 Task: Buy 4 Masticating Juicers from Juicers section under best seller category for shipping address: Chloe Collins, 4554 Long Street, Gainesville, Florida 32653, Cell Number 3522153680. Pay from credit card ending with 7965, CVV 549
Action: Mouse moved to (88, 77)
Screenshot: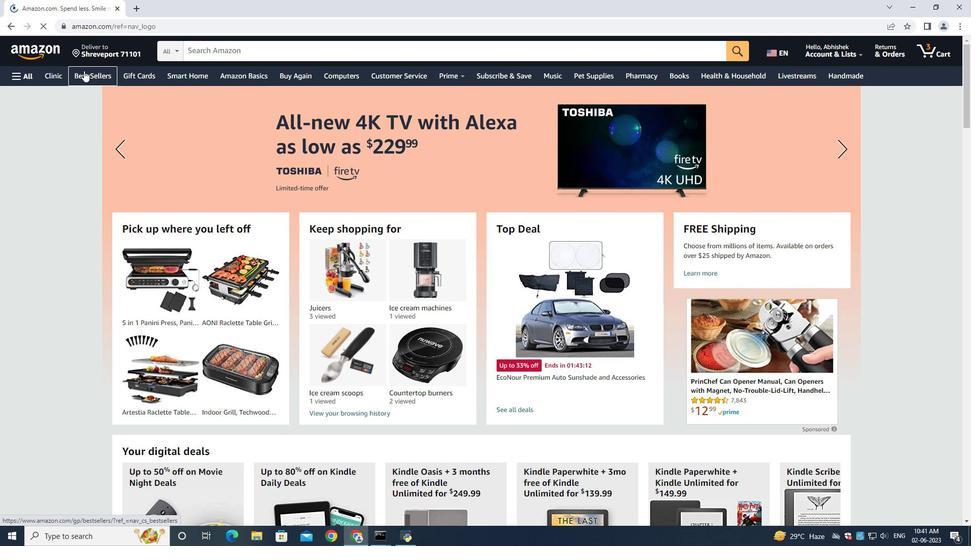 
Action: Mouse pressed left at (88, 77)
Screenshot: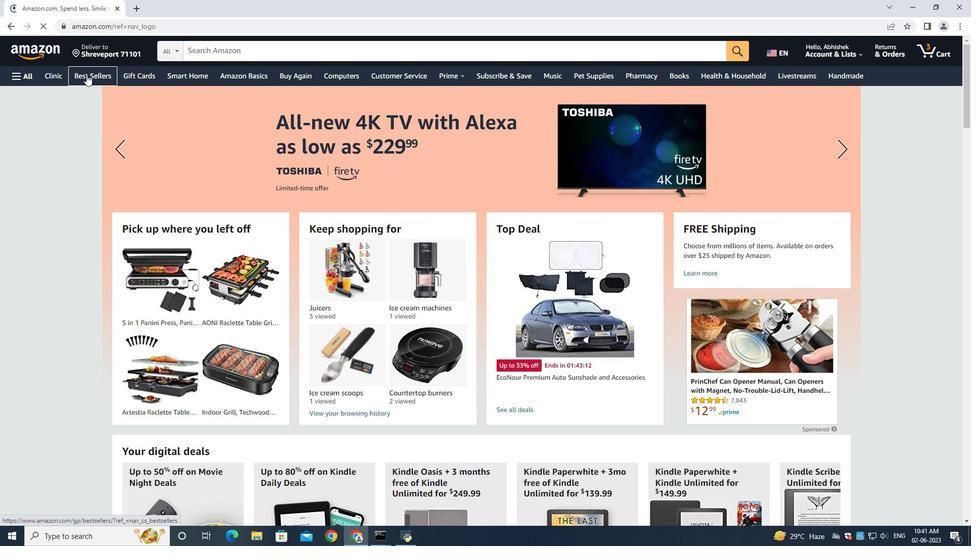 
Action: Mouse moved to (947, 209)
Screenshot: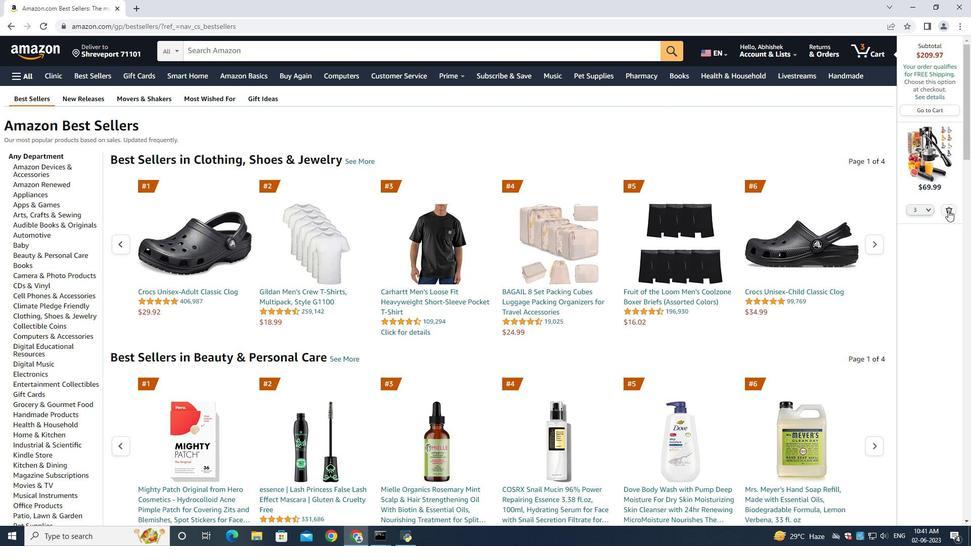 
Action: Mouse pressed left at (947, 209)
Screenshot: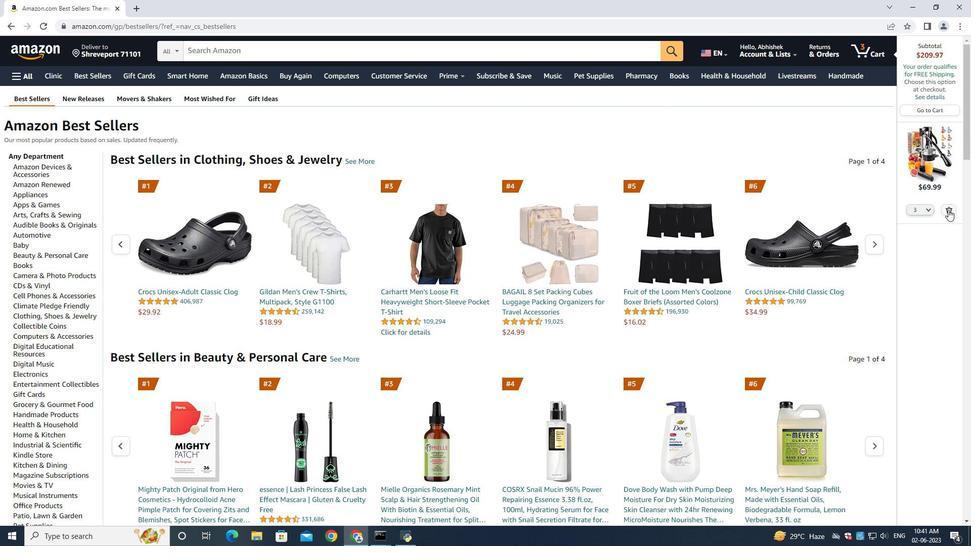 
Action: Mouse moved to (252, 51)
Screenshot: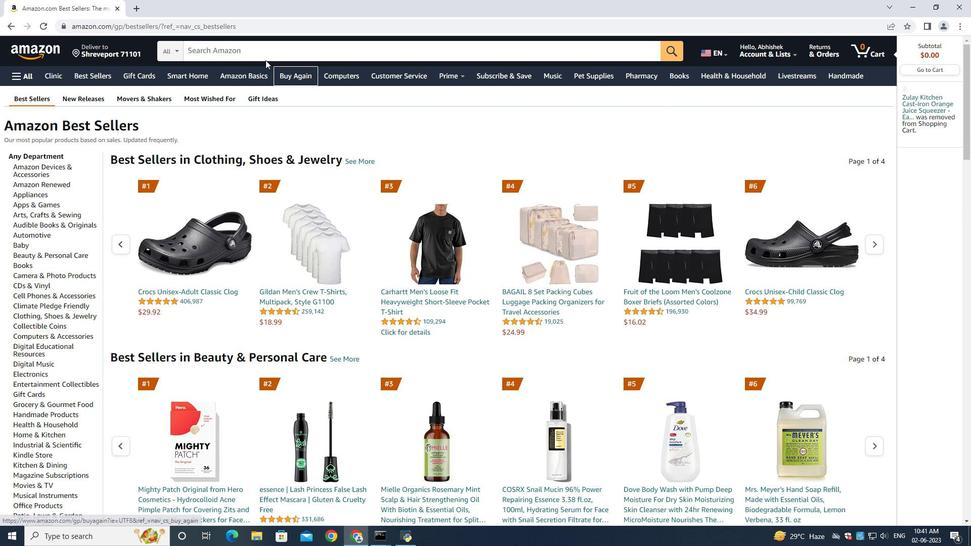 
Action: Mouse pressed left at (252, 51)
Screenshot: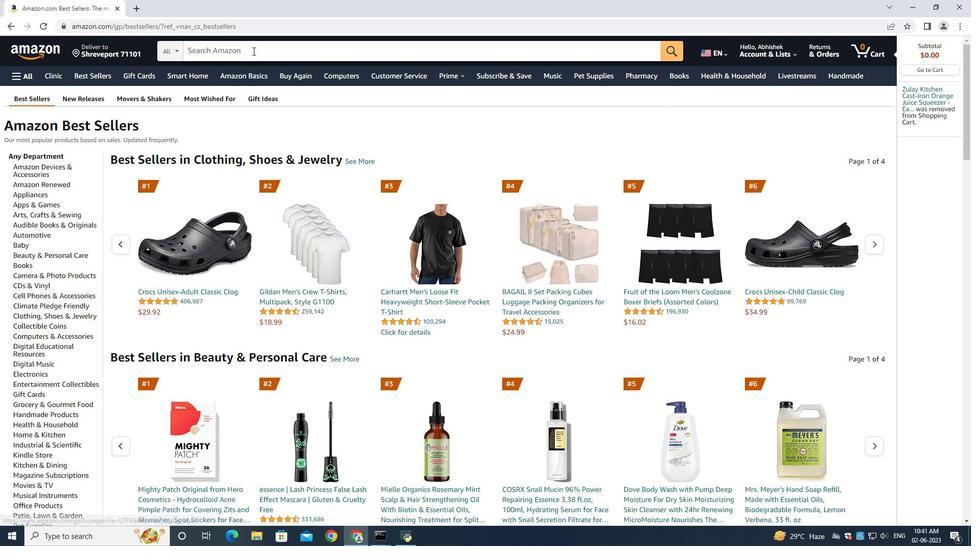 
Action: Mouse moved to (252, 51)
Screenshot: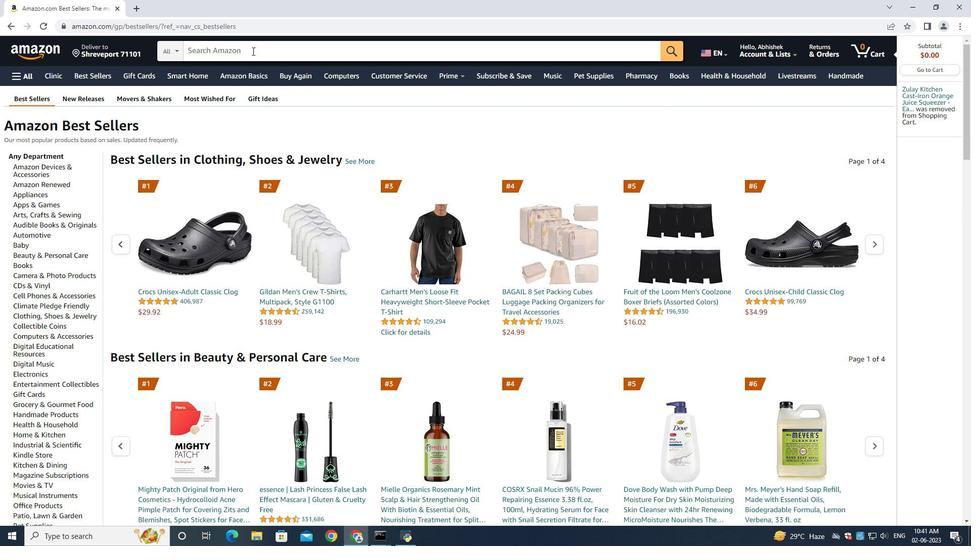 
Action: Key pressed <Key.shift>Masticating<Key.space><Key.shift><Key.shift><Key.shift><Key.shift><Key.shift><Key.shift><Key.shift><Key.shift><Key.shift><Key.shift><Key.shift><Key.shift><Key.shift><Key.shift><Key.shift><Key.shift><Key.shift><Key.shift><Key.shift><Key.shift><Key.shift><Key.shift><Key.shift><Key.shift><Key.shift>Juicers<Key.enter>
Screenshot: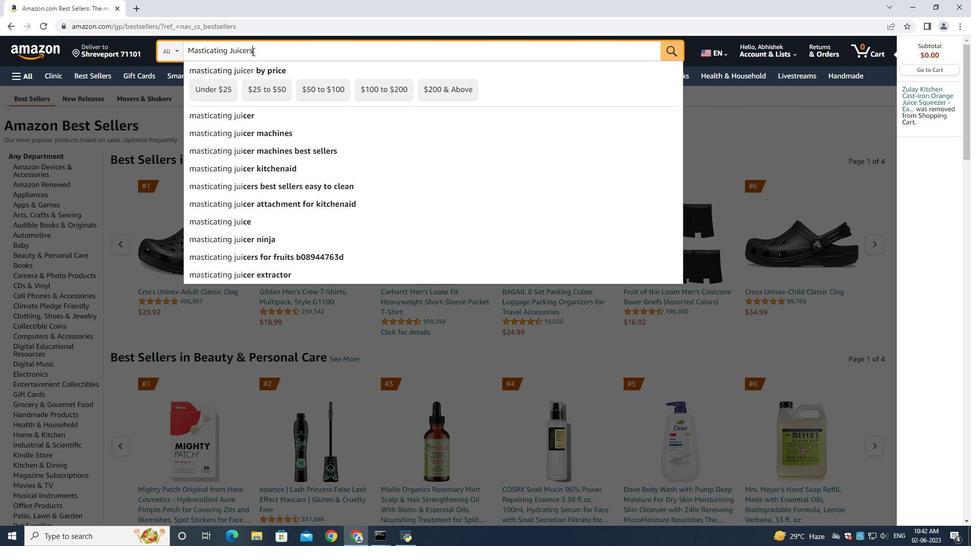 
Action: Mouse moved to (39, 180)
Screenshot: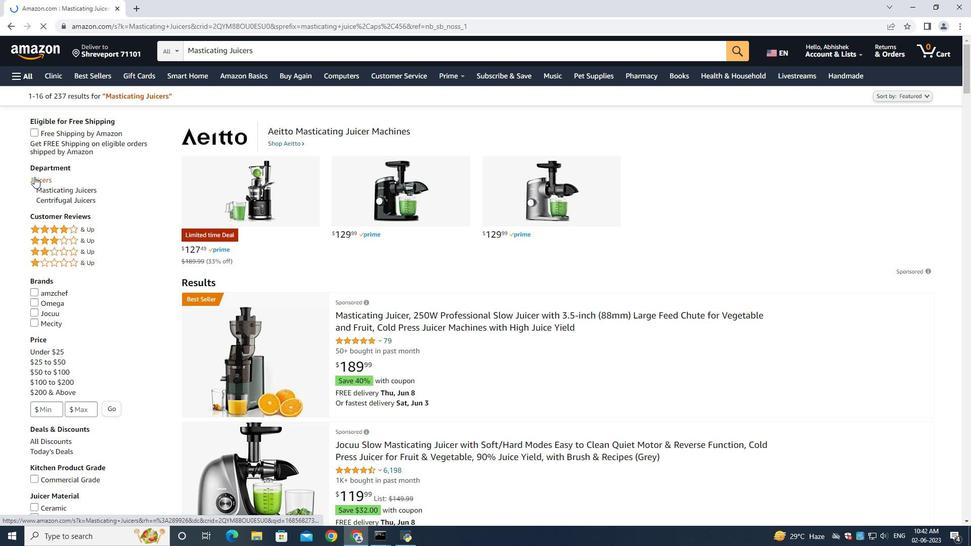 
Action: Mouse pressed left at (39, 180)
Screenshot: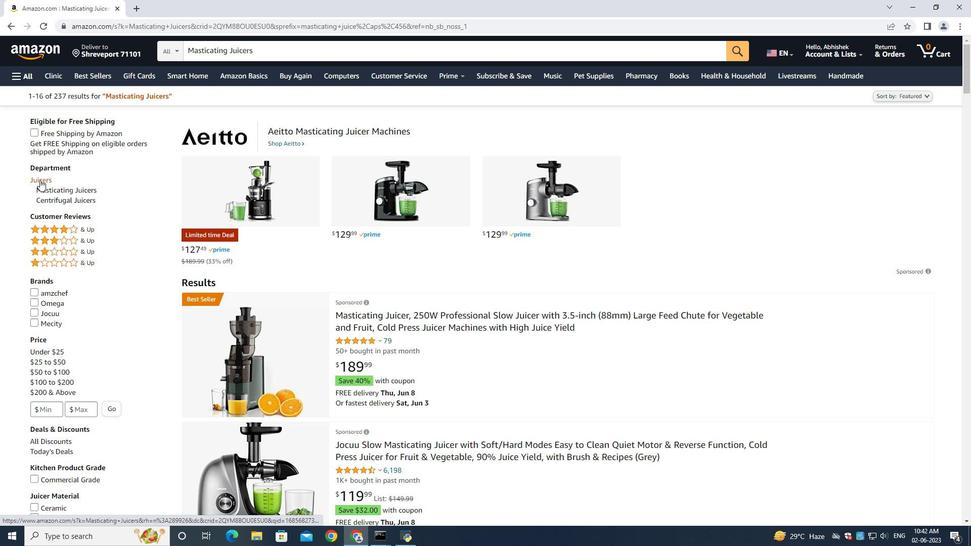 
Action: Mouse moved to (505, 283)
Screenshot: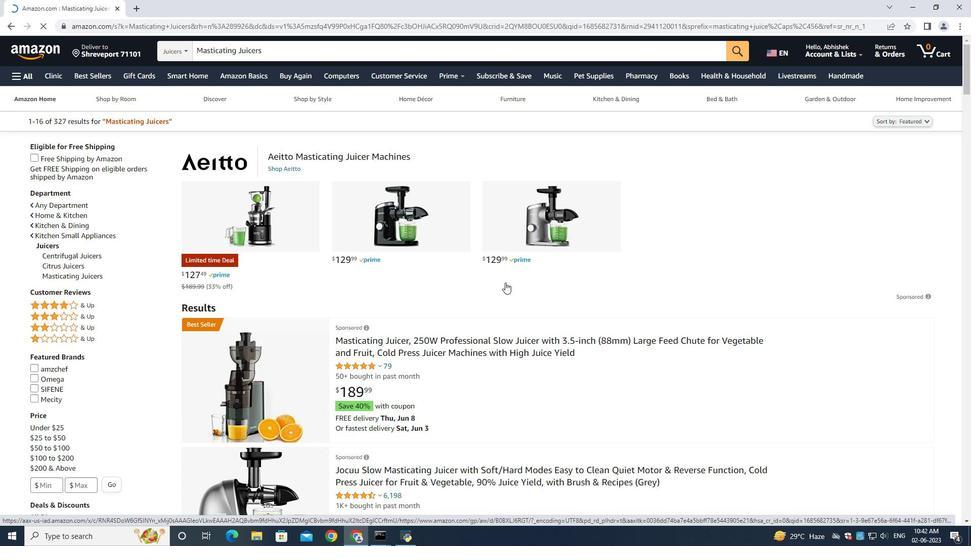 
Action: Mouse scrolled (505, 282) with delta (0, 0)
Screenshot: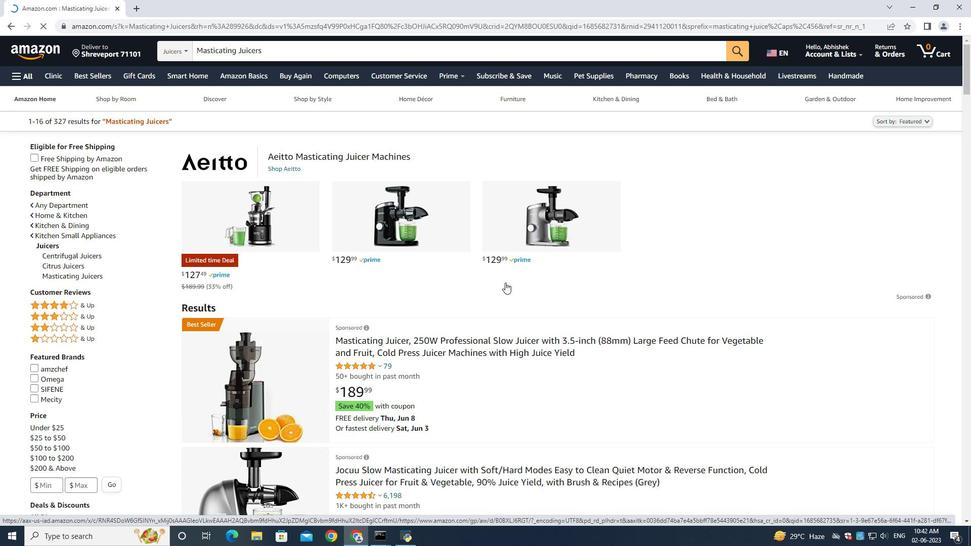 
Action: Mouse scrolled (505, 283) with delta (0, 0)
Screenshot: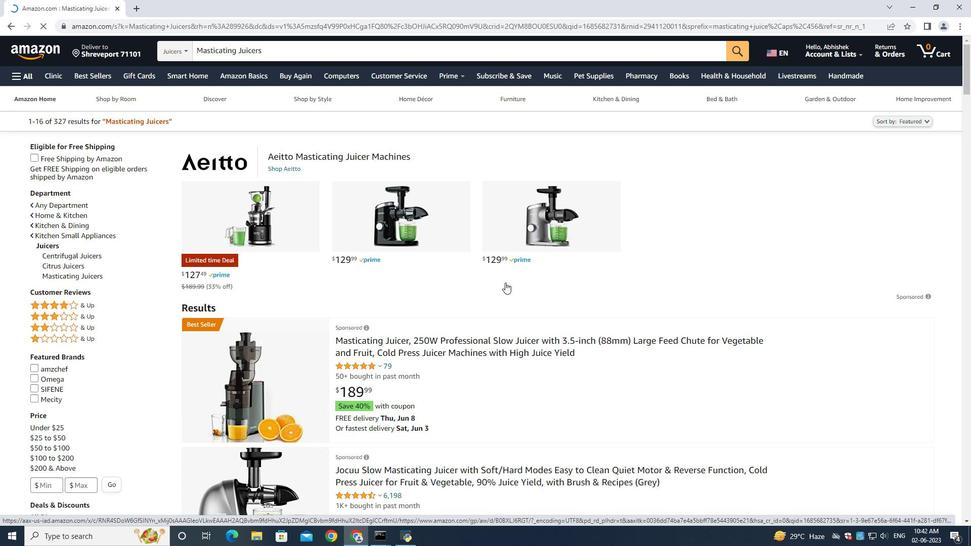 
Action: Mouse moved to (495, 239)
Screenshot: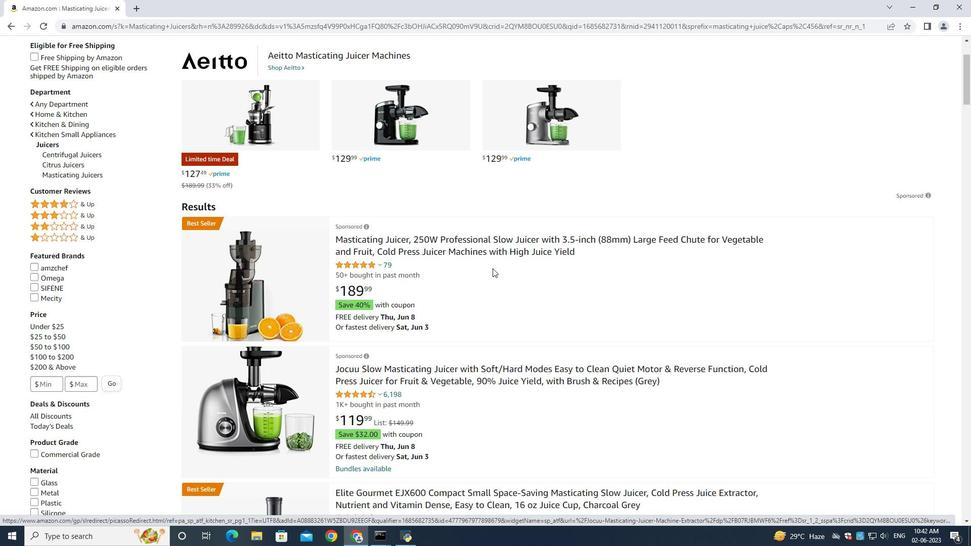
Action: Mouse pressed left at (495, 239)
Screenshot: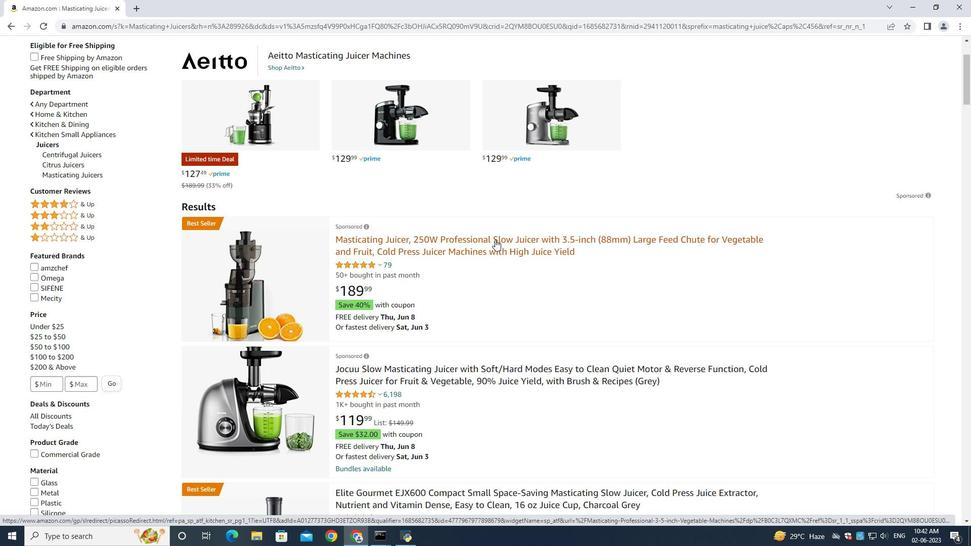 
Action: Mouse moved to (748, 337)
Screenshot: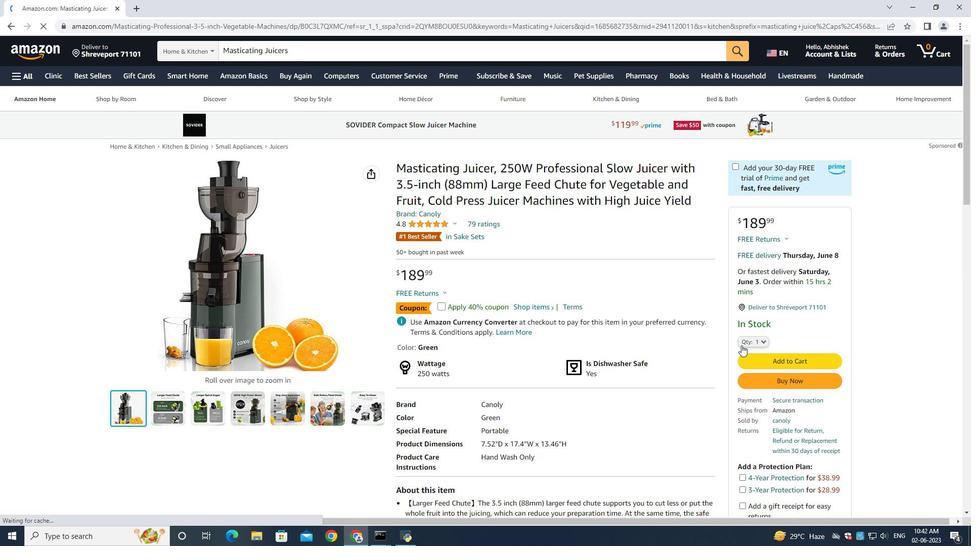 
Action: Mouse pressed left at (748, 337)
Screenshot: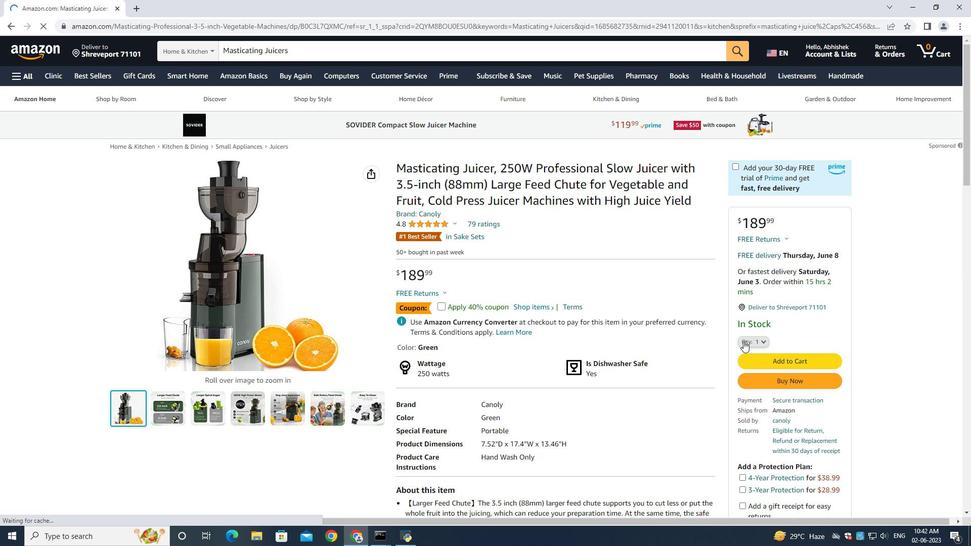 
Action: Mouse moved to (752, 94)
Screenshot: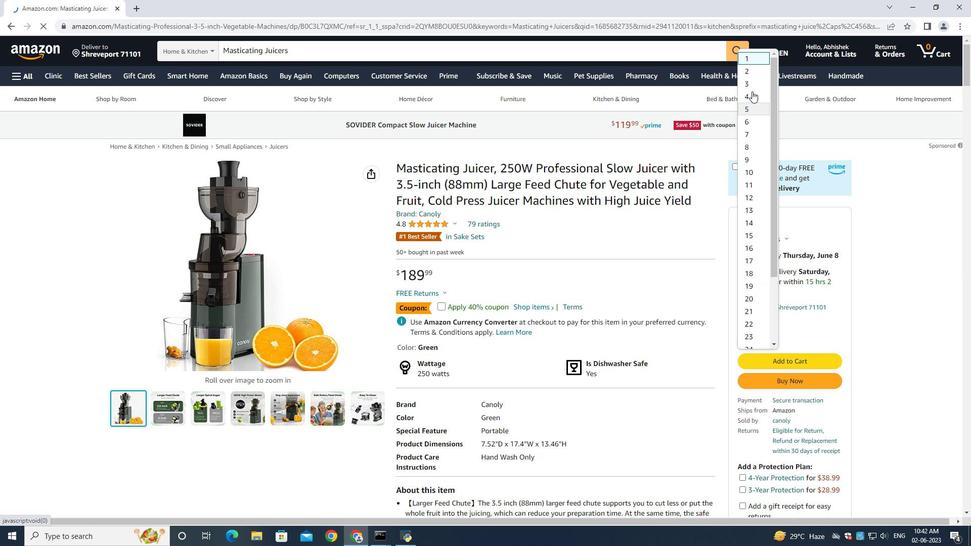 
Action: Mouse pressed left at (752, 94)
Screenshot: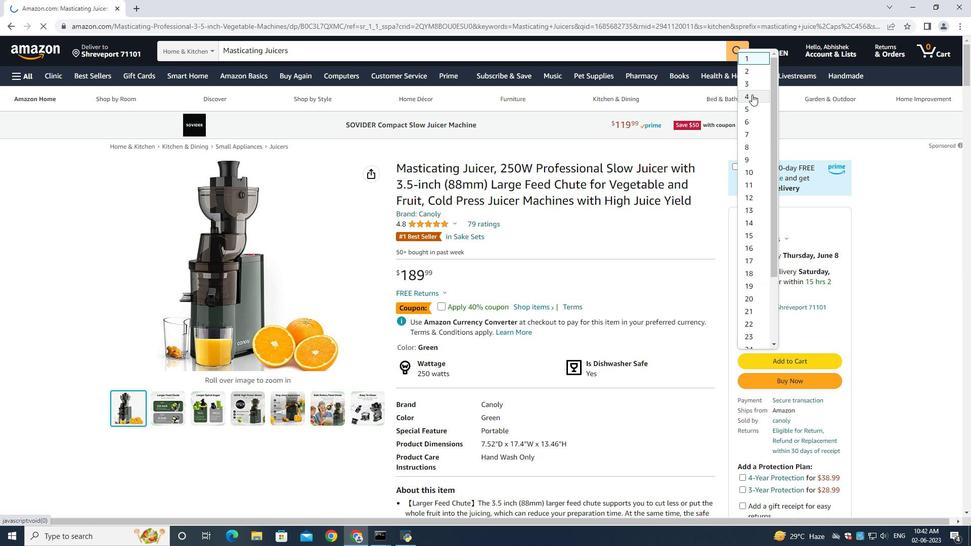 
Action: Mouse moved to (783, 380)
Screenshot: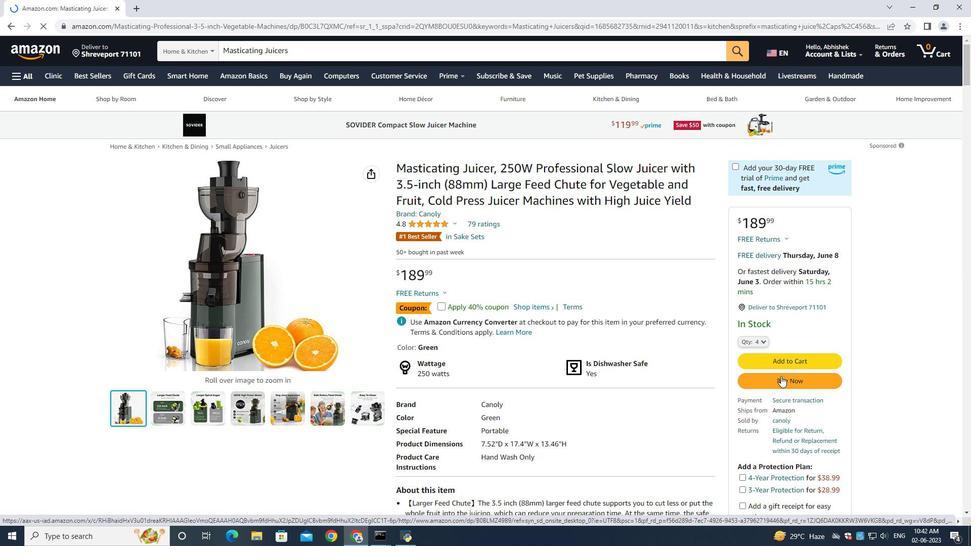 
Action: Mouse pressed left at (783, 380)
Screenshot: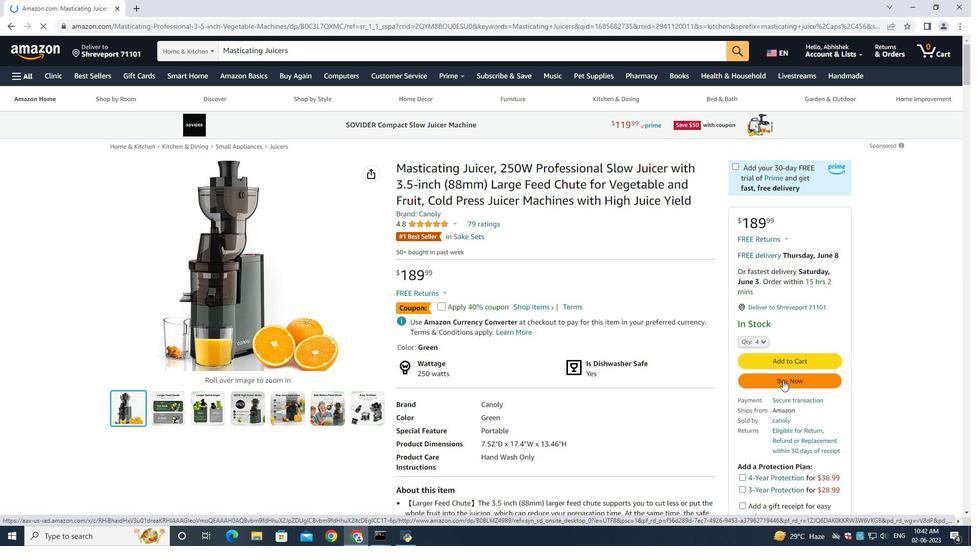 
Action: Mouse moved to (409, 267)
Screenshot: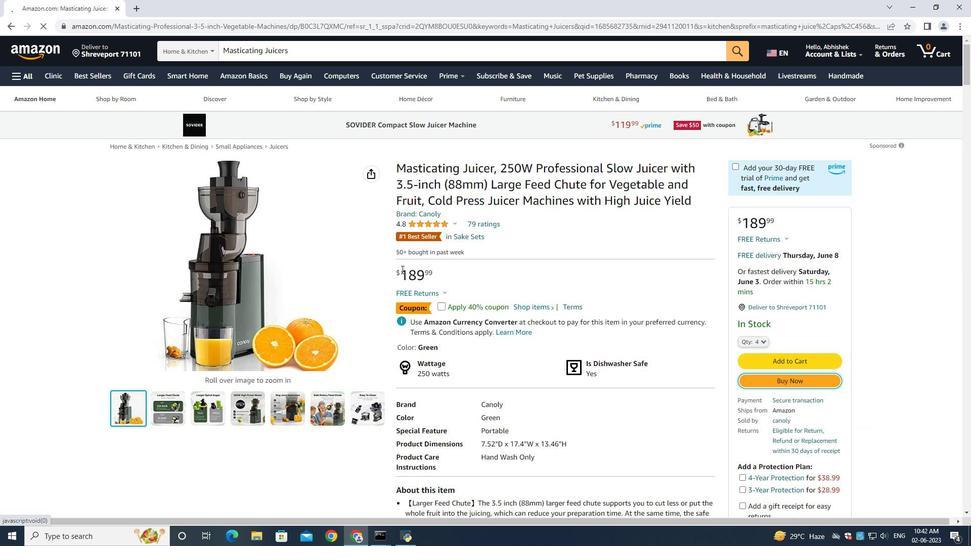 
Action: Mouse scrolled (409, 266) with delta (0, 0)
Screenshot: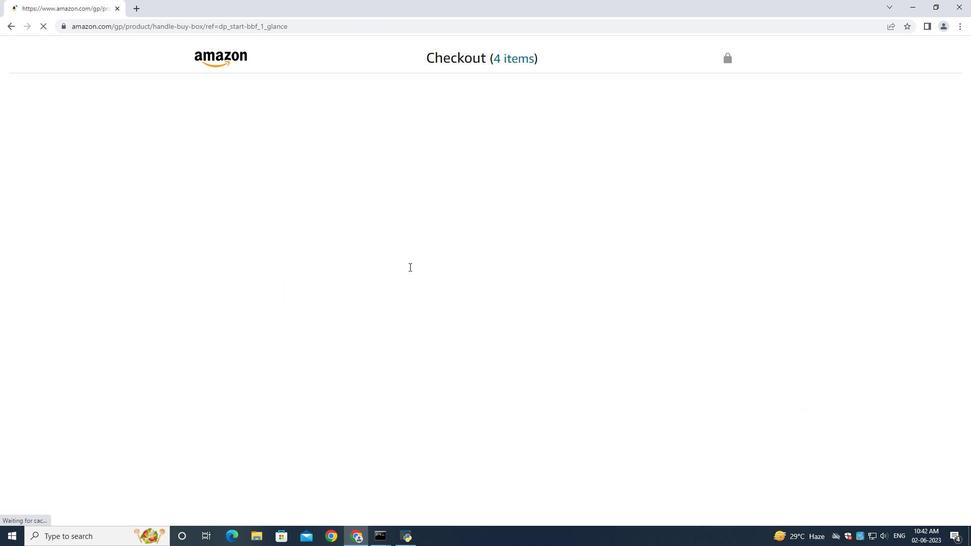 
Action: Mouse scrolled (409, 266) with delta (0, 0)
Screenshot: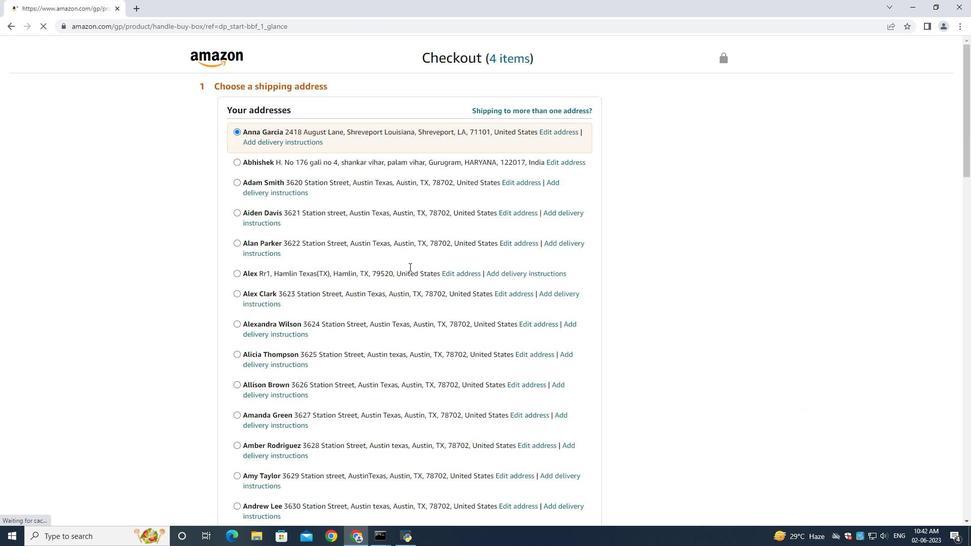 
Action: Mouse scrolled (409, 266) with delta (0, 0)
Screenshot: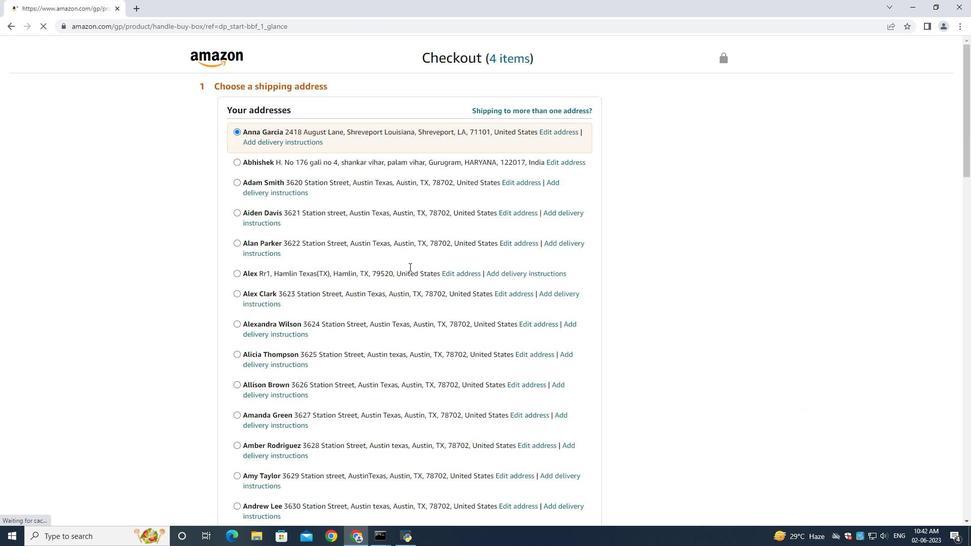 
Action: Mouse scrolled (409, 266) with delta (0, 0)
Screenshot: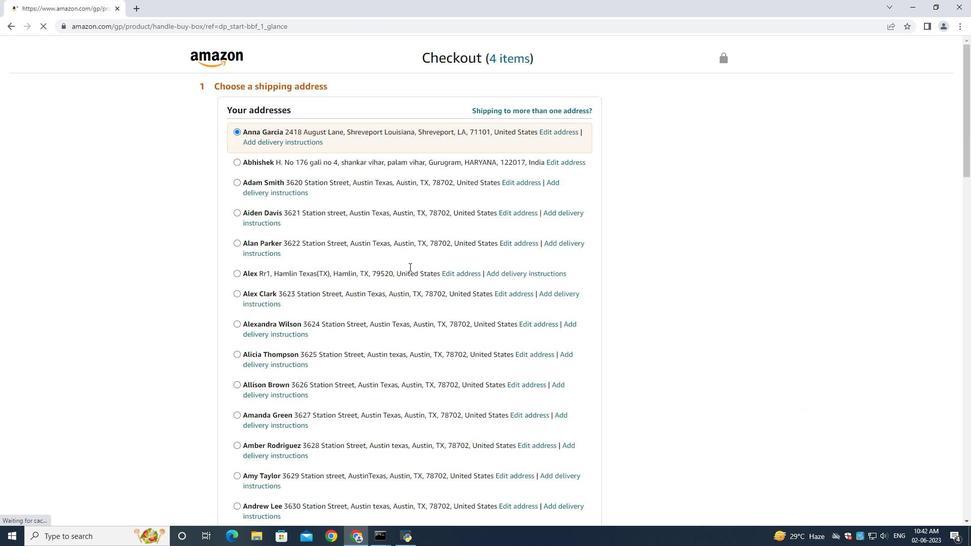 
Action: Mouse scrolled (409, 266) with delta (0, 0)
Screenshot: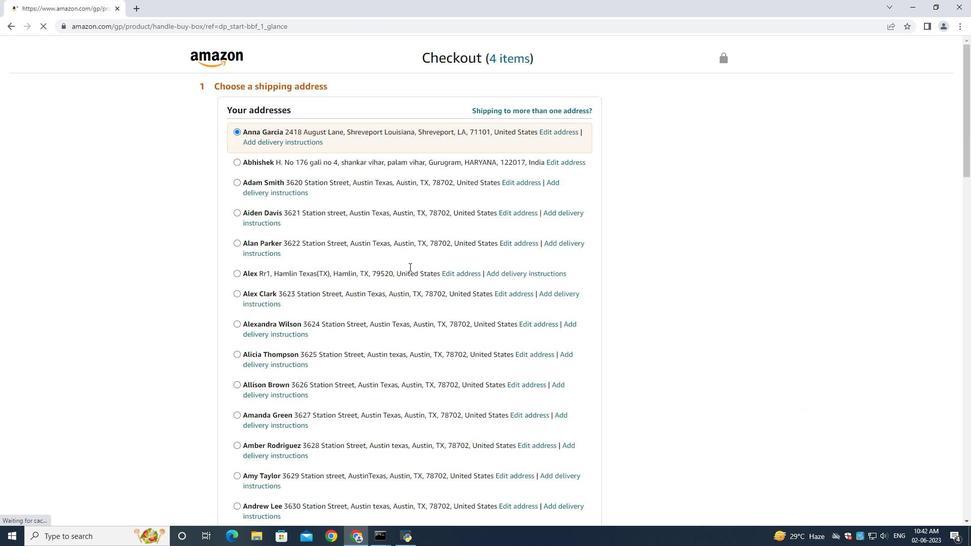 
Action: Mouse scrolled (409, 266) with delta (0, 0)
Screenshot: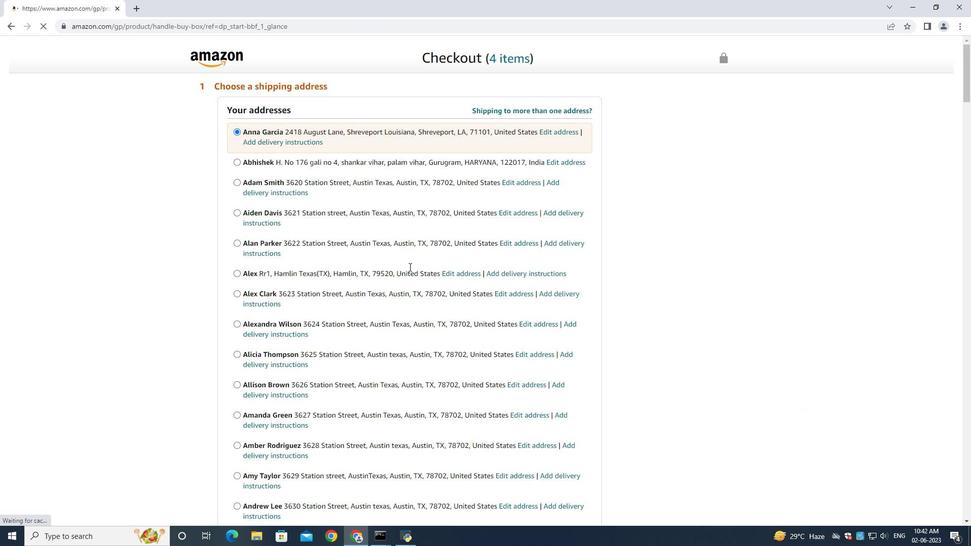 
Action: Mouse moved to (404, 258)
Screenshot: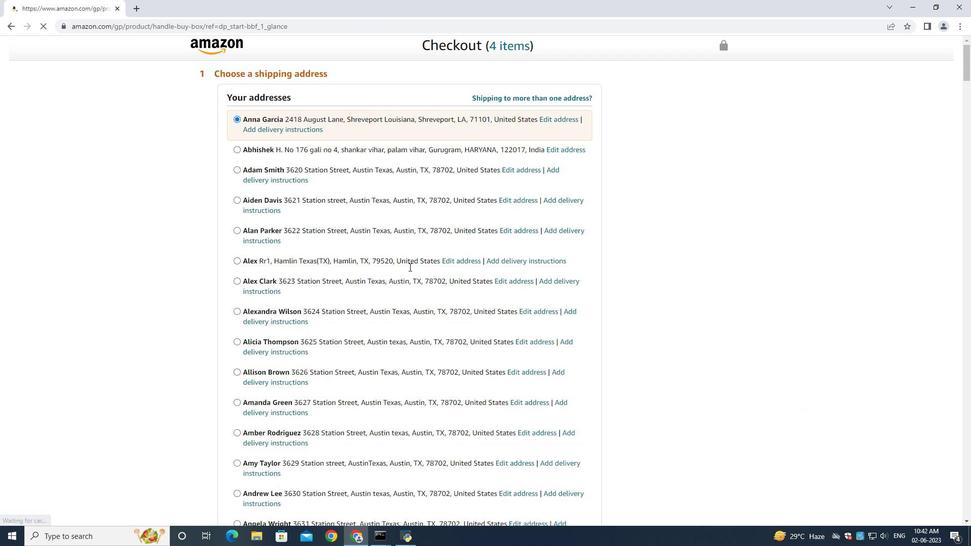 
Action: Mouse scrolled (404, 257) with delta (0, 0)
Screenshot: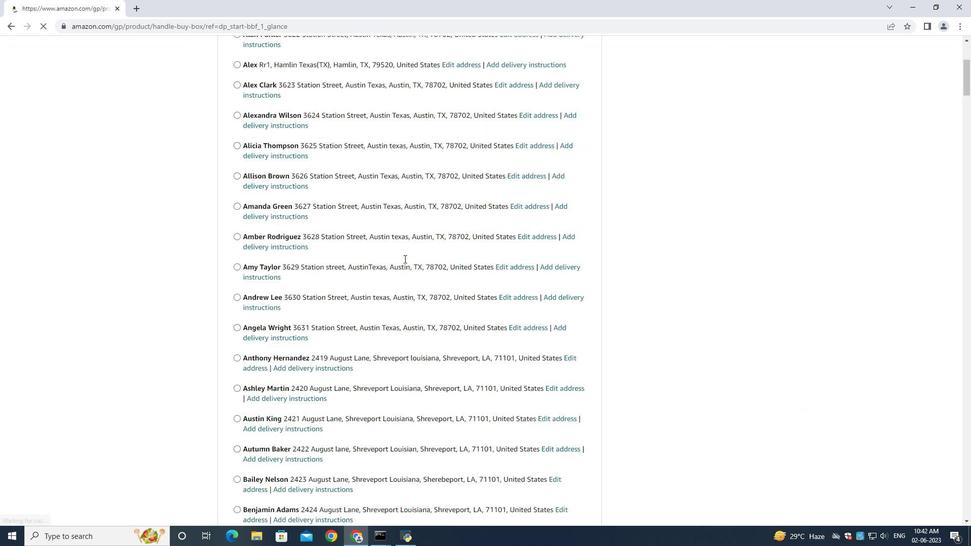 
Action: Mouse scrolled (404, 257) with delta (0, 0)
Screenshot: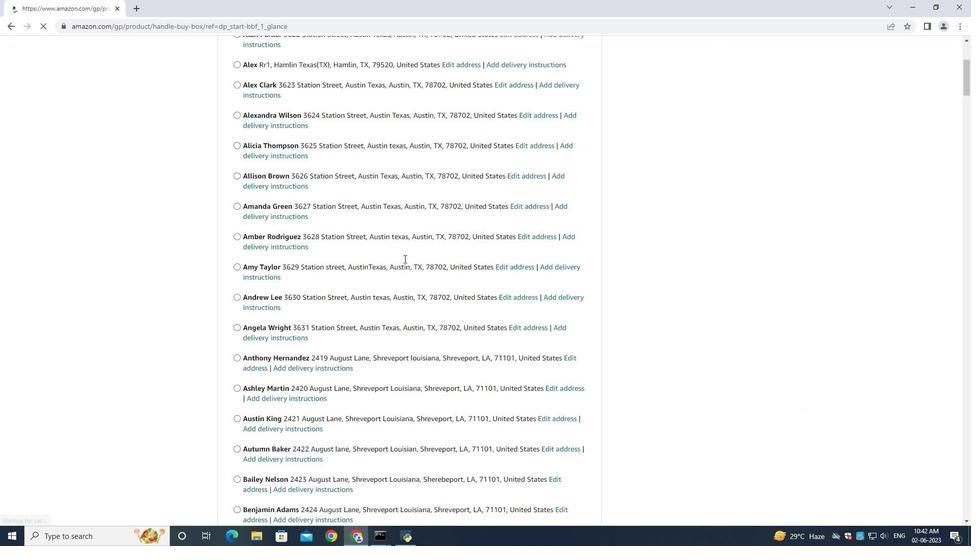 
Action: Mouse scrolled (404, 257) with delta (0, 0)
Screenshot: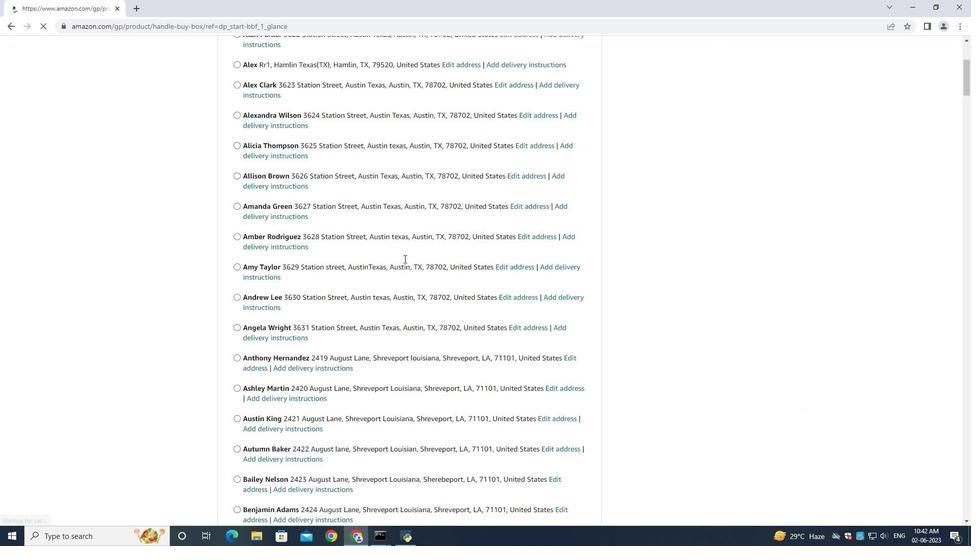 
Action: Mouse scrolled (404, 257) with delta (0, 0)
Screenshot: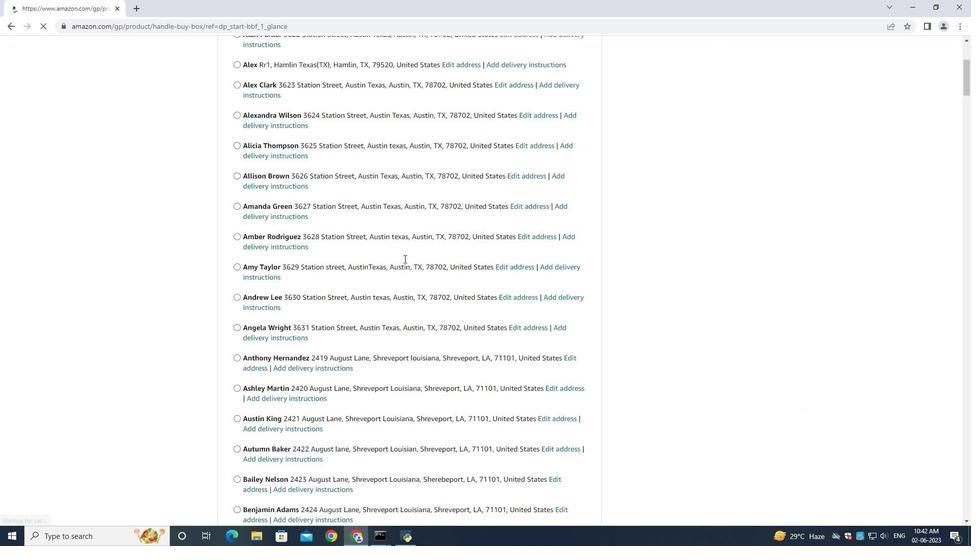 
Action: Mouse scrolled (404, 257) with delta (0, -1)
Screenshot: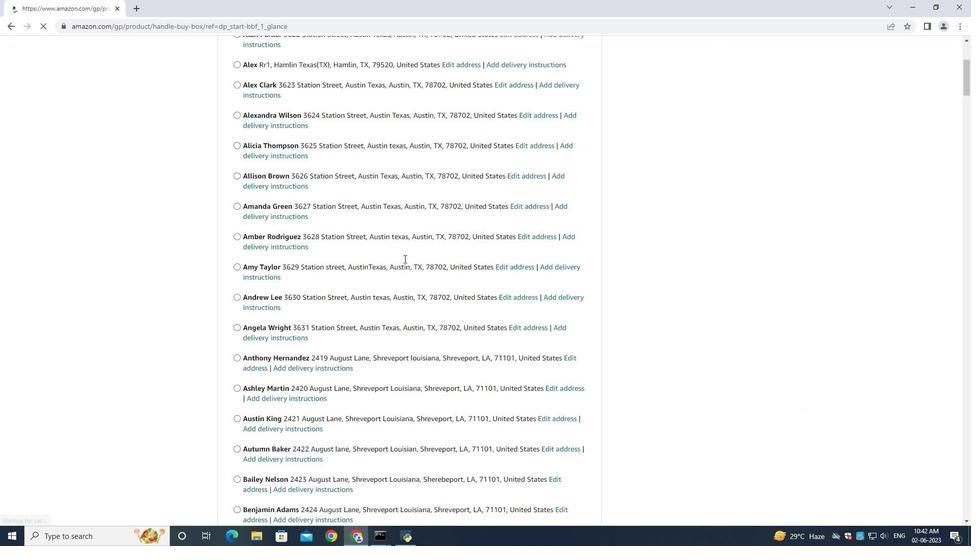 
Action: Mouse scrolled (404, 257) with delta (0, 0)
Screenshot: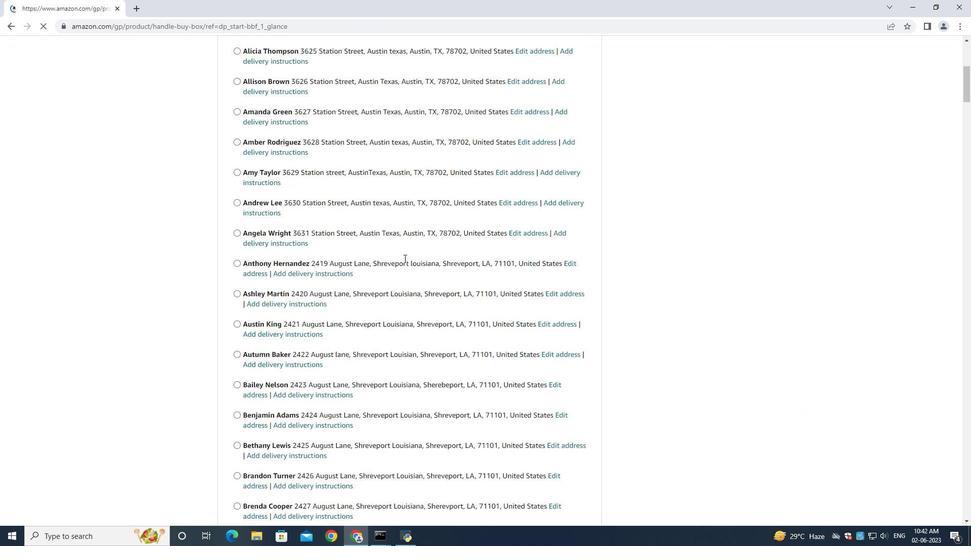 
Action: Mouse moved to (399, 257)
Screenshot: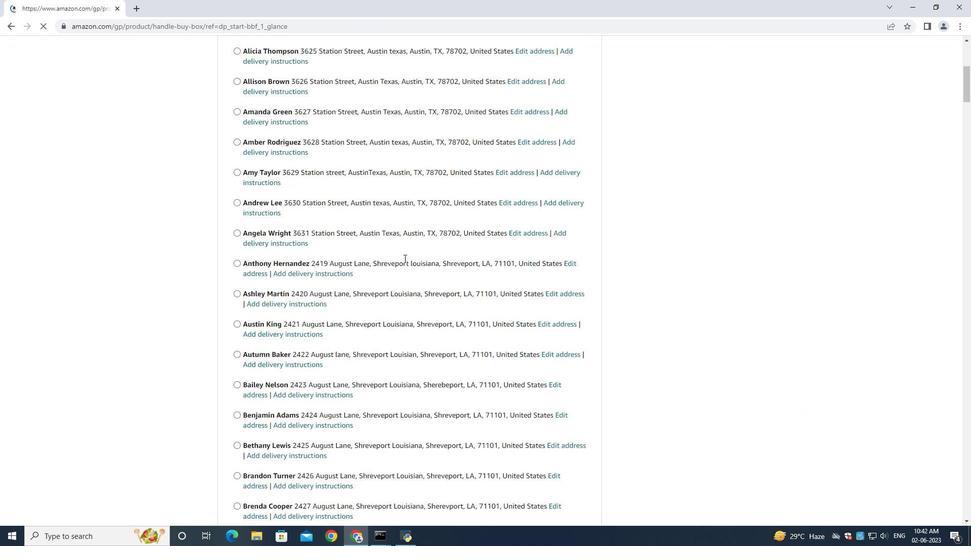 
Action: Mouse scrolled (400, 257) with delta (0, 0)
Screenshot: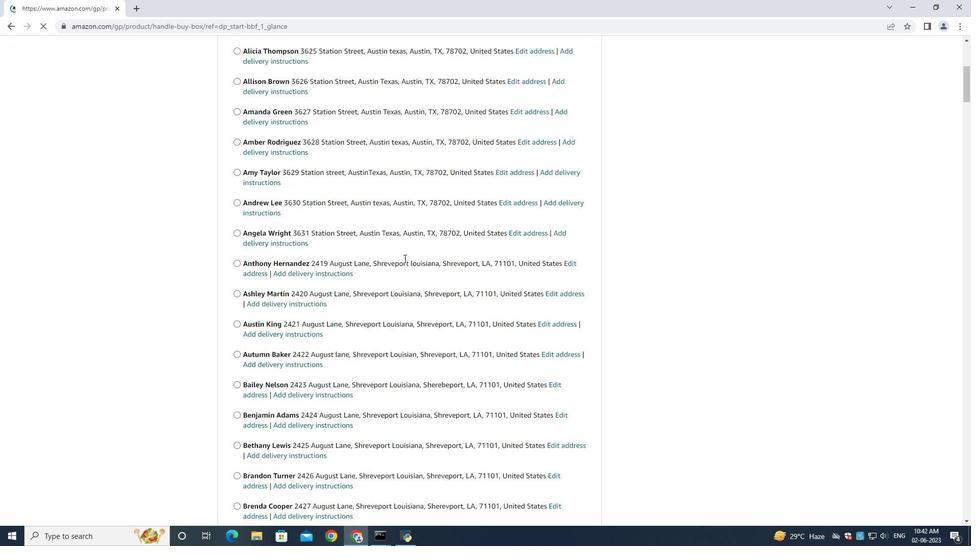 
Action: Mouse moved to (397, 256)
Screenshot: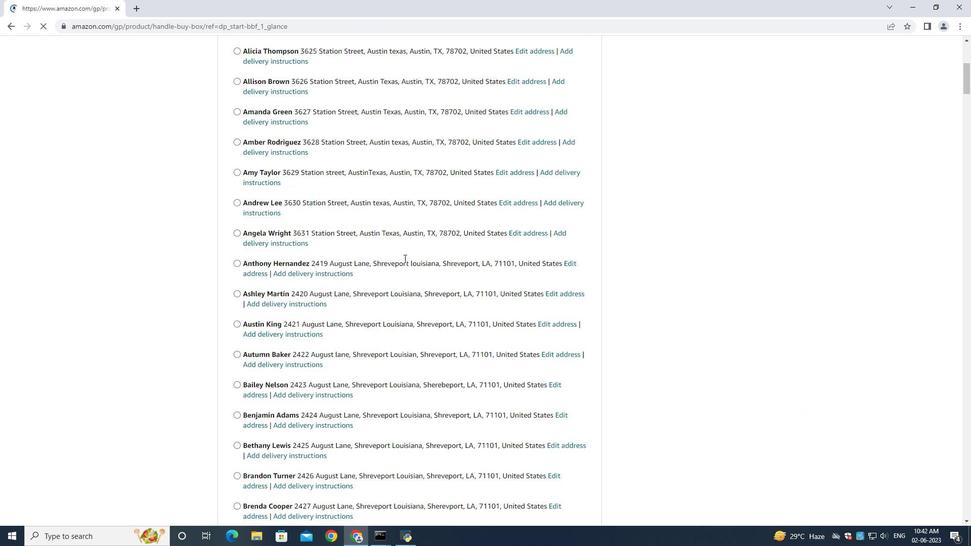 
Action: Mouse scrolled (397, 256) with delta (0, 0)
Screenshot: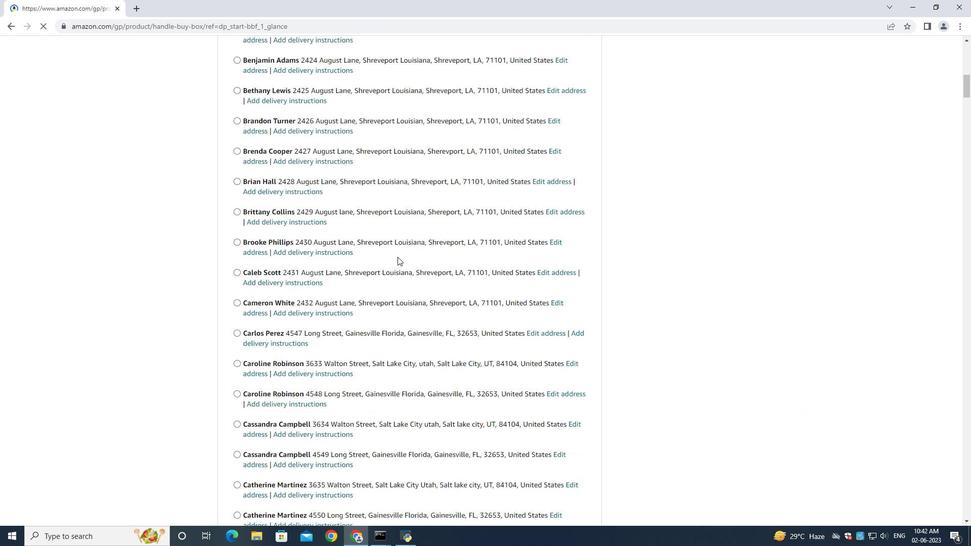 
Action: Mouse scrolled (397, 256) with delta (0, 0)
Screenshot: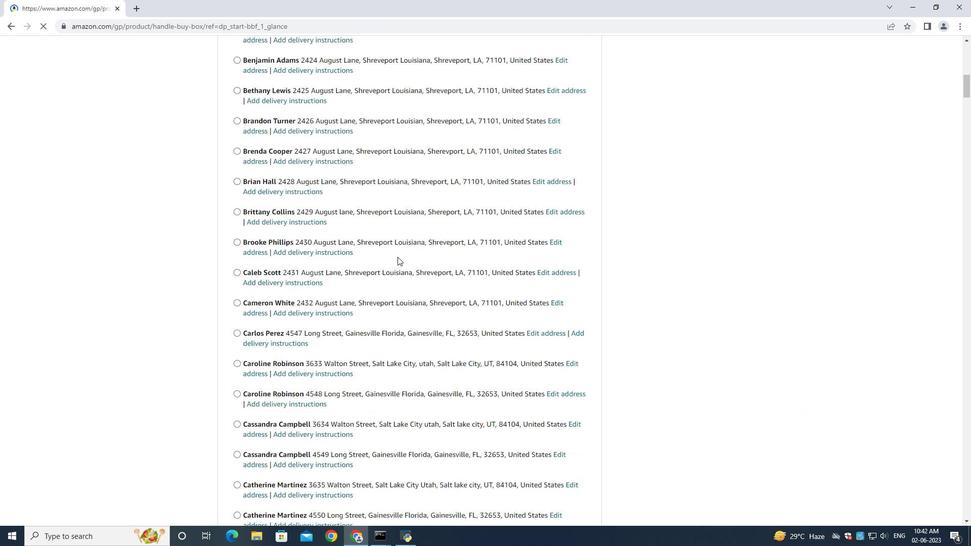 
Action: Mouse scrolled (397, 256) with delta (0, 0)
Screenshot: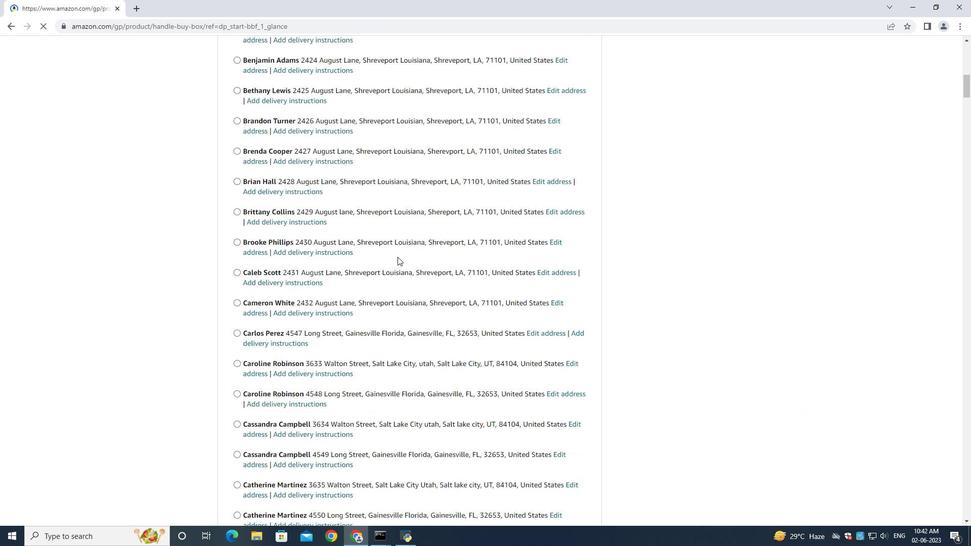 
Action: Mouse scrolled (397, 256) with delta (0, 0)
Screenshot: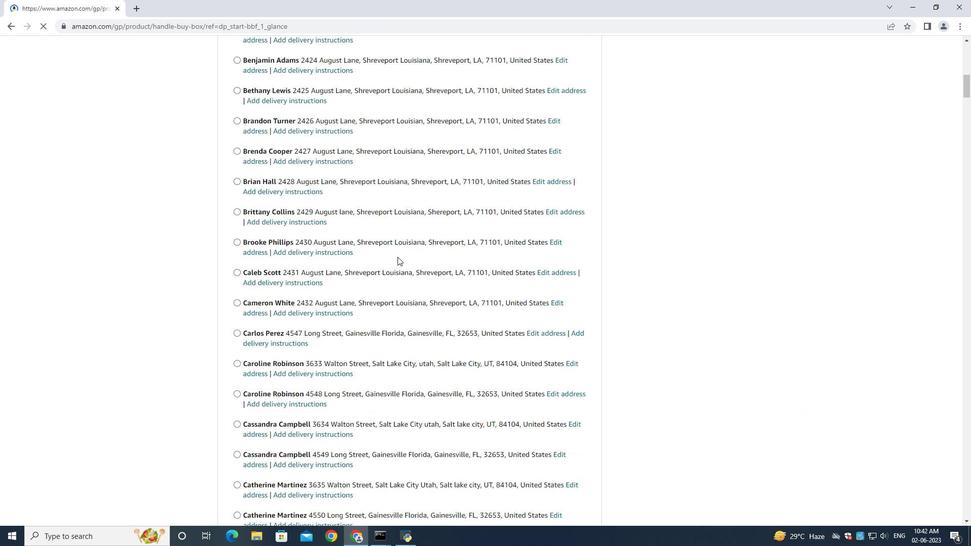 
Action: Mouse scrolled (397, 255) with delta (0, -1)
Screenshot: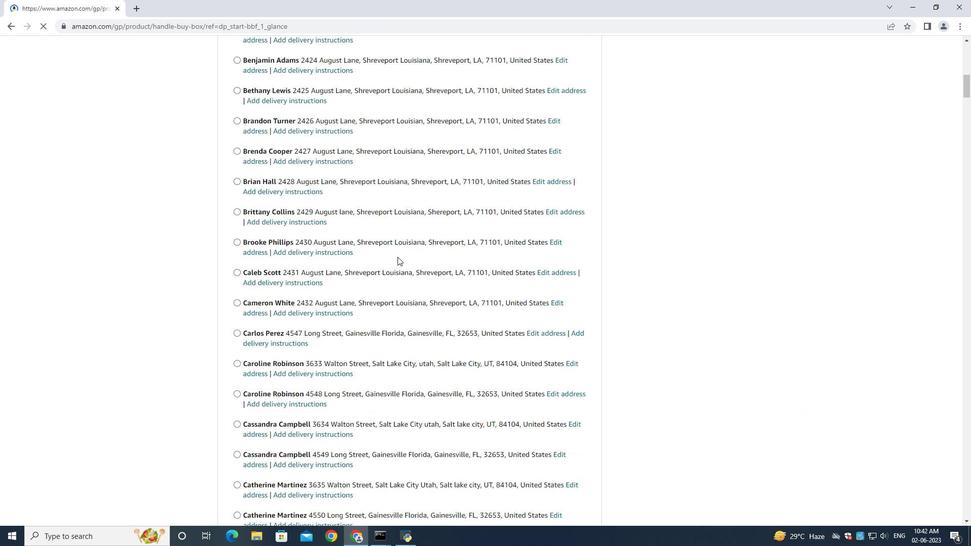 
Action: Mouse scrolled (397, 256) with delta (0, 0)
Screenshot: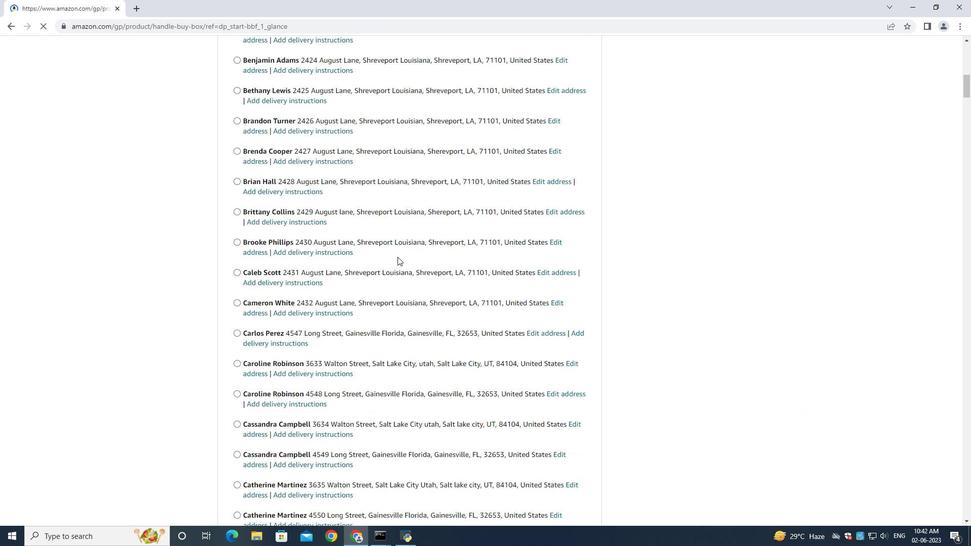 
Action: Mouse scrolled (397, 256) with delta (0, 0)
Screenshot: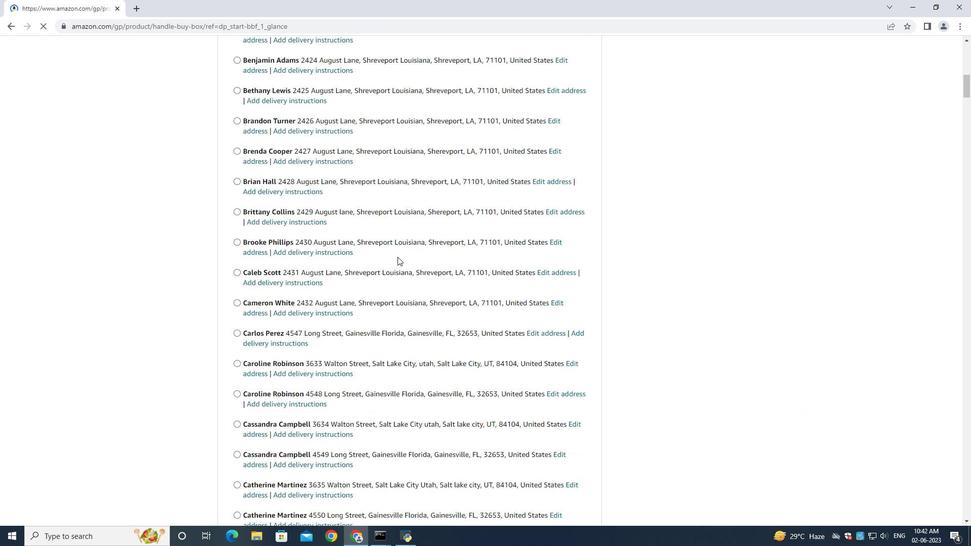 
Action: Mouse moved to (399, 248)
Screenshot: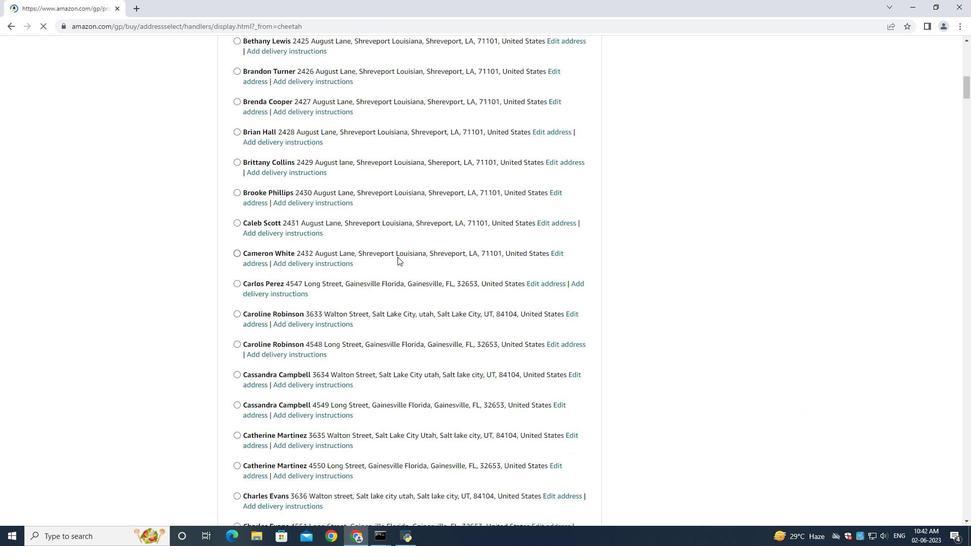
Action: Mouse scrolled (399, 248) with delta (0, 0)
Screenshot: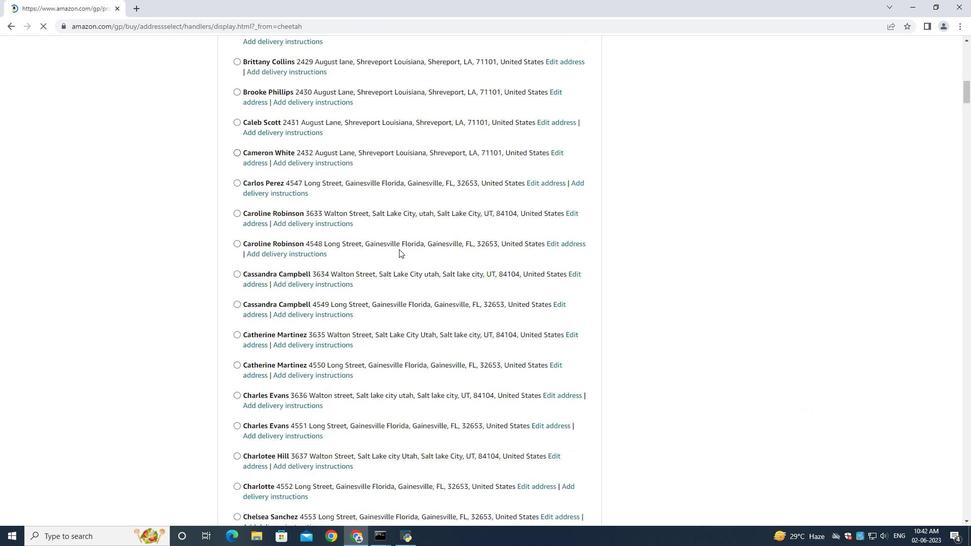 
Action: Mouse scrolled (399, 248) with delta (0, 0)
Screenshot: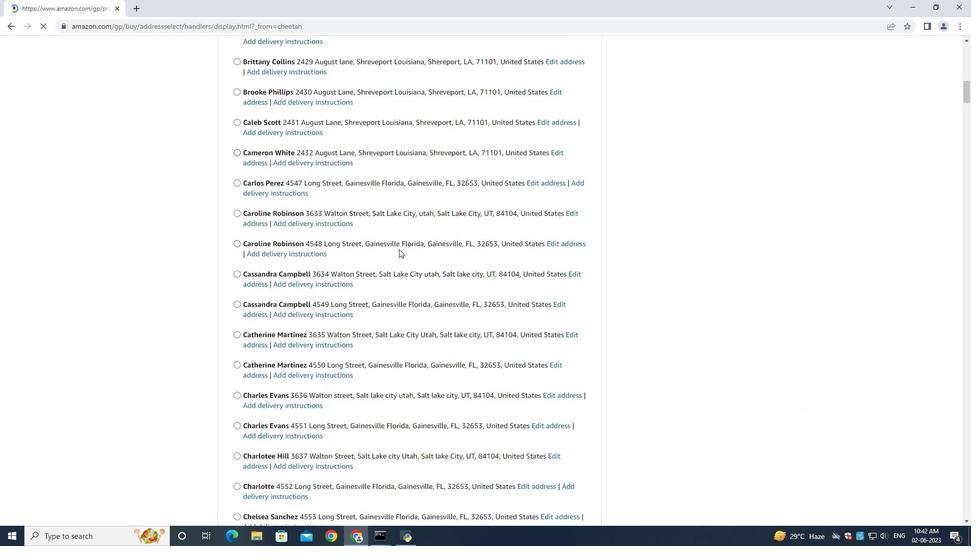 
Action: Mouse scrolled (399, 248) with delta (0, 0)
Screenshot: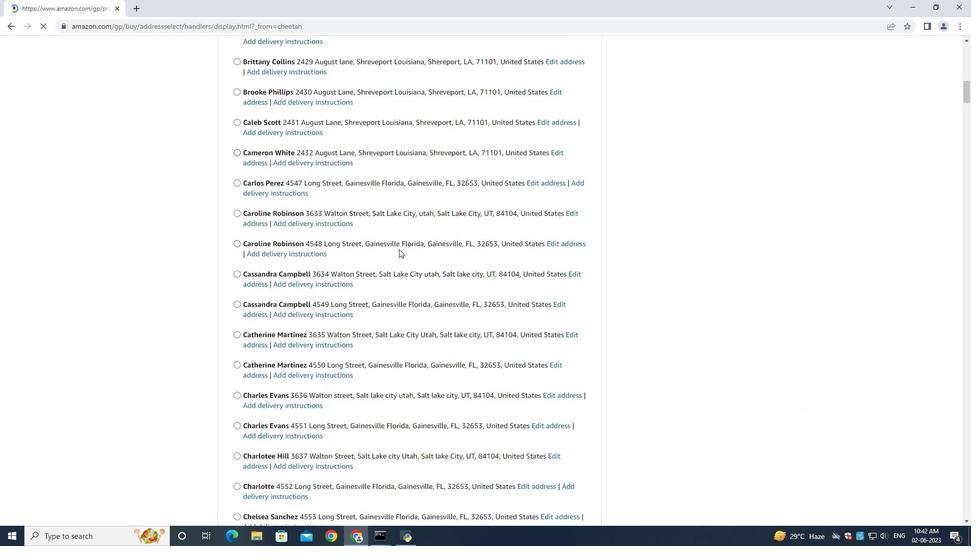 
Action: Mouse scrolled (399, 248) with delta (0, 0)
Screenshot: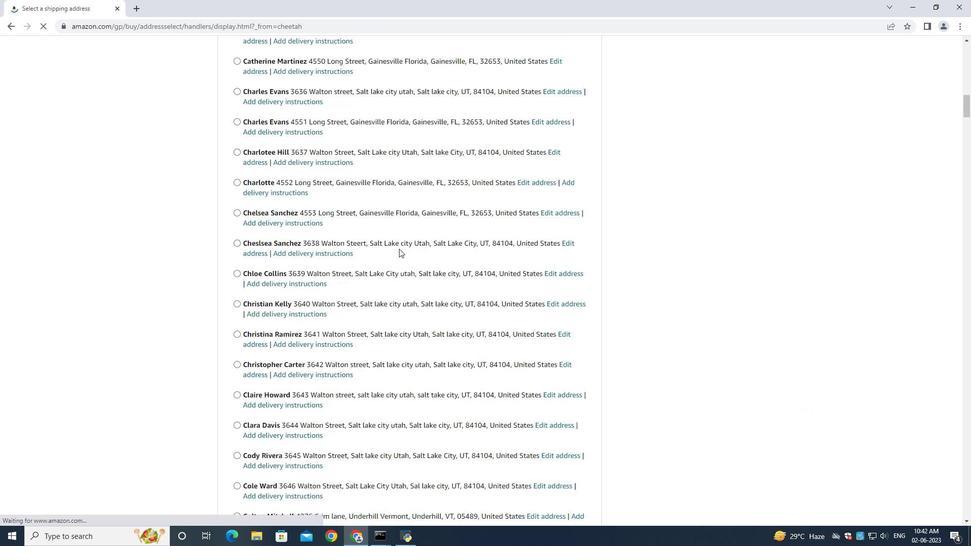 
Action: Mouse scrolled (399, 248) with delta (0, 0)
Screenshot: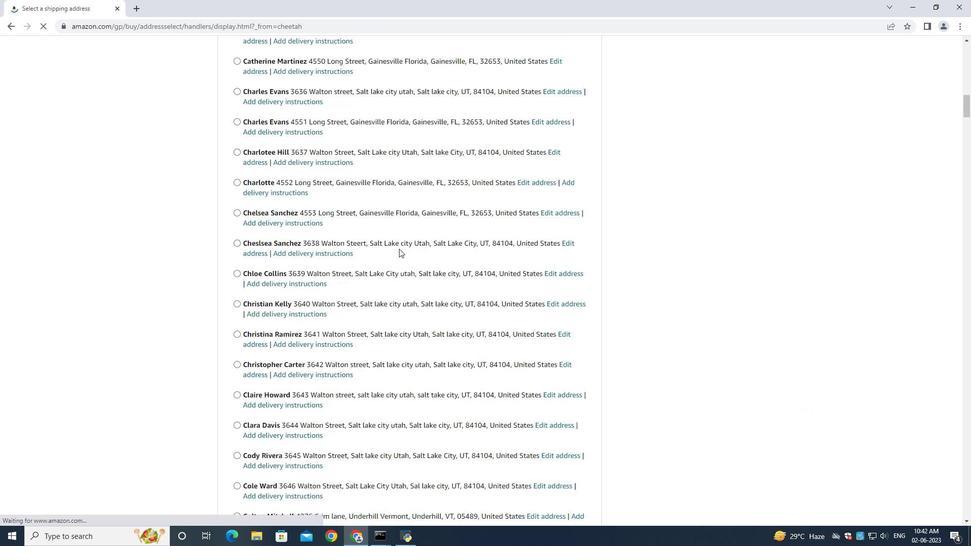
Action: Mouse scrolled (399, 248) with delta (0, 0)
Screenshot: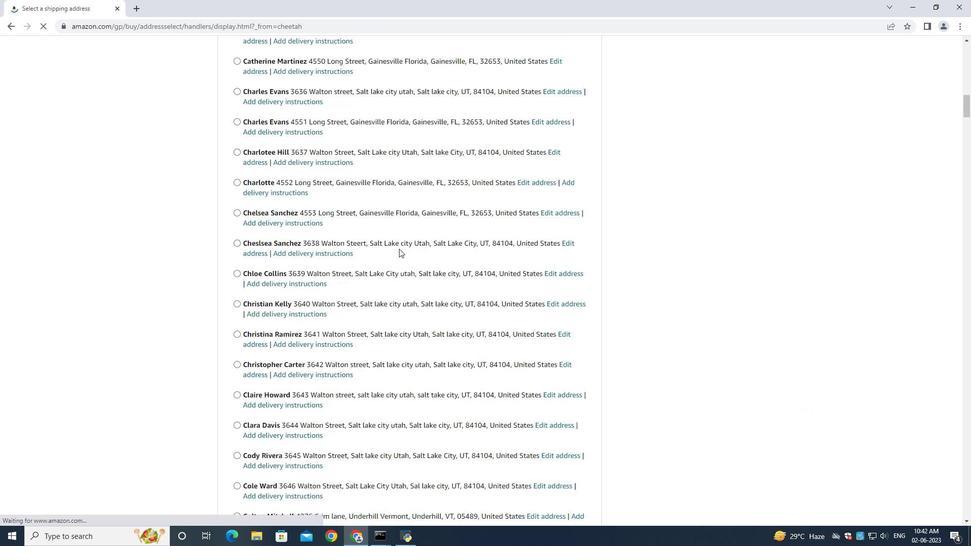 
Action: Mouse scrolled (399, 248) with delta (0, 0)
Screenshot: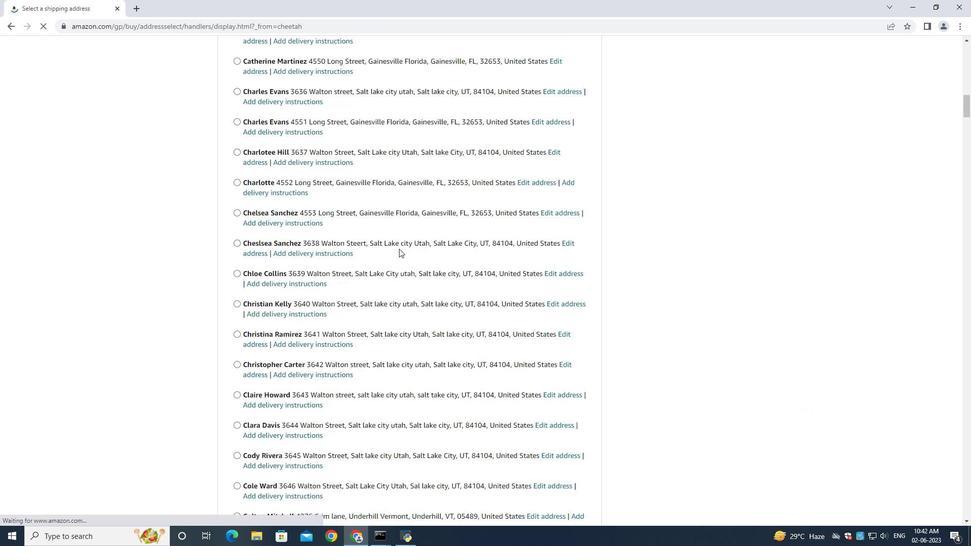 
Action: Mouse scrolled (399, 248) with delta (0, 0)
Screenshot: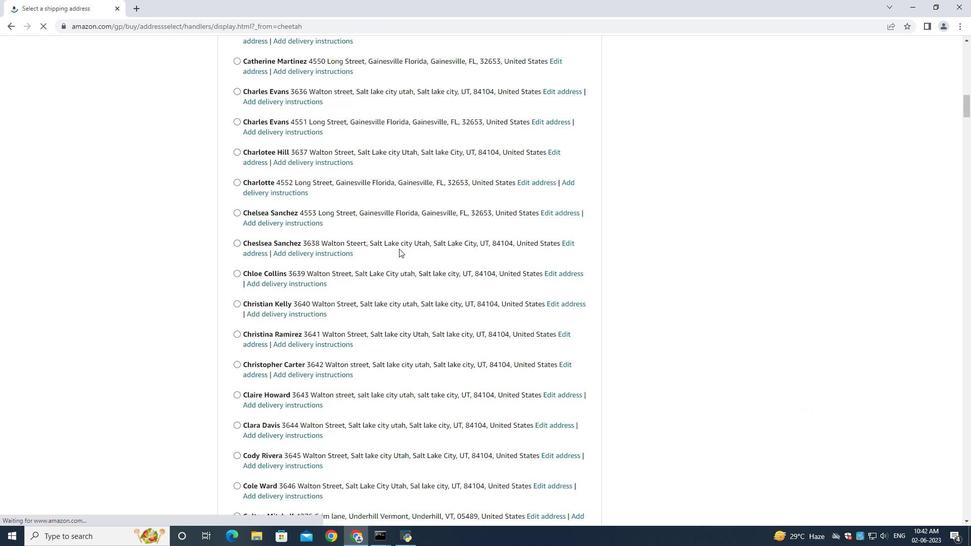 
Action: Mouse moved to (400, 246)
Screenshot: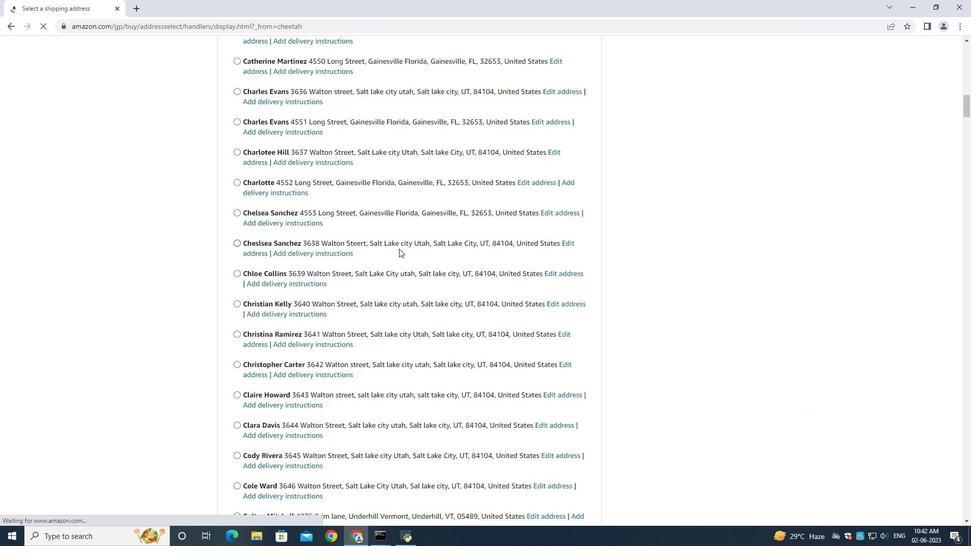 
Action: Mouse scrolled (400, 245) with delta (0, 0)
Screenshot: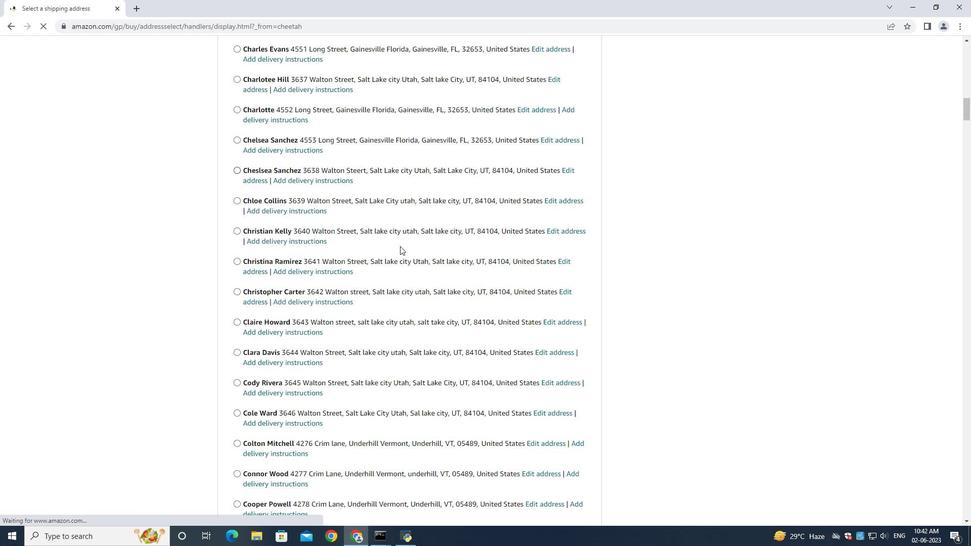 
Action: Mouse scrolled (400, 245) with delta (0, 0)
Screenshot: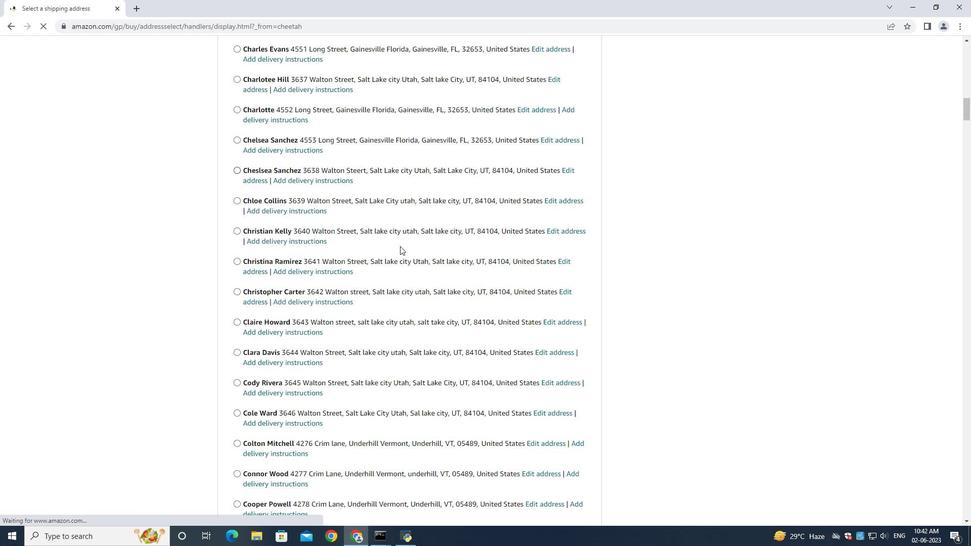 
Action: Mouse scrolled (400, 245) with delta (0, 0)
Screenshot: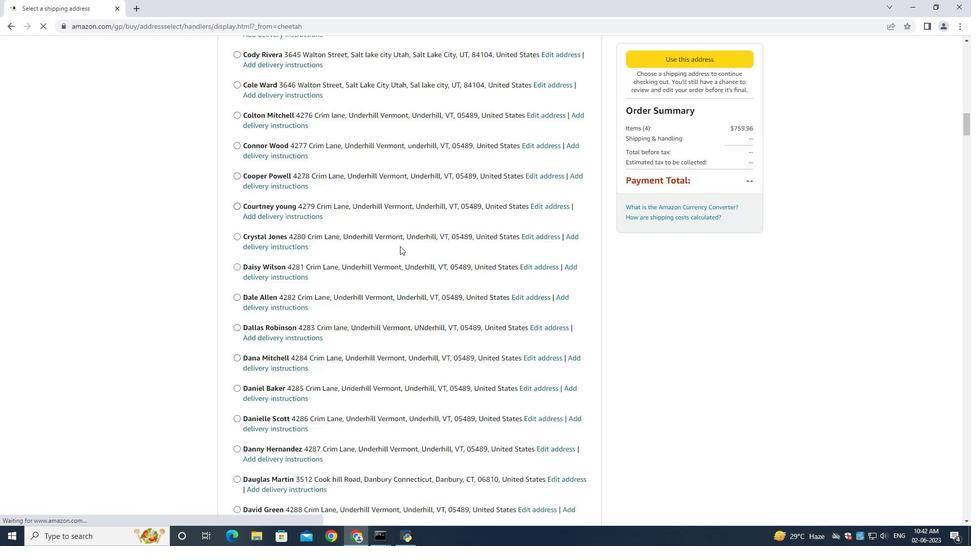 
Action: Mouse scrolled (400, 245) with delta (0, 0)
Screenshot: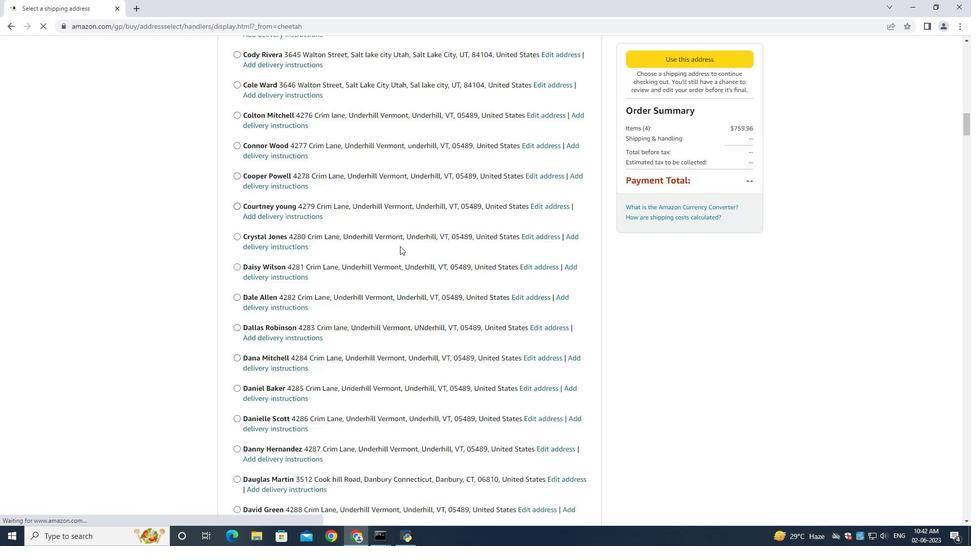 
Action: Mouse scrolled (400, 245) with delta (0, 0)
Screenshot: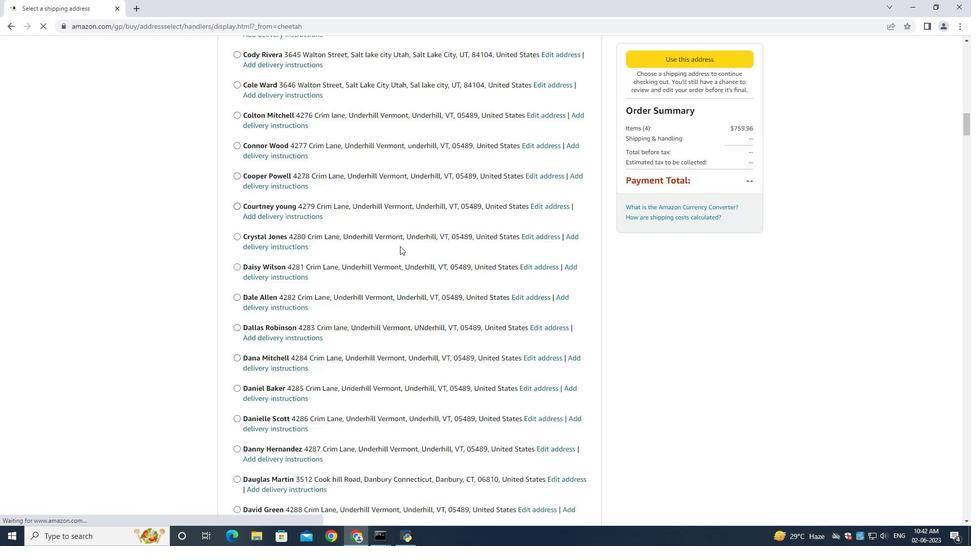 
Action: Mouse scrolled (400, 245) with delta (0, -1)
Screenshot: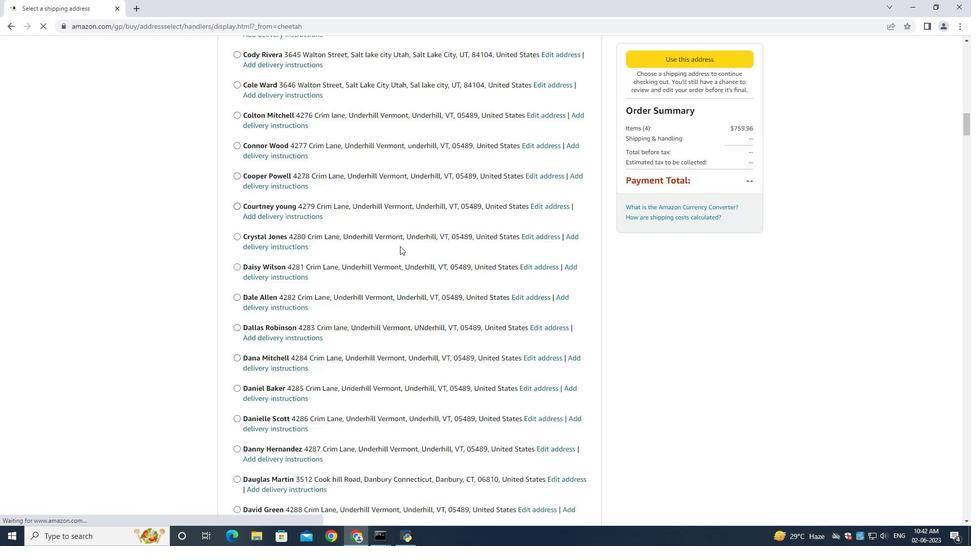 
Action: Mouse scrolled (400, 245) with delta (0, 0)
Screenshot: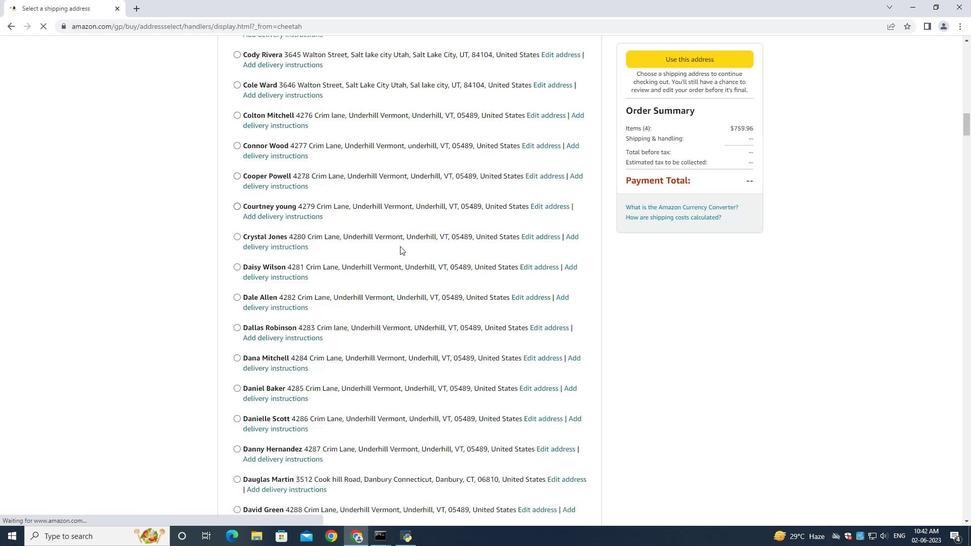 
Action: Mouse moved to (400, 246)
Screenshot: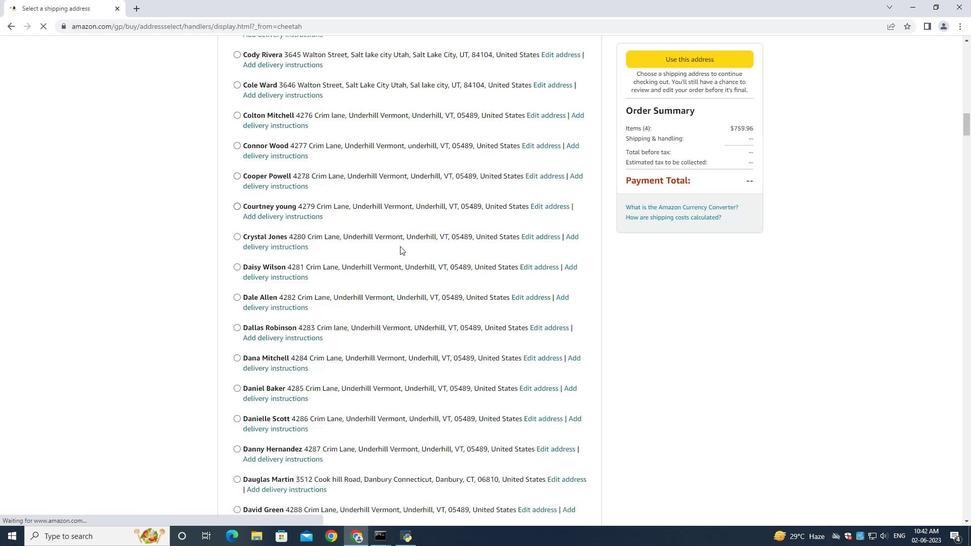 
Action: Mouse scrolled (400, 245) with delta (0, 0)
Screenshot: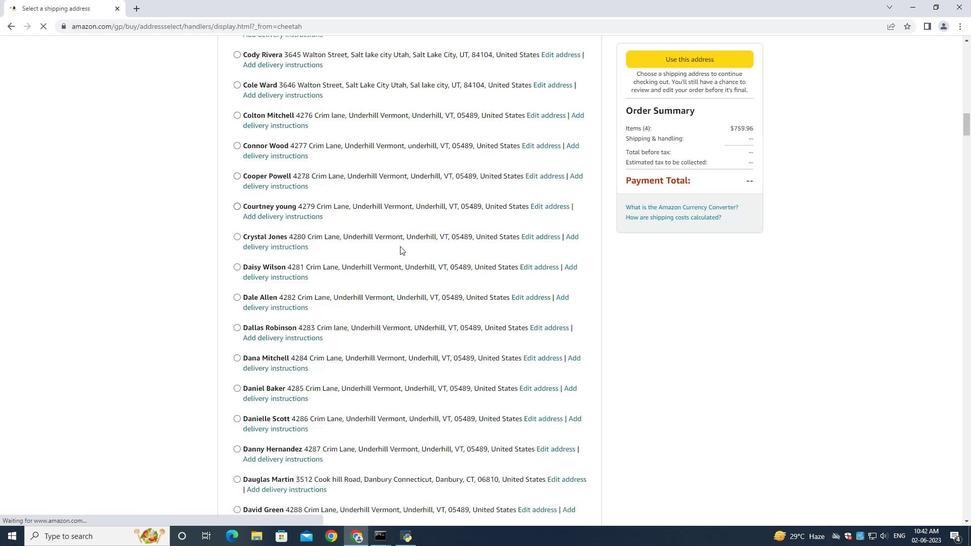 
Action: Mouse scrolled (400, 245) with delta (0, 0)
Screenshot: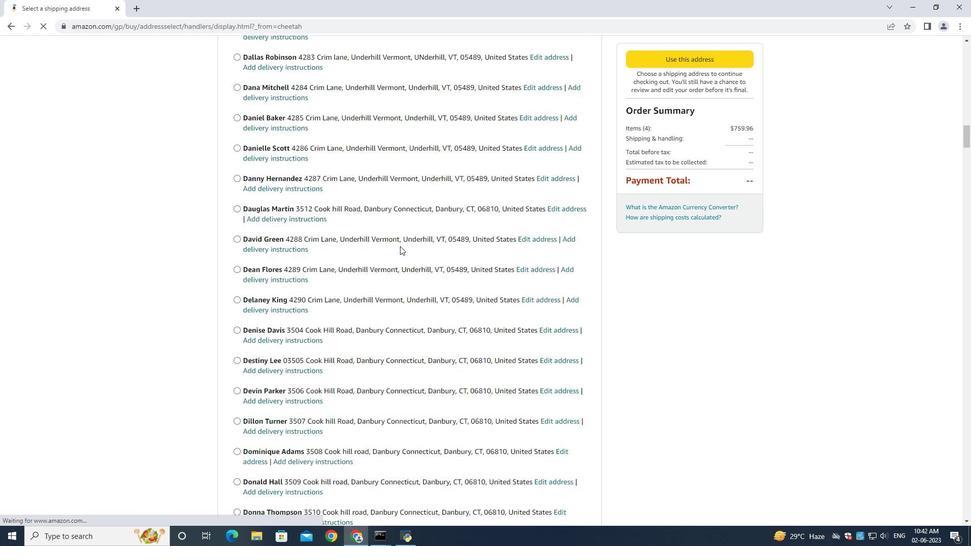 
Action: Mouse scrolled (400, 245) with delta (0, 0)
Screenshot: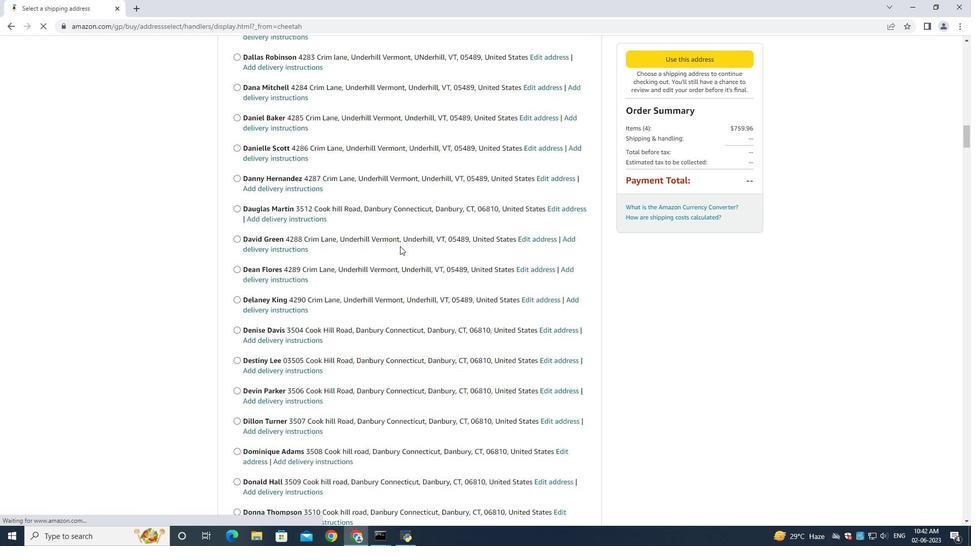 
Action: Mouse scrolled (400, 245) with delta (0, -1)
Screenshot: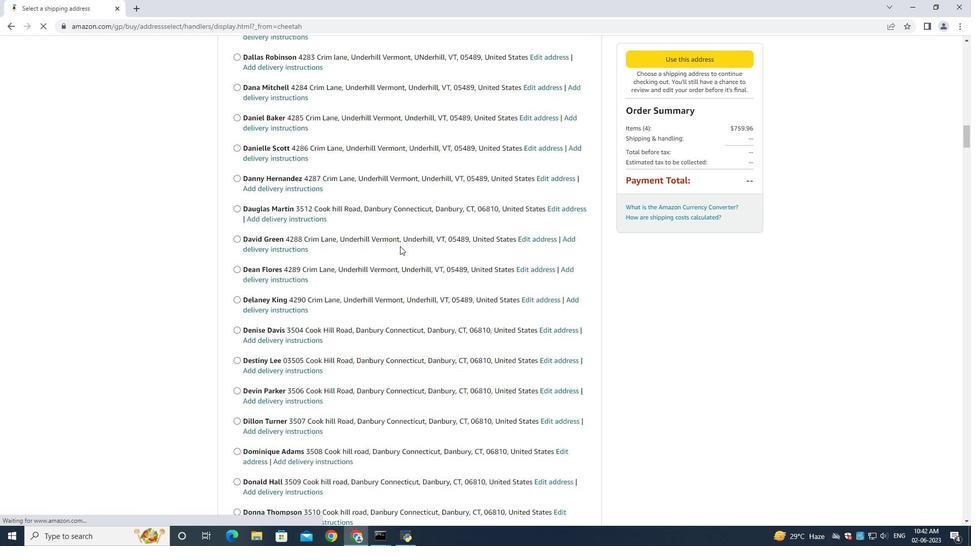 
Action: Mouse scrolled (400, 245) with delta (0, 0)
Screenshot: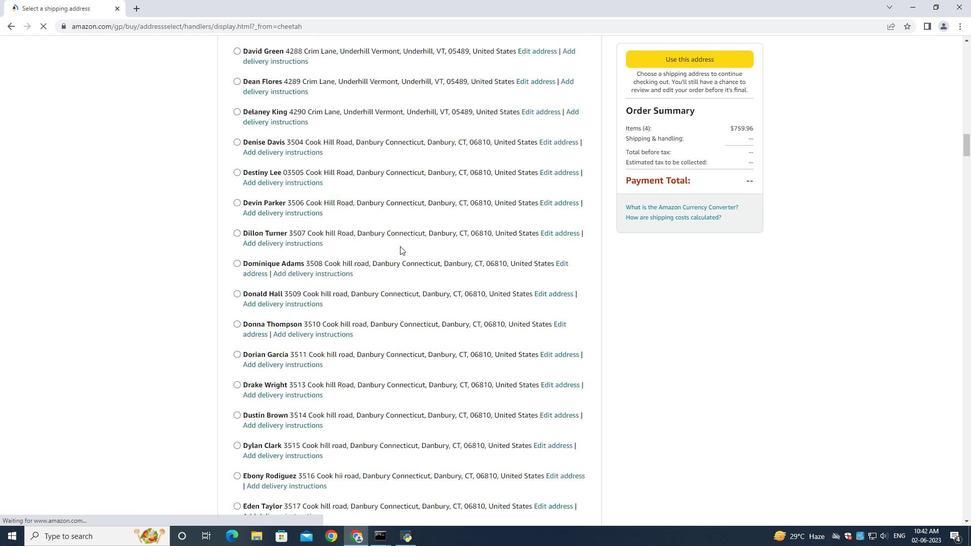 
Action: Mouse scrolled (400, 245) with delta (0, 0)
Screenshot: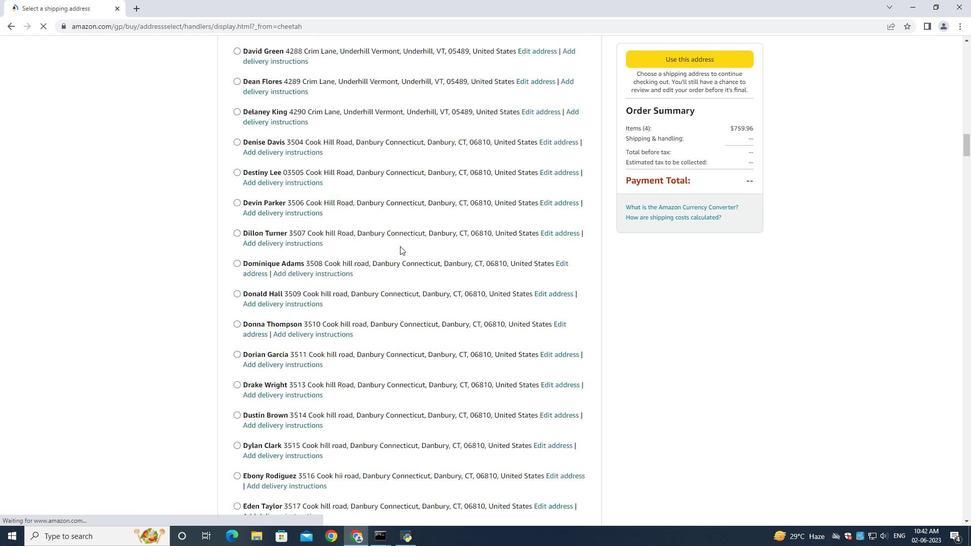 
Action: Mouse scrolled (400, 245) with delta (0, 0)
Screenshot: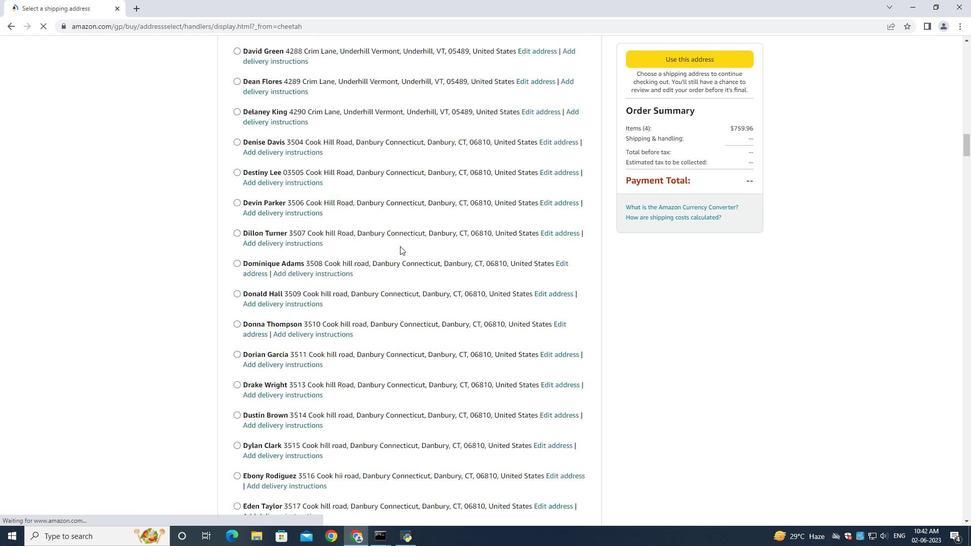
Action: Mouse scrolled (400, 245) with delta (0, 0)
Screenshot: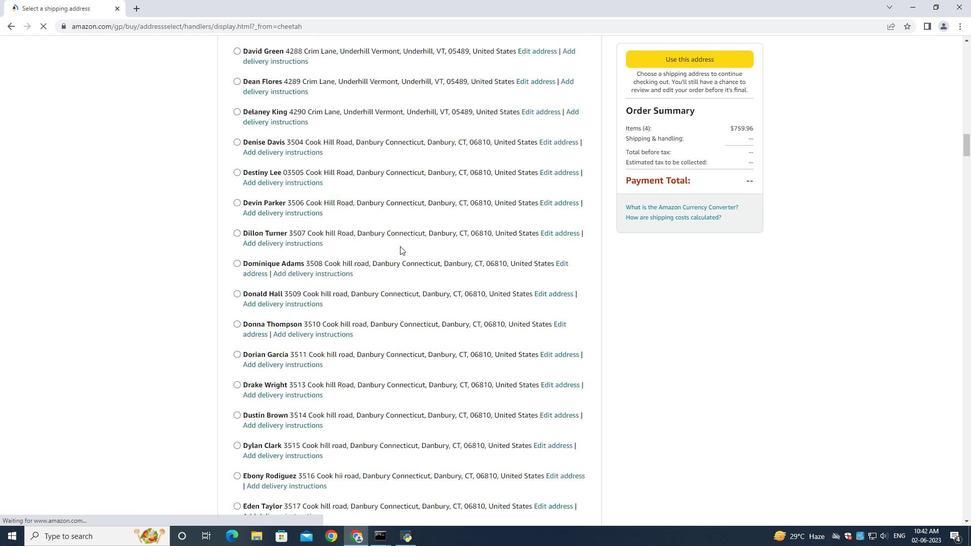 
Action: Mouse scrolled (400, 245) with delta (0, 0)
Screenshot: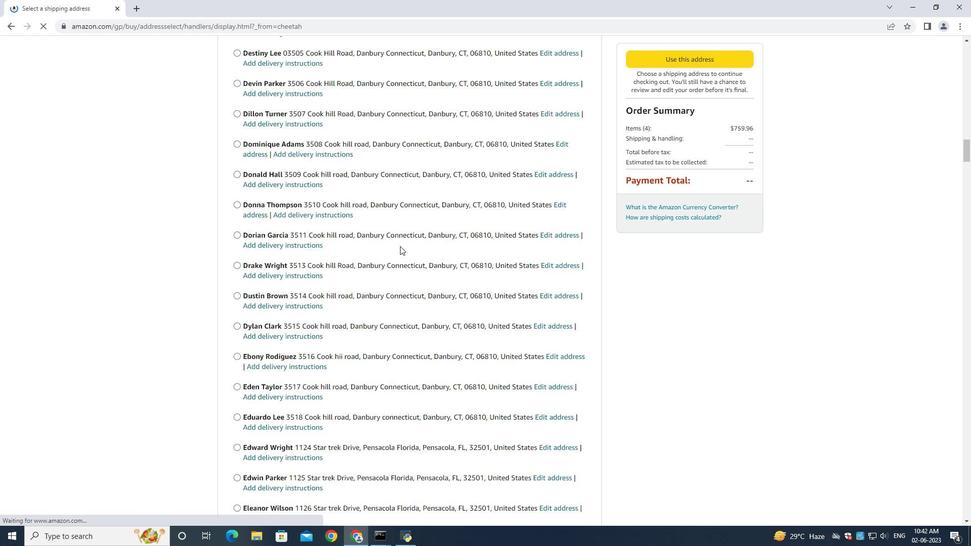
Action: Mouse scrolled (400, 245) with delta (0, 0)
Screenshot: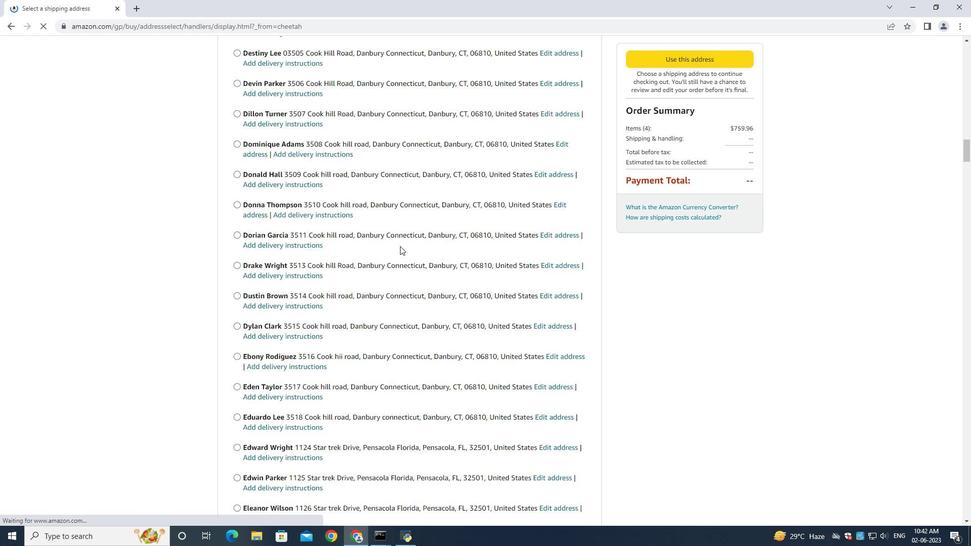 
Action: Mouse scrolled (400, 245) with delta (0, 0)
Screenshot: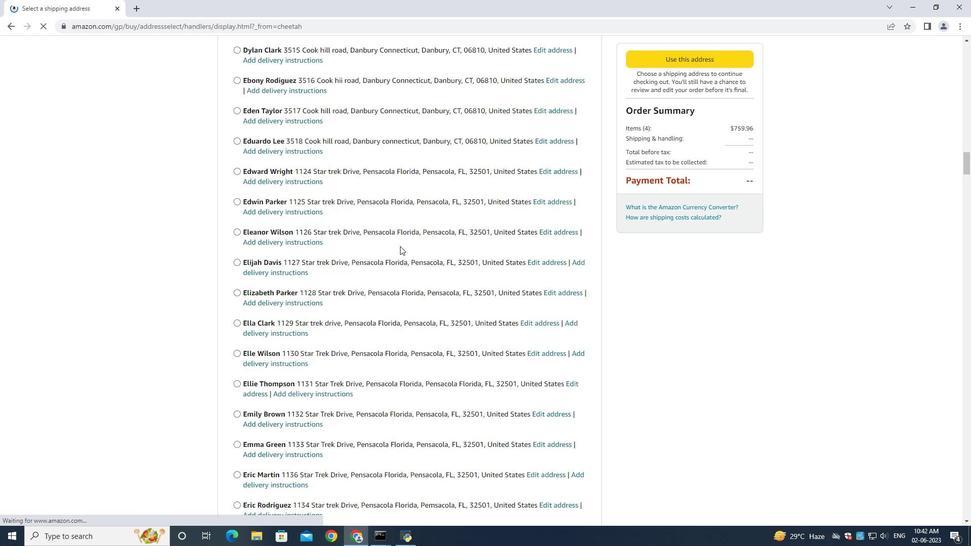 
Action: Mouse scrolled (400, 245) with delta (0, 0)
Screenshot: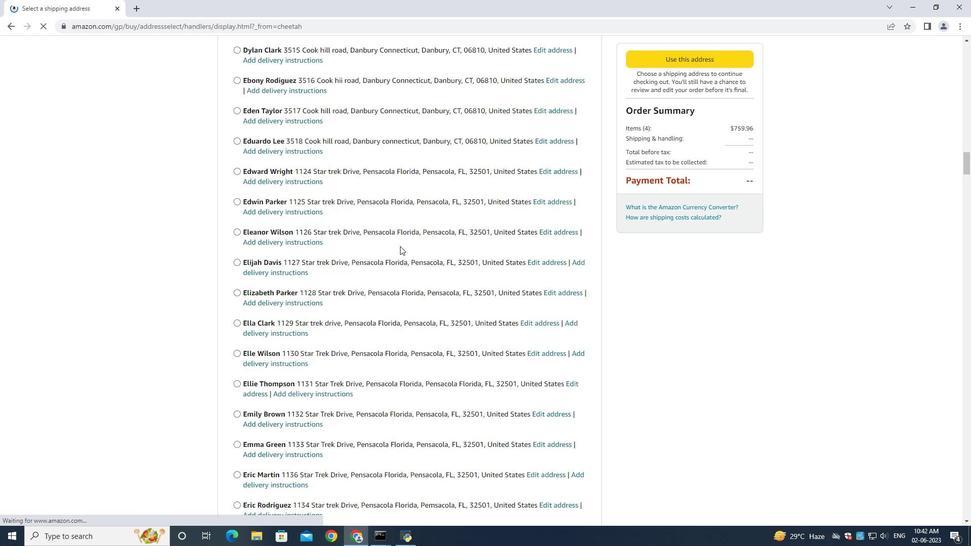 
Action: Mouse scrolled (400, 245) with delta (0, -1)
Screenshot: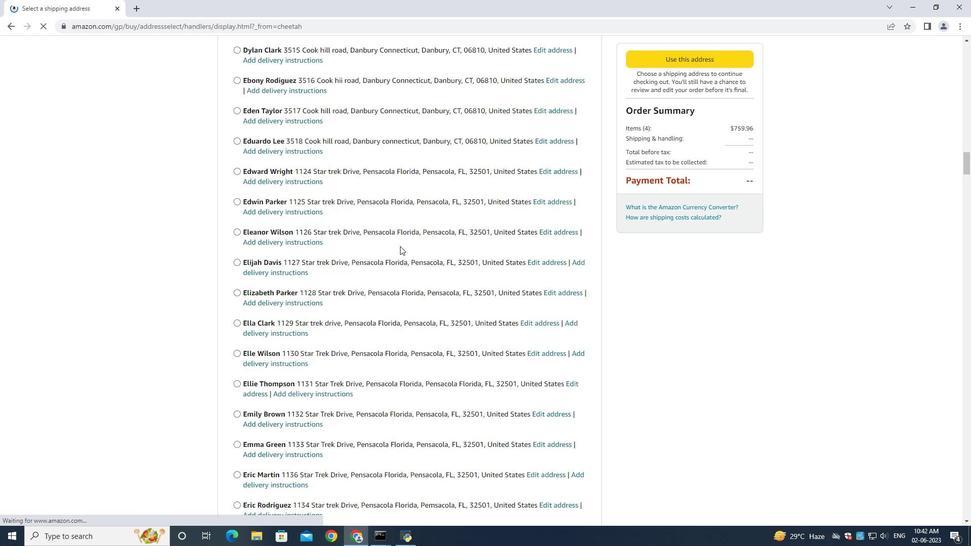 
Action: Mouse scrolled (400, 245) with delta (0, 0)
Screenshot: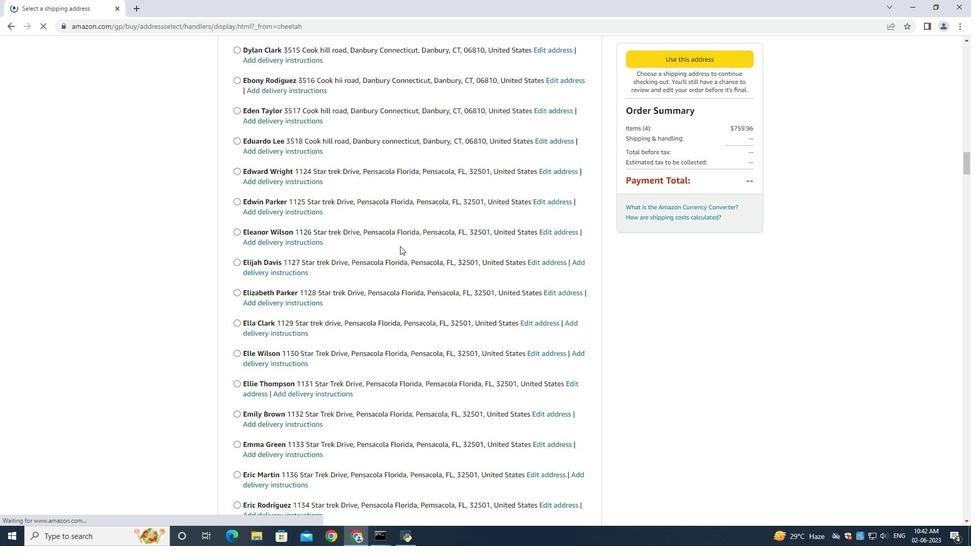 
Action: Mouse scrolled (400, 245) with delta (0, 0)
Screenshot: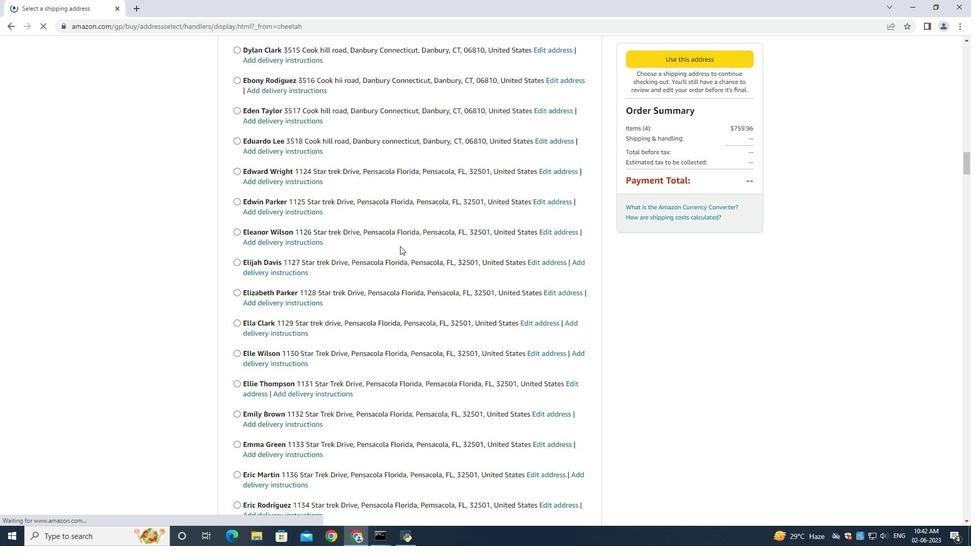 
Action: Mouse scrolled (400, 245) with delta (0, 0)
Screenshot: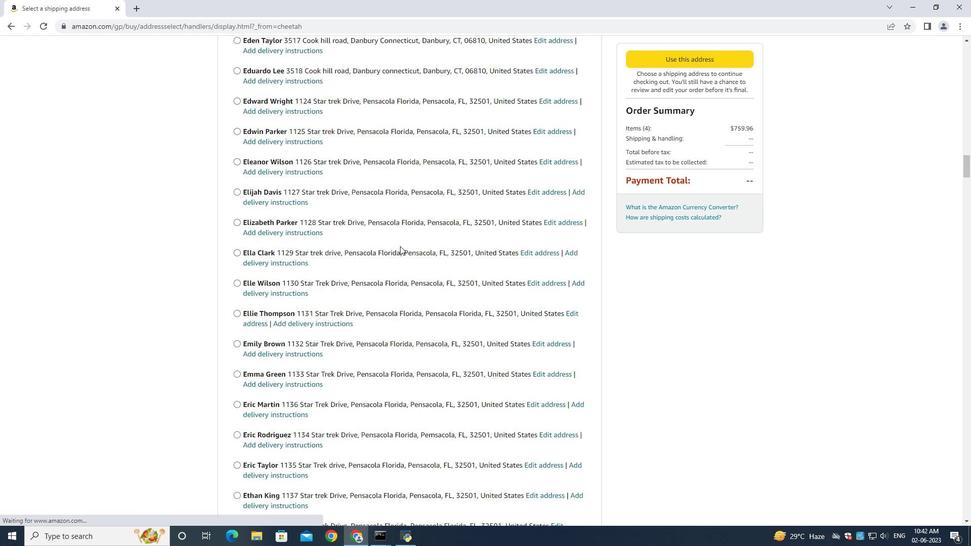 
Action: Mouse scrolled (400, 245) with delta (0, 0)
Screenshot: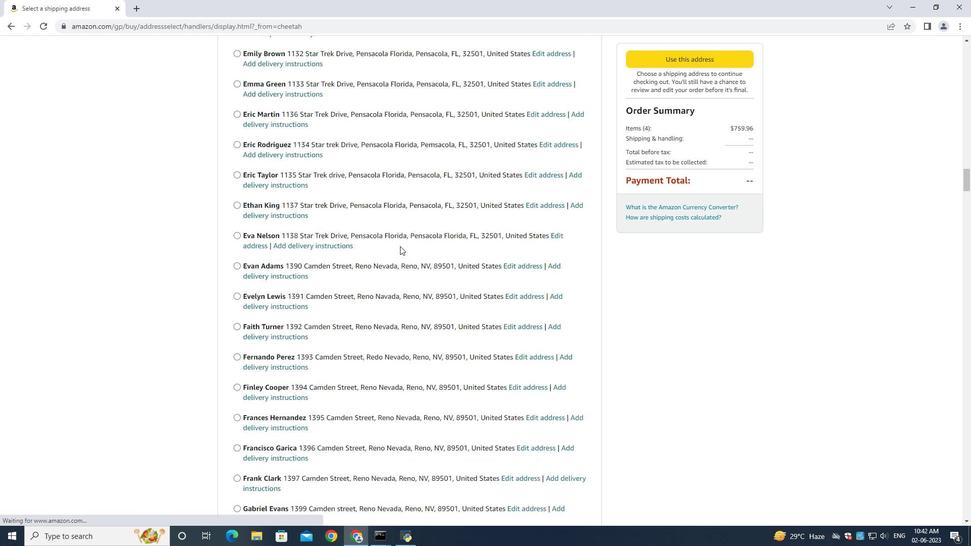 
Action: Mouse scrolled (400, 245) with delta (0, 0)
Screenshot: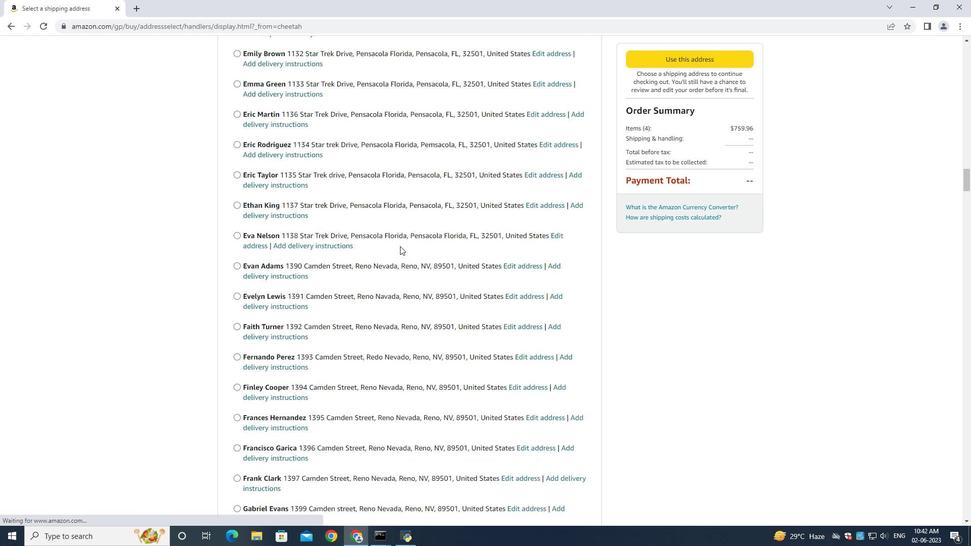 
Action: Mouse scrolled (400, 245) with delta (0, 0)
Screenshot: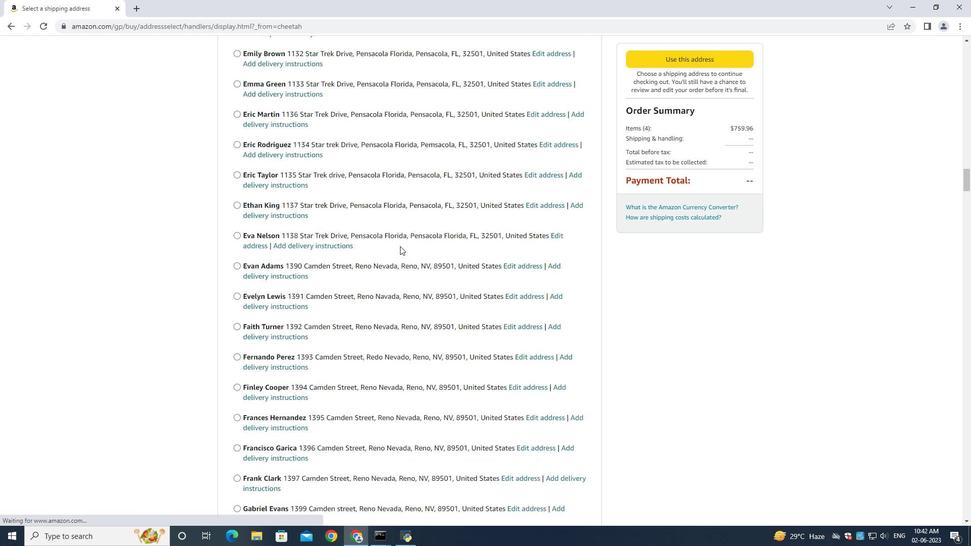 
Action: Mouse scrolled (400, 245) with delta (0, 0)
Screenshot: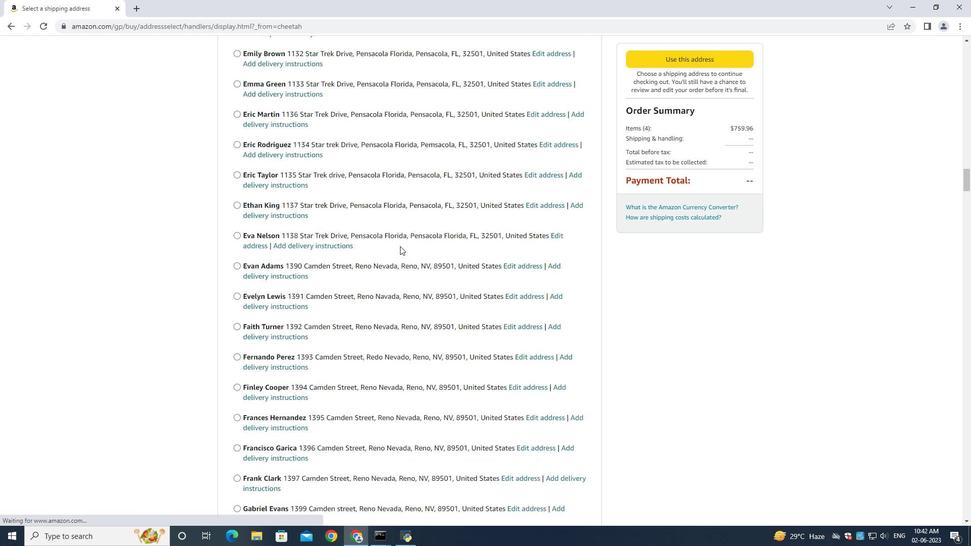 
Action: Mouse scrolled (400, 245) with delta (0, 0)
Screenshot: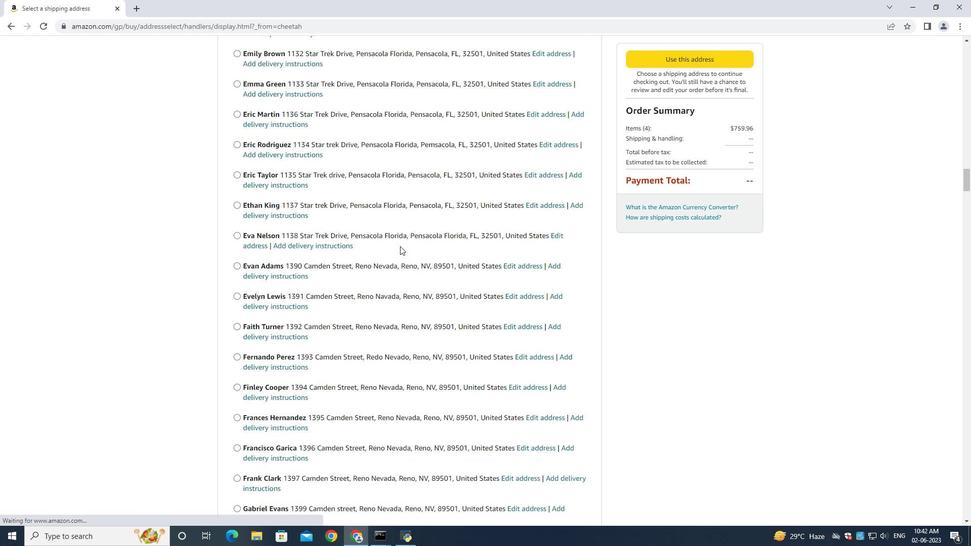 
Action: Mouse scrolled (400, 245) with delta (0, 0)
Screenshot: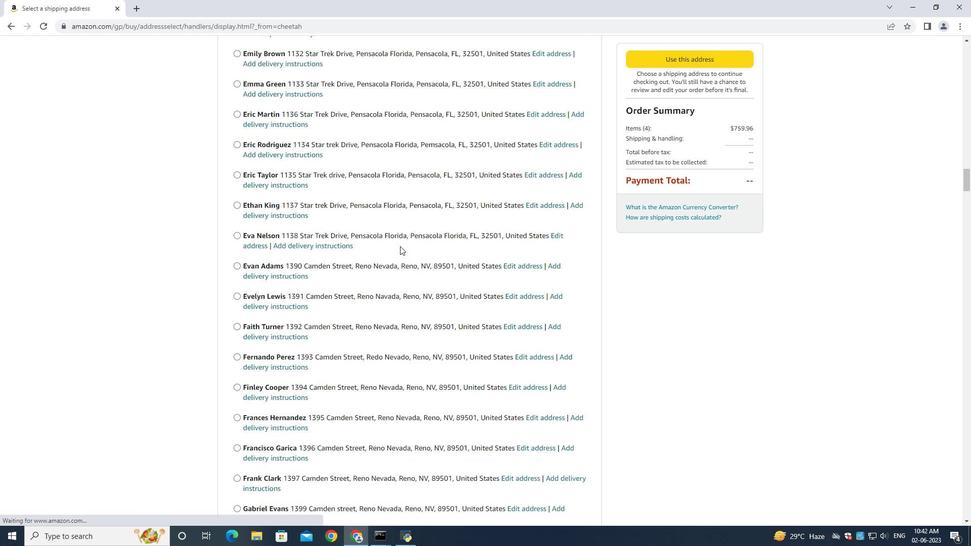 
Action: Mouse scrolled (400, 245) with delta (0, 0)
Screenshot: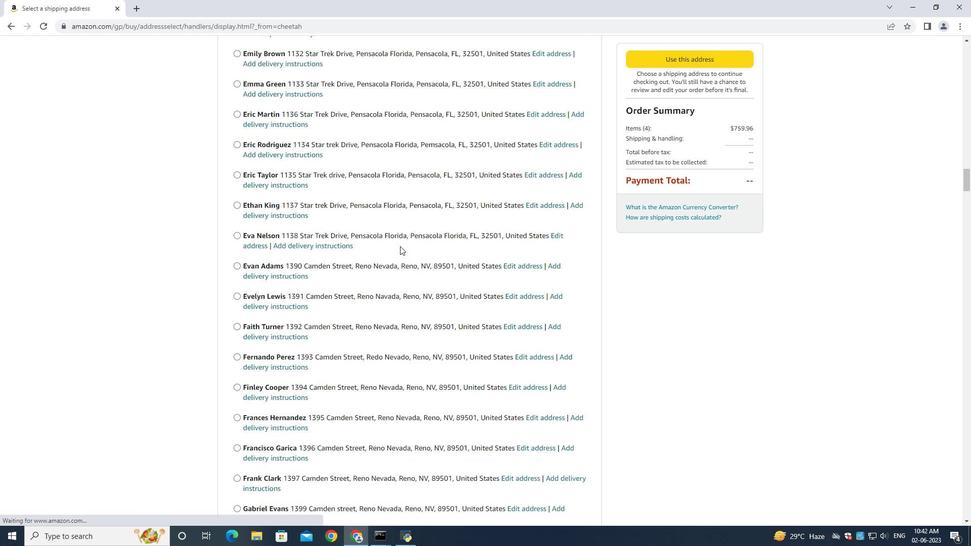 
Action: Mouse moved to (400, 245)
Screenshot: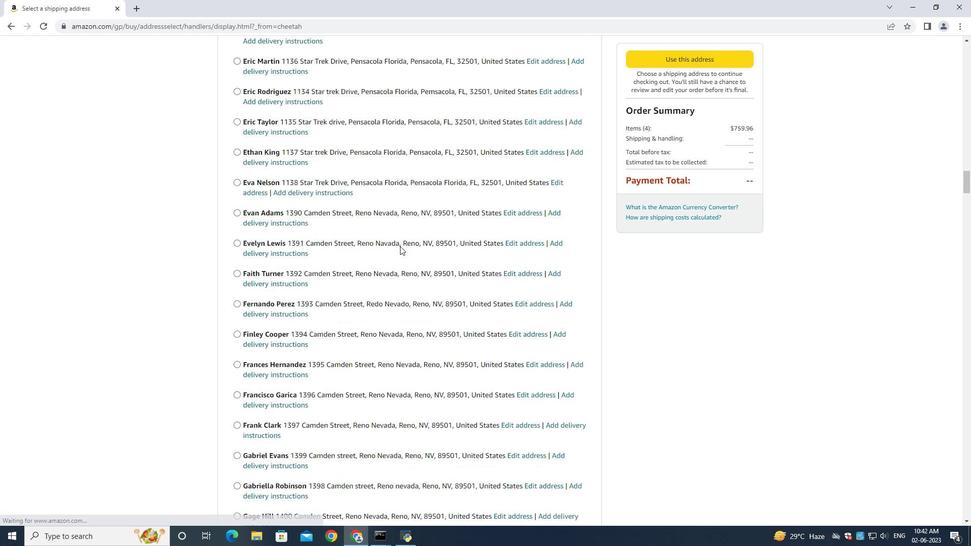 
Action: Mouse scrolled (400, 244) with delta (0, 0)
Screenshot: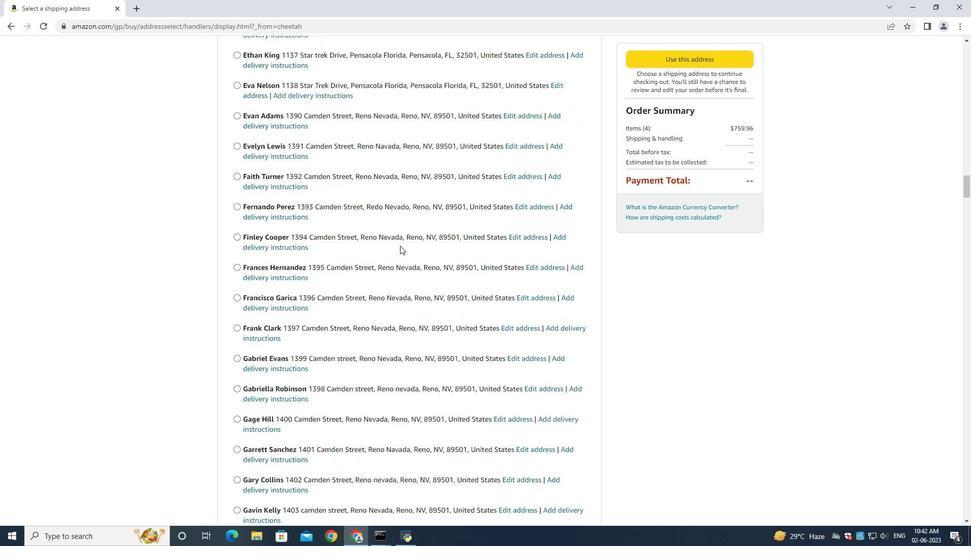 
Action: Mouse scrolled (400, 244) with delta (0, 0)
Screenshot: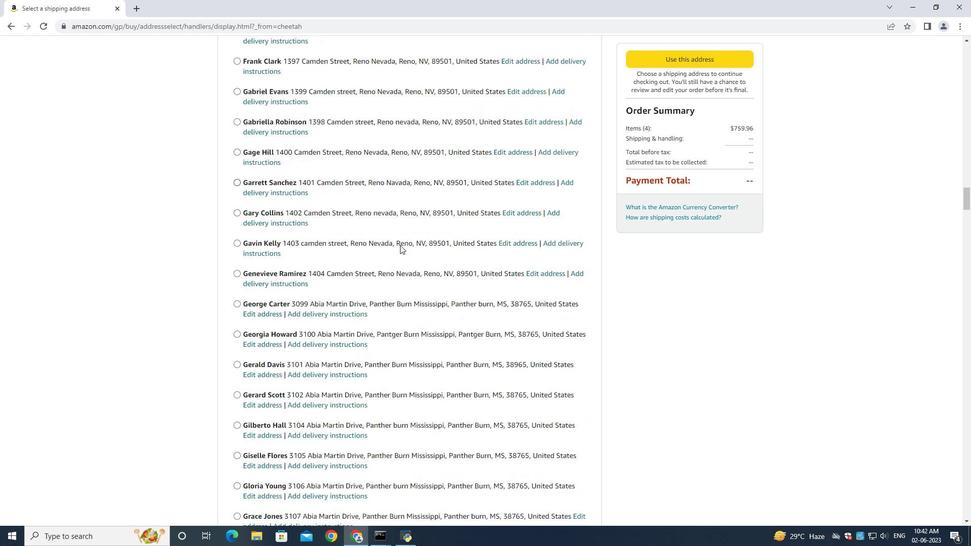 
Action: Mouse scrolled (400, 244) with delta (0, 0)
Screenshot: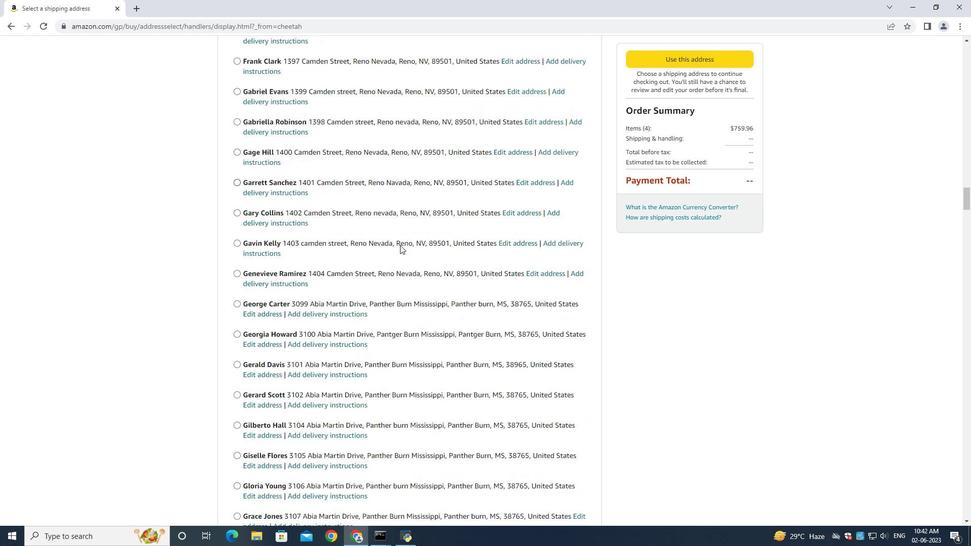 
Action: Mouse scrolled (400, 244) with delta (0, 0)
Screenshot: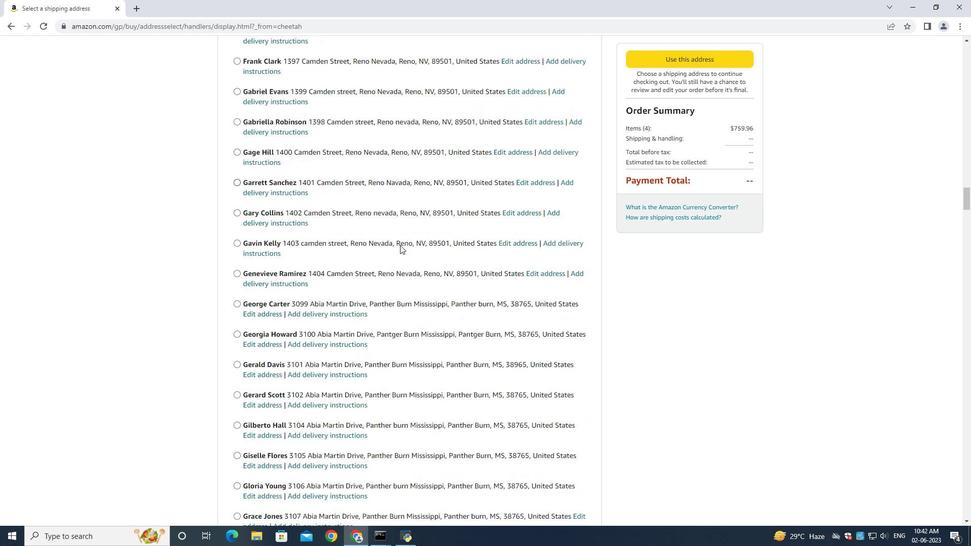 
Action: Mouse scrolled (400, 244) with delta (0, 0)
Screenshot: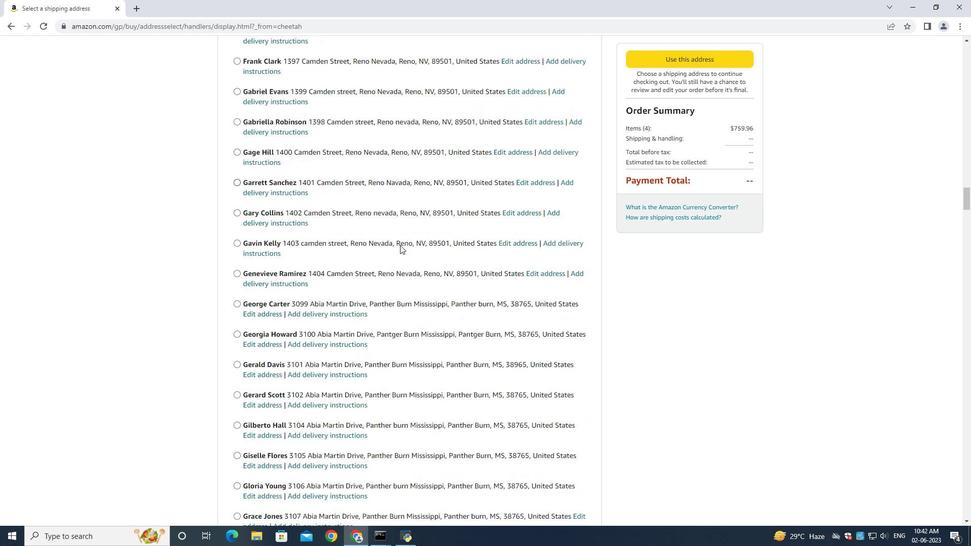 
Action: Mouse scrolled (400, 244) with delta (0, 0)
Screenshot: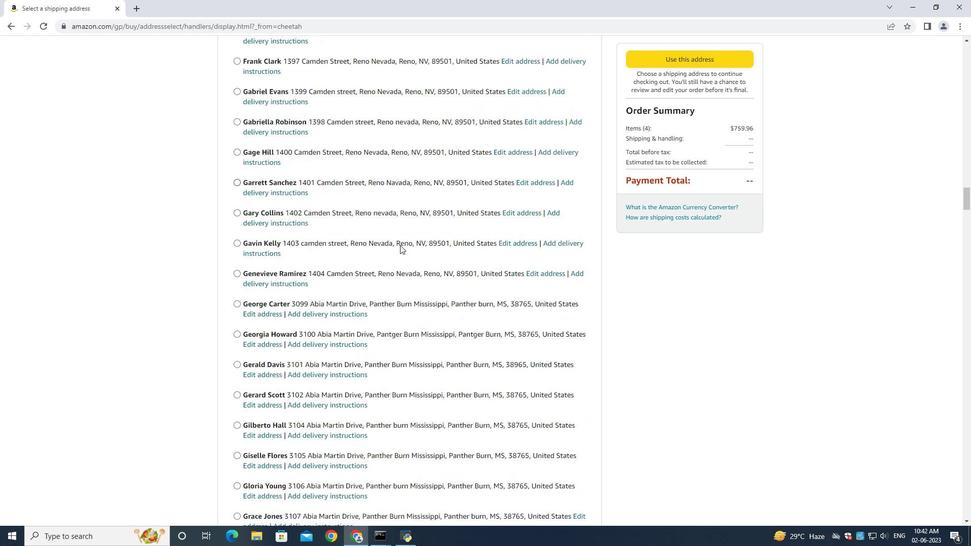 
Action: Mouse scrolled (400, 244) with delta (0, 0)
Screenshot: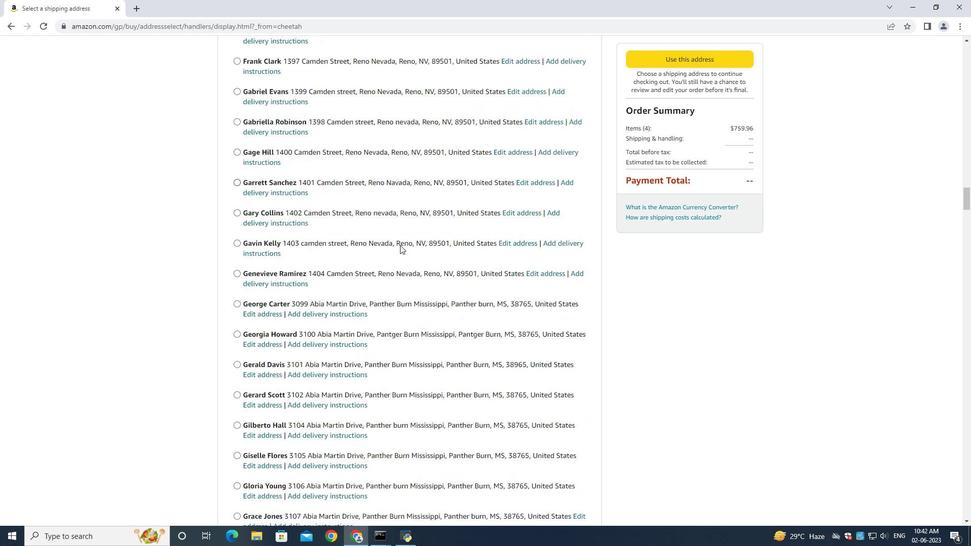 
Action: Mouse moved to (400, 244)
Screenshot: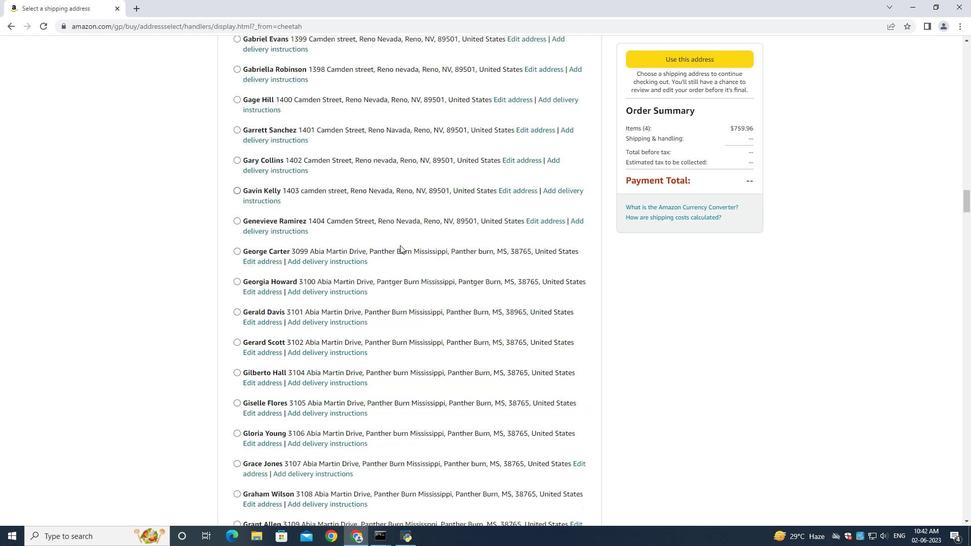 
Action: Mouse scrolled (400, 243) with delta (0, 0)
Screenshot: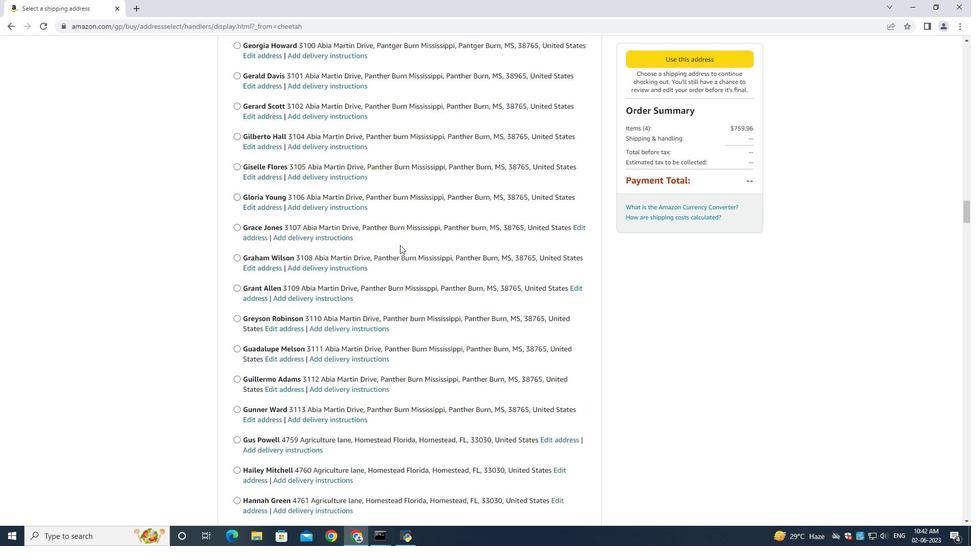 
Action: Mouse scrolled (400, 243) with delta (0, 0)
Screenshot: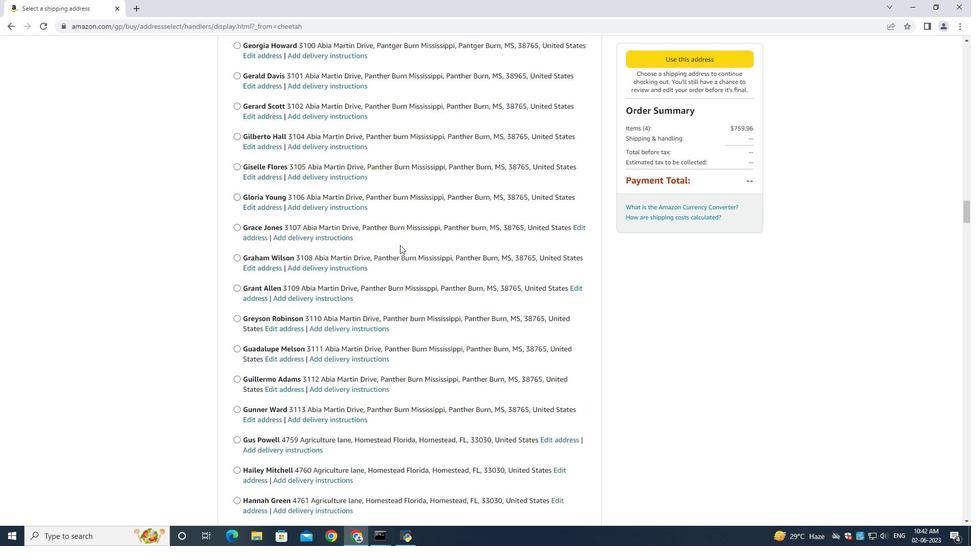 
Action: Mouse scrolled (400, 243) with delta (0, 0)
Screenshot: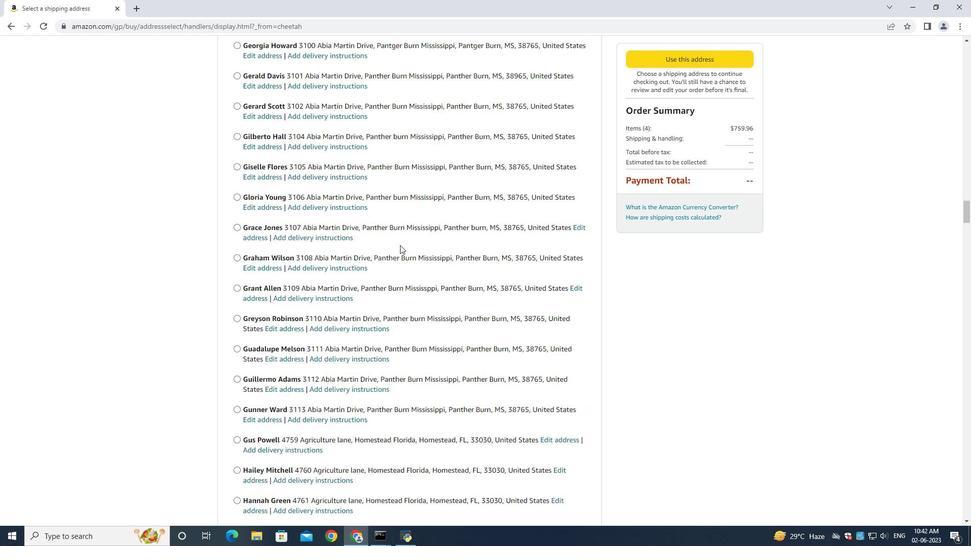 
Action: Mouse scrolled (400, 243) with delta (0, 0)
Screenshot: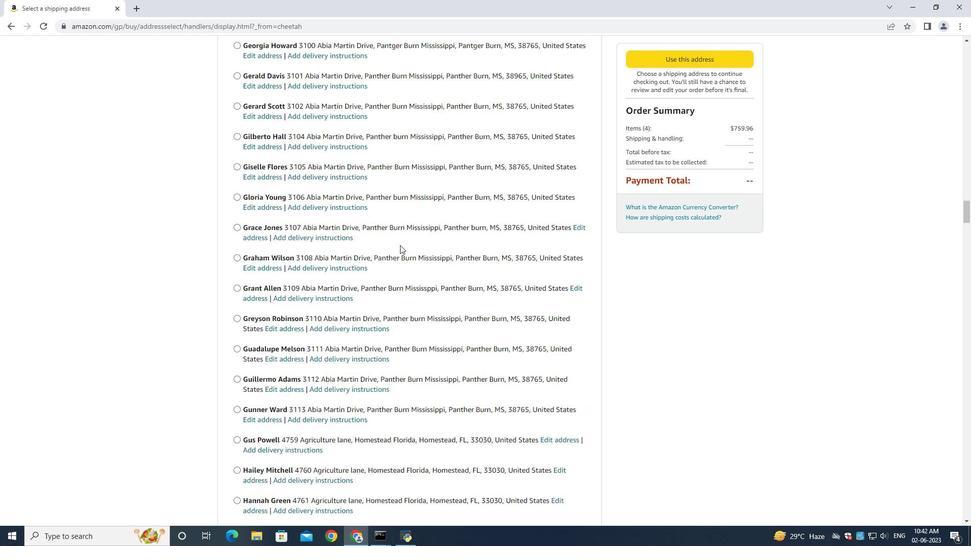 
Action: Mouse scrolled (400, 243) with delta (0, 0)
Screenshot: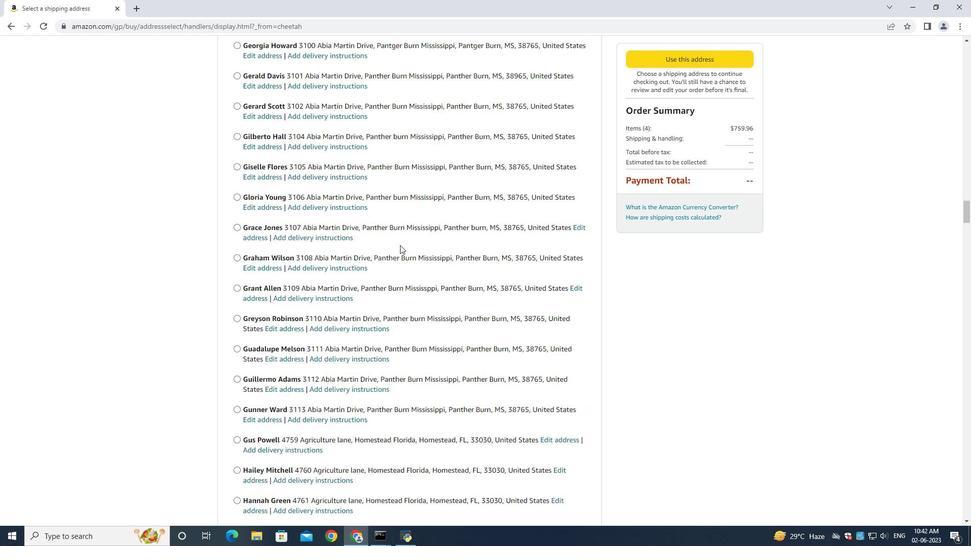
Action: Mouse scrolled (400, 243) with delta (0, 0)
Screenshot: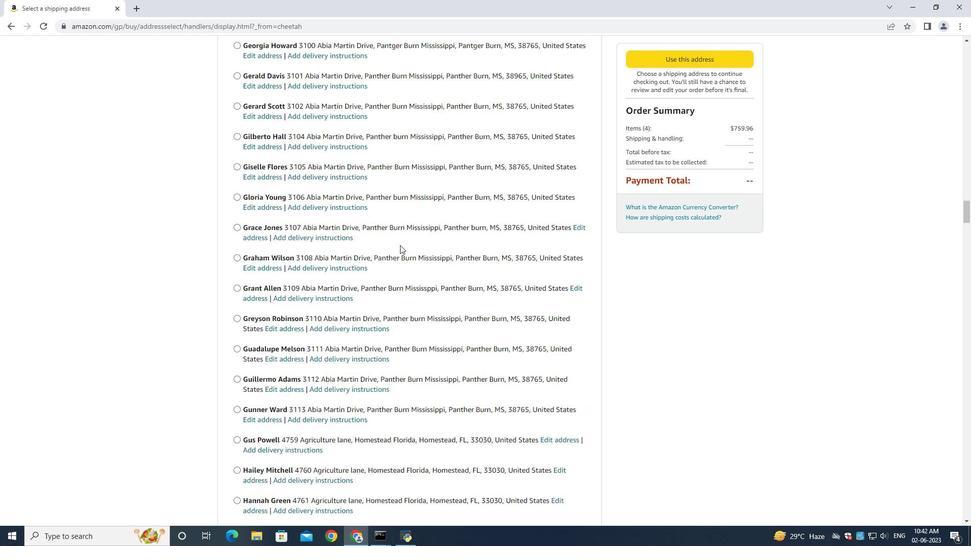 
Action: Mouse scrolled (400, 243) with delta (0, 0)
Screenshot: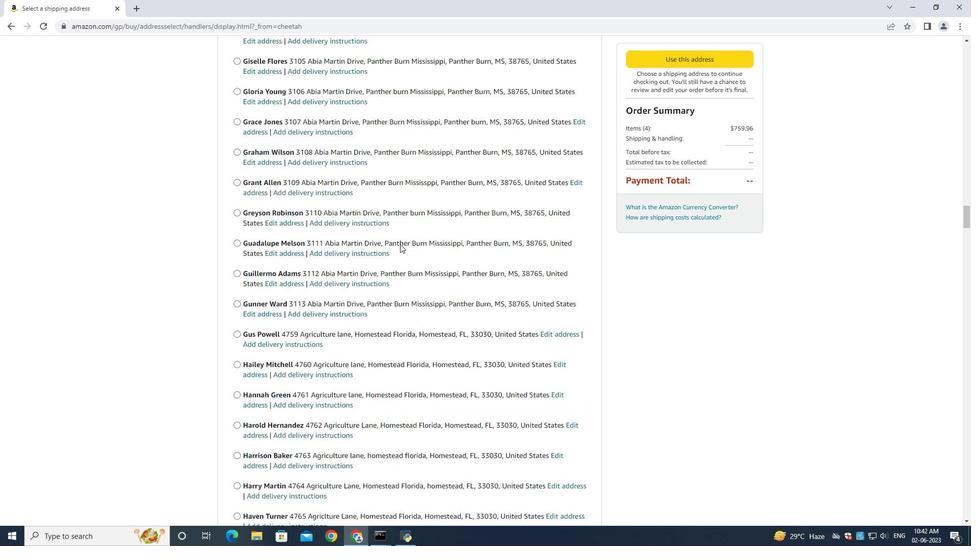 
Action: Mouse moved to (400, 242)
Screenshot: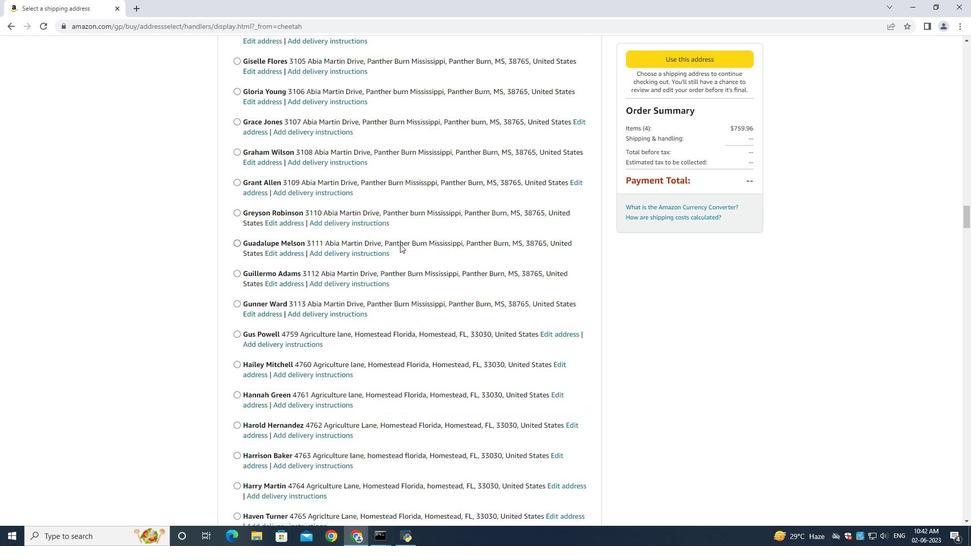 
Action: Mouse scrolled (400, 241) with delta (0, 0)
Screenshot: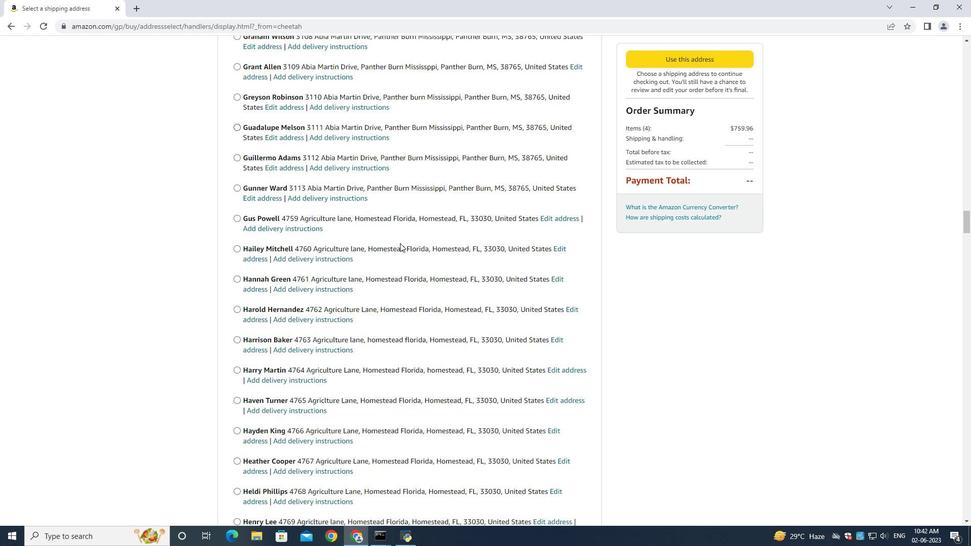 
Action: Mouse scrolled (400, 241) with delta (0, 0)
Screenshot: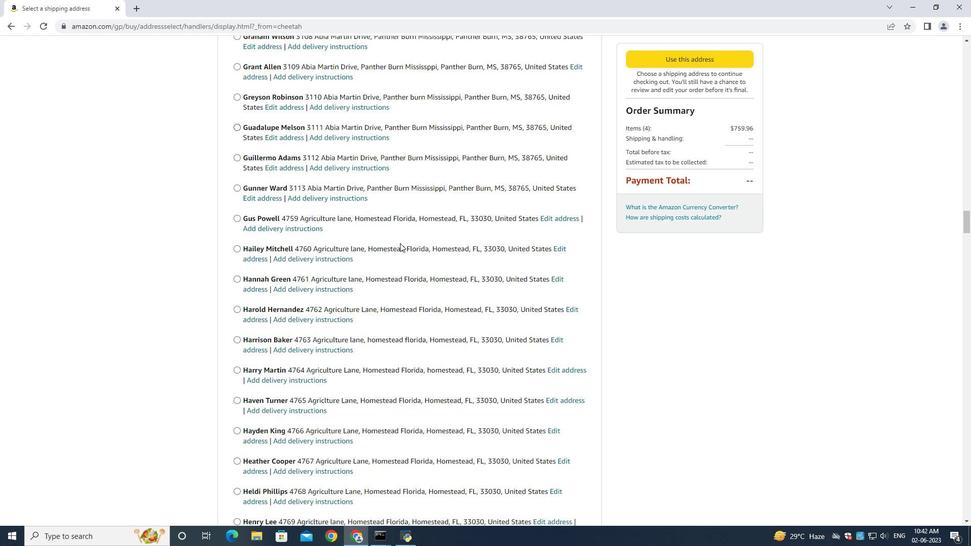 
Action: Mouse scrolled (400, 241) with delta (0, 0)
Screenshot: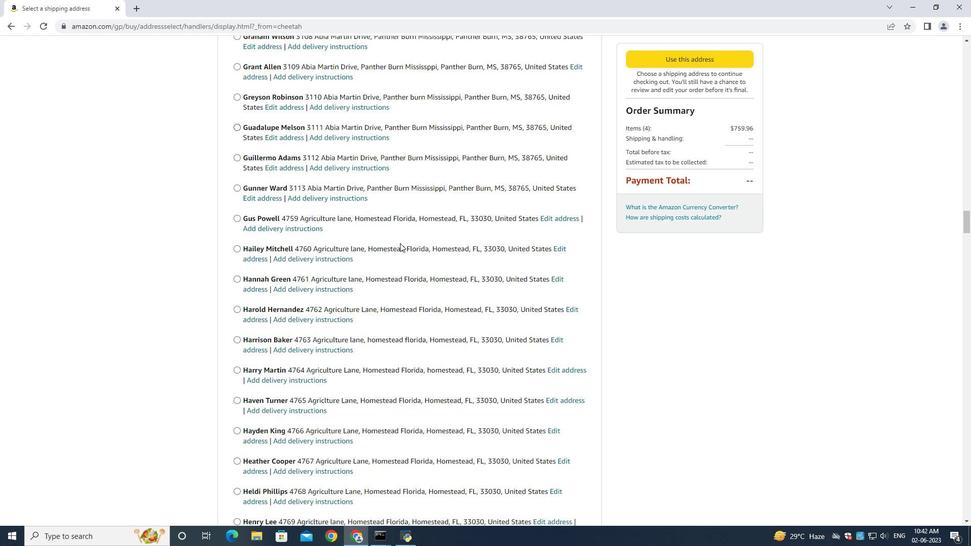 
Action: Mouse scrolled (400, 241) with delta (0, 0)
Screenshot: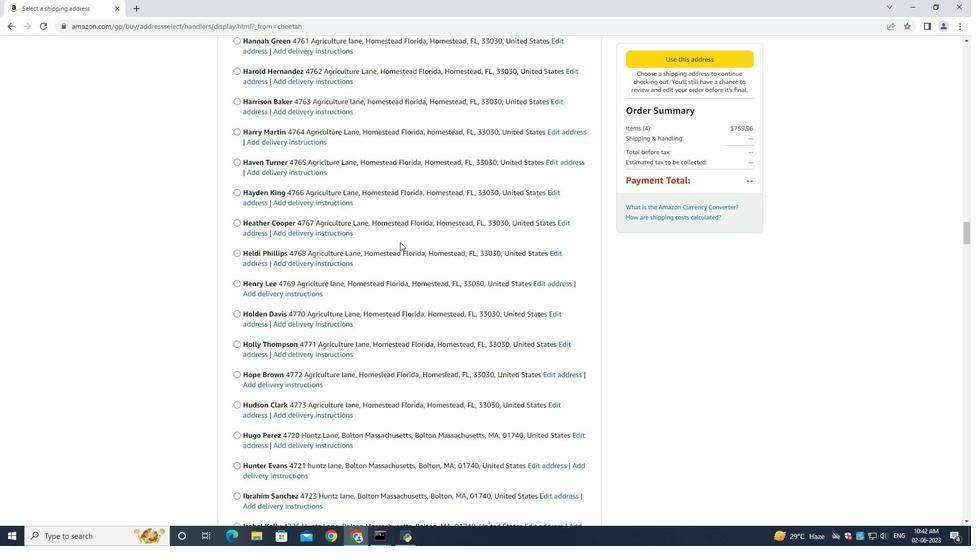 
Action: Mouse scrolled (400, 241) with delta (0, 0)
Screenshot: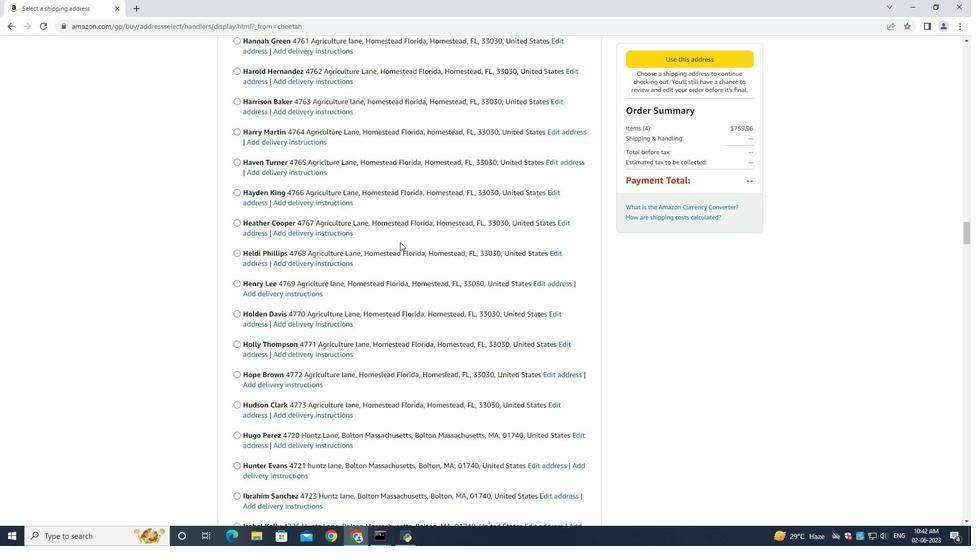 
Action: Mouse scrolled (400, 241) with delta (0, 0)
Screenshot: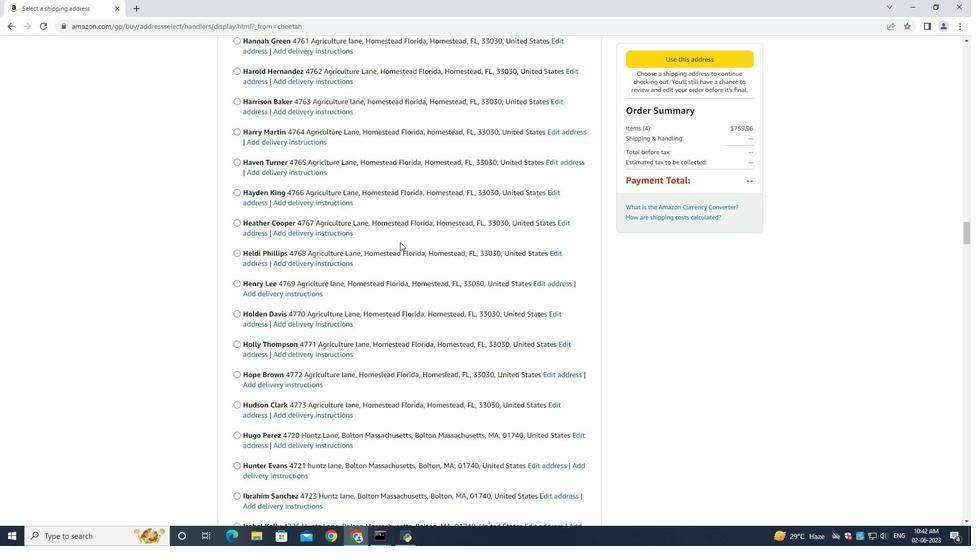 
Action: Mouse scrolled (400, 241) with delta (0, 0)
Screenshot: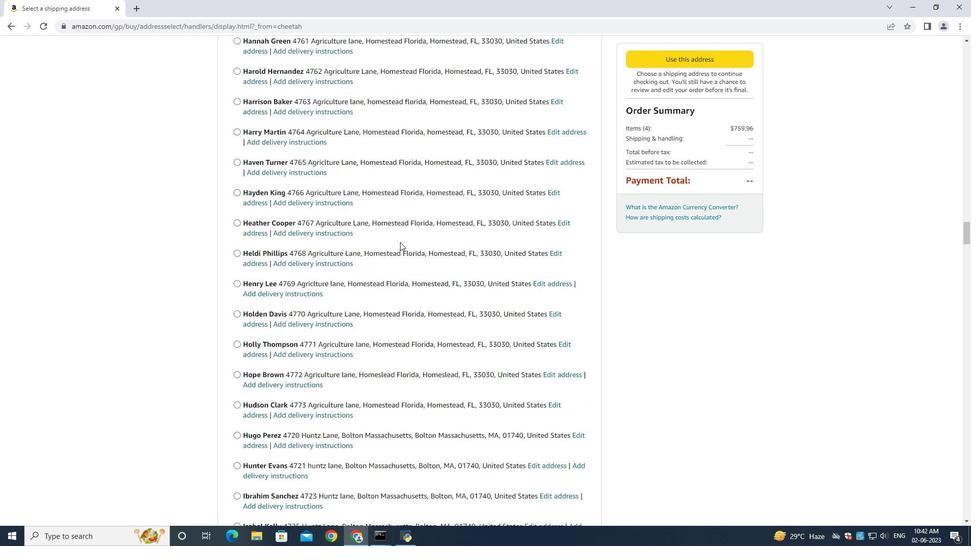 
Action: Mouse scrolled (400, 241) with delta (0, 0)
Screenshot: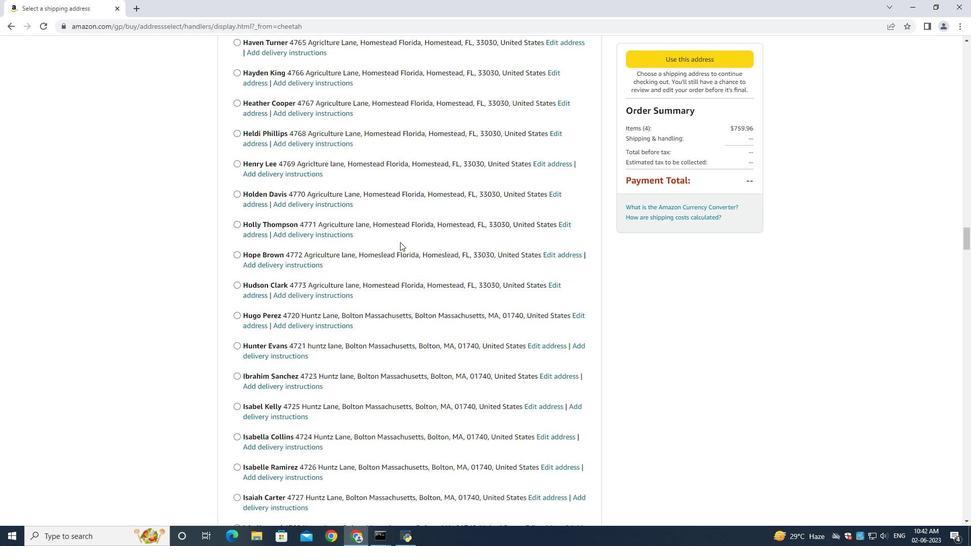 
Action: Mouse scrolled (400, 241) with delta (0, 0)
Screenshot: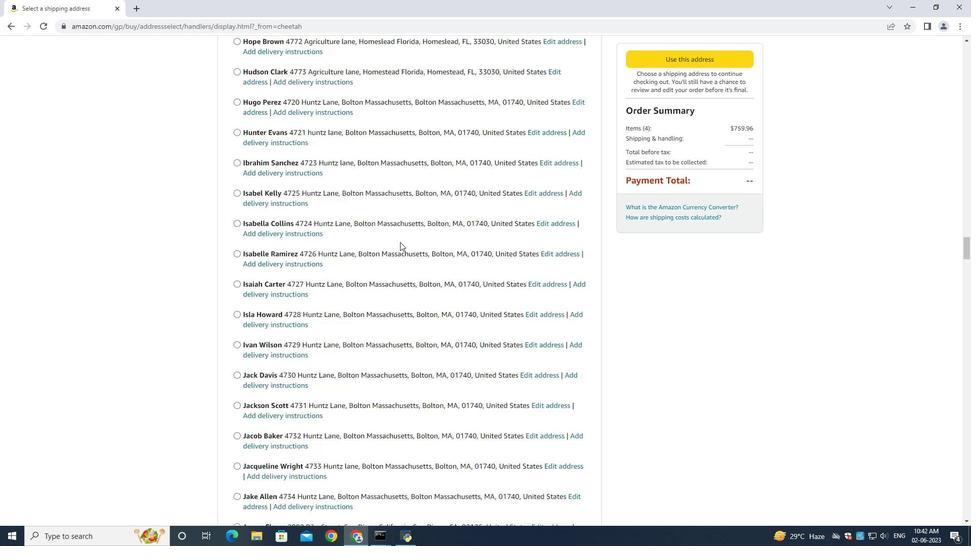 
Action: Mouse scrolled (400, 241) with delta (0, 0)
Screenshot: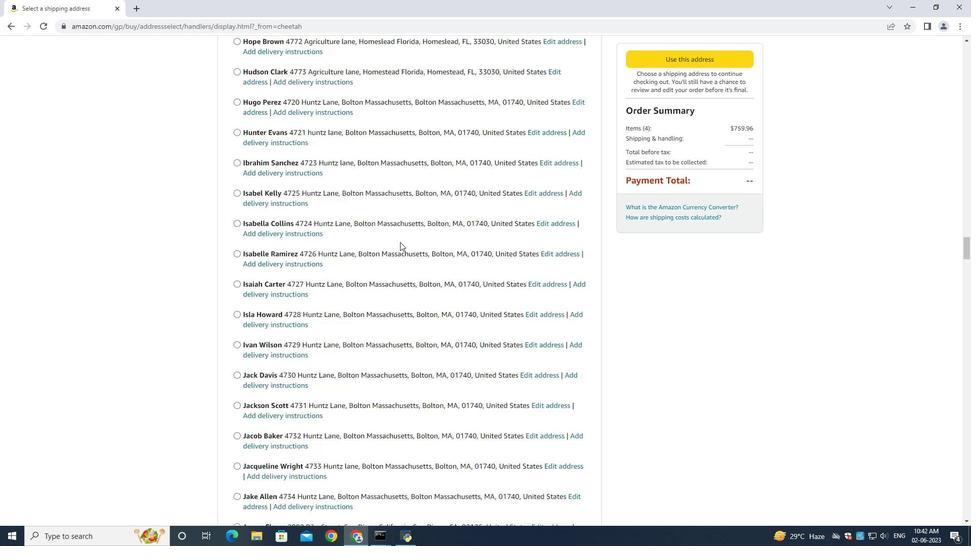 
Action: Mouse scrolled (400, 241) with delta (0, -1)
Screenshot: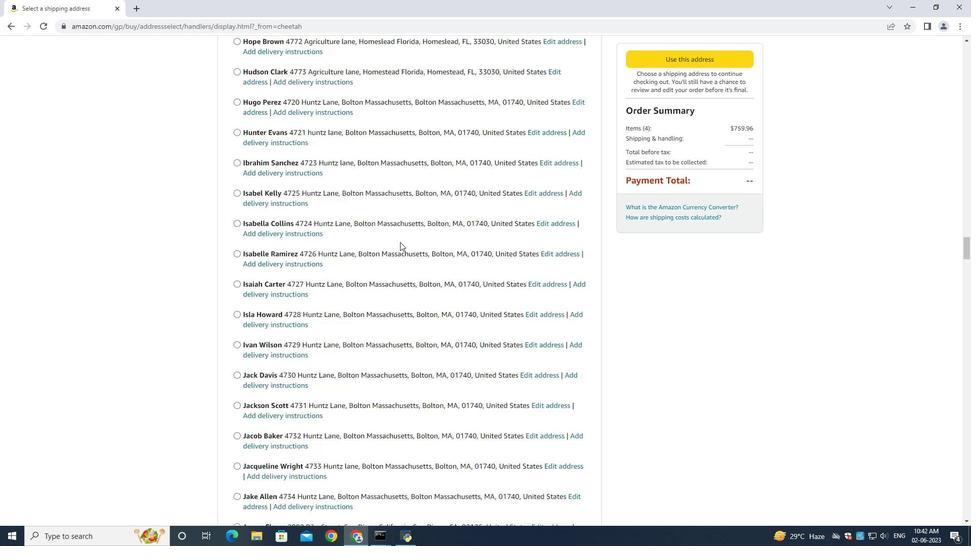 
Action: Mouse scrolled (400, 241) with delta (0, 0)
Screenshot: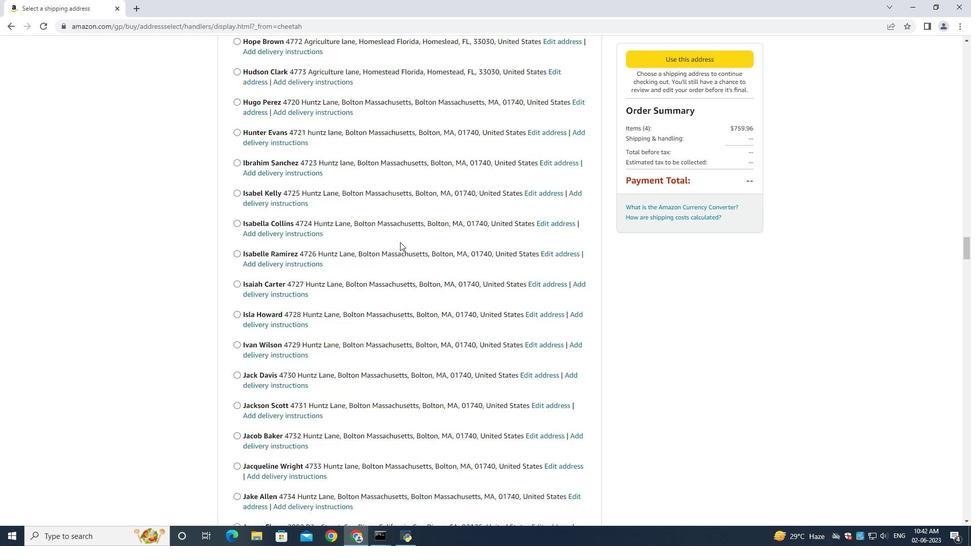 
Action: Mouse scrolled (400, 241) with delta (0, 0)
Screenshot: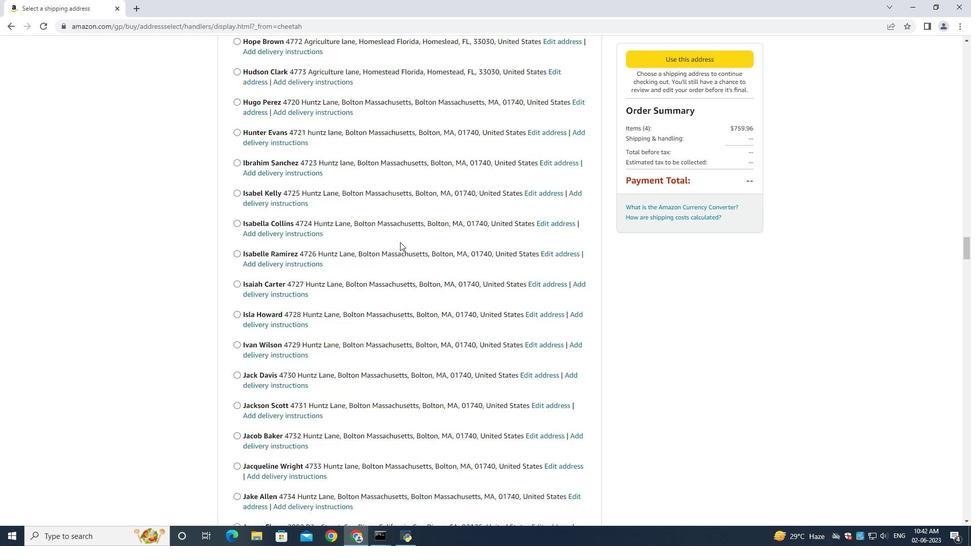 
Action: Mouse scrolled (400, 241) with delta (0, 0)
Screenshot: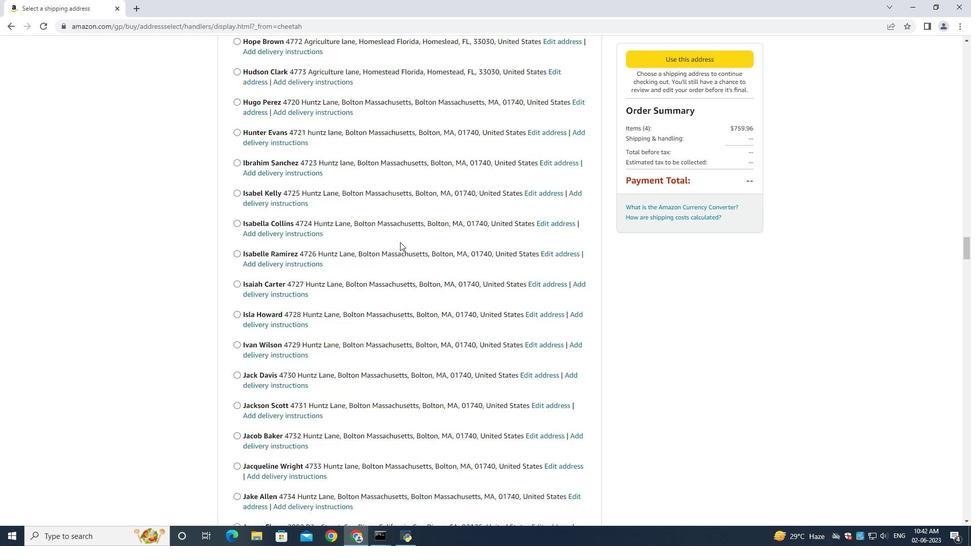 
Action: Mouse scrolled (400, 241) with delta (0, 0)
Screenshot: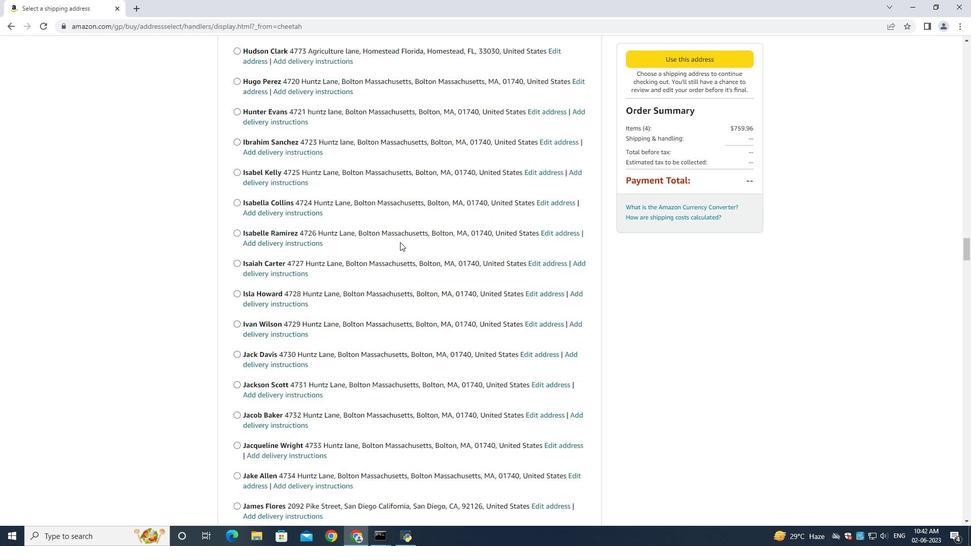 
Action: Mouse scrolled (400, 241) with delta (0, 0)
Screenshot: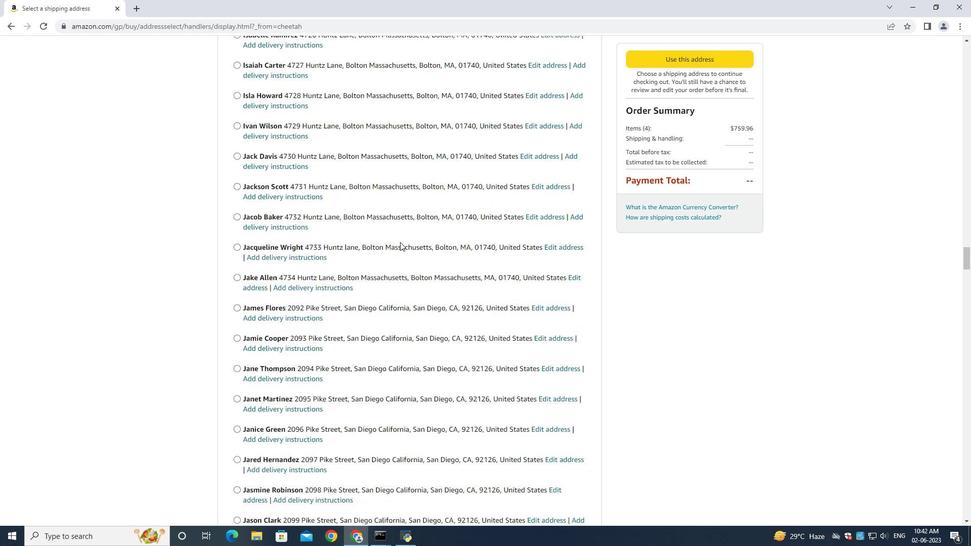 
Action: Mouse moved to (400, 242)
Screenshot: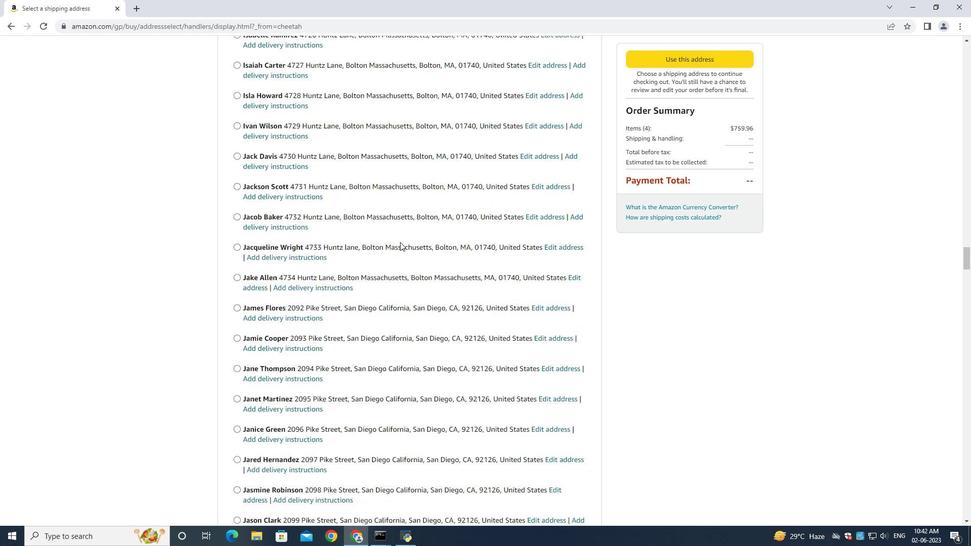 
Action: Mouse scrolled (400, 241) with delta (0, 0)
Screenshot: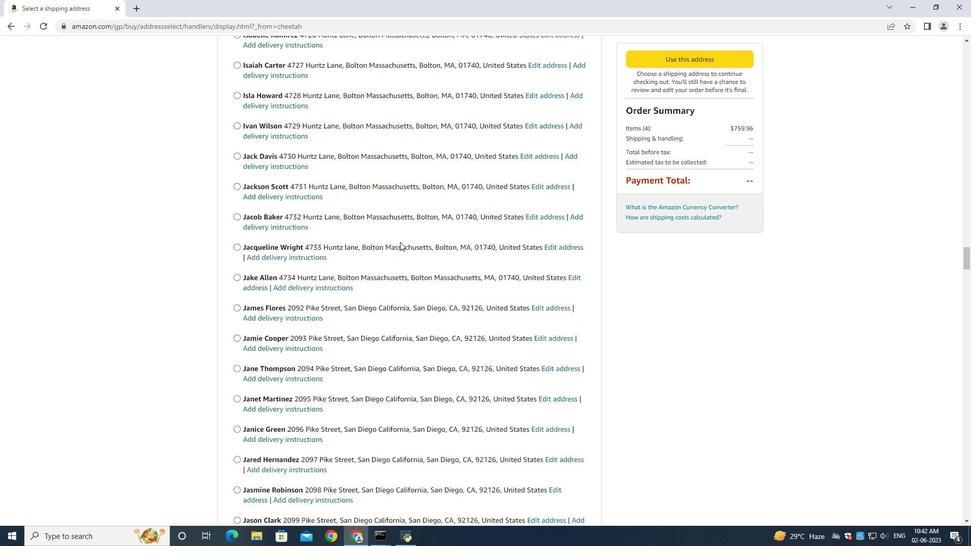 
Action: Mouse moved to (400, 242)
Screenshot: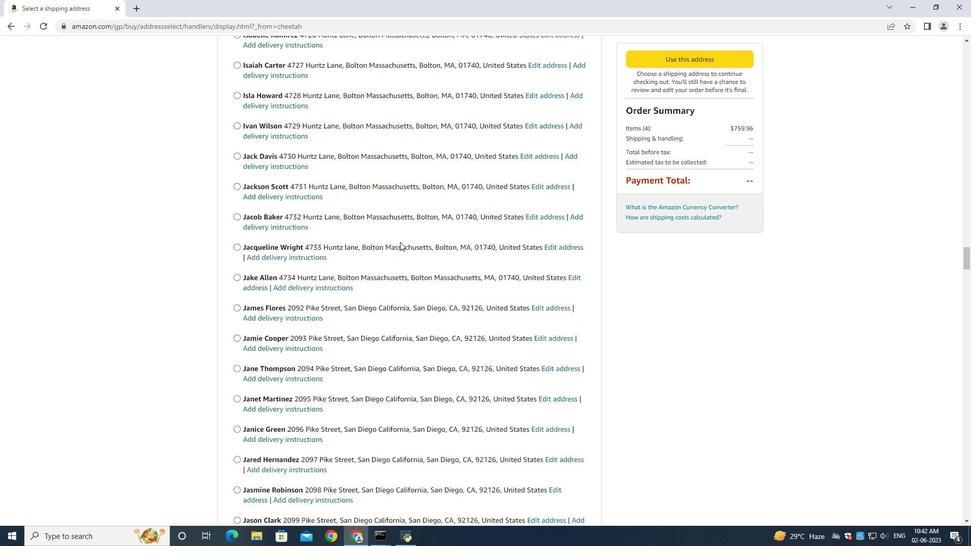 
Action: Mouse scrolled (400, 242) with delta (0, 0)
Screenshot: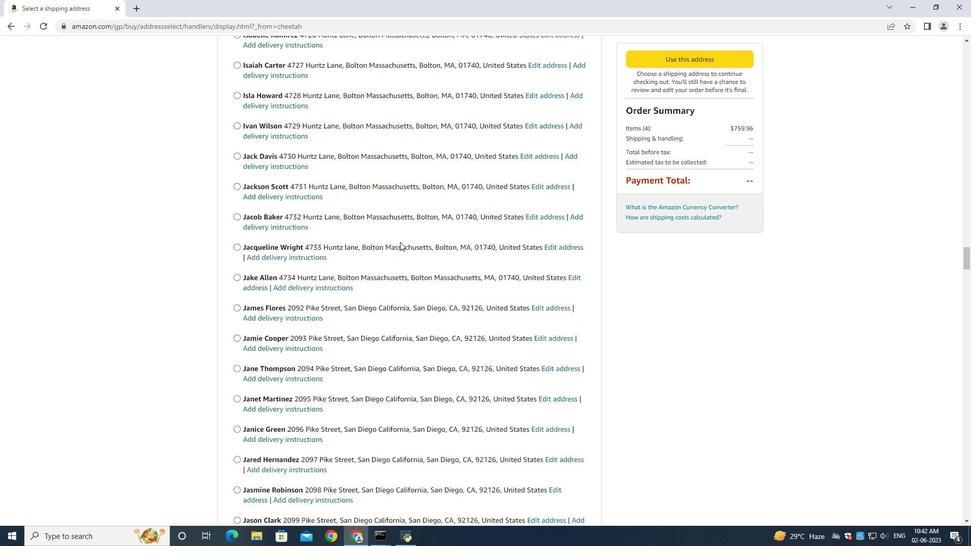 
Action: Mouse scrolled (400, 242) with delta (0, 0)
Screenshot: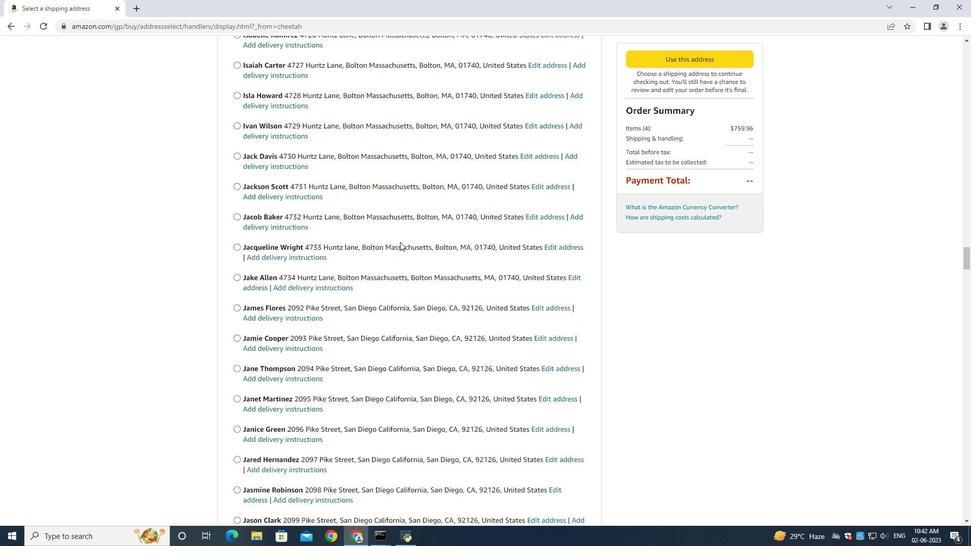 
Action: Mouse scrolled (400, 242) with delta (0, 0)
Screenshot: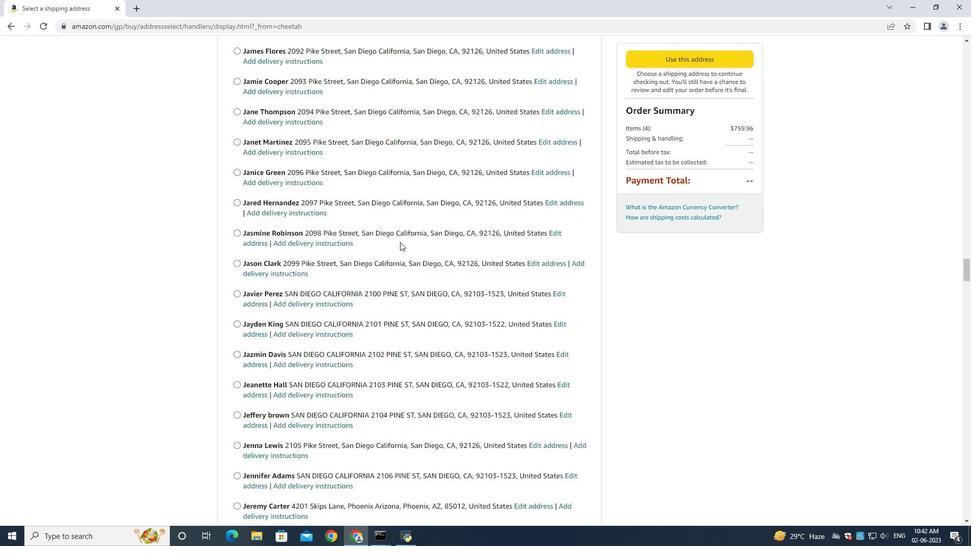 
Action: Mouse scrolled (400, 242) with delta (0, 0)
Screenshot: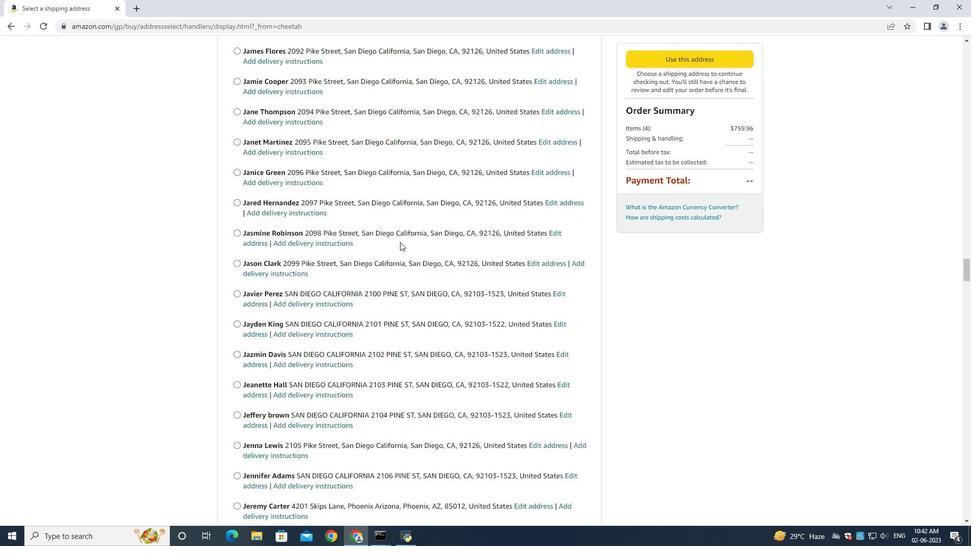 
Action: Mouse scrolled (400, 242) with delta (0, 0)
Screenshot: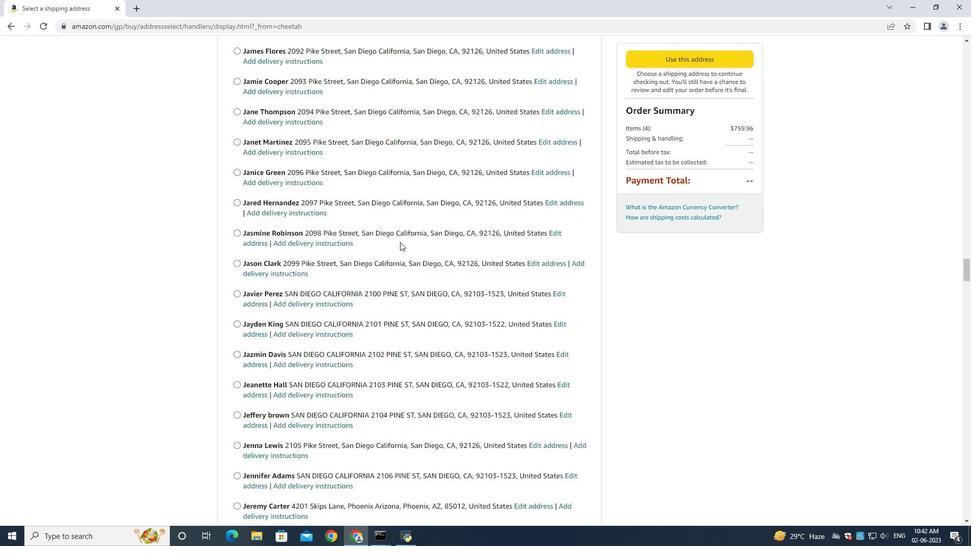 
Action: Mouse scrolled (400, 242) with delta (0, 0)
Screenshot: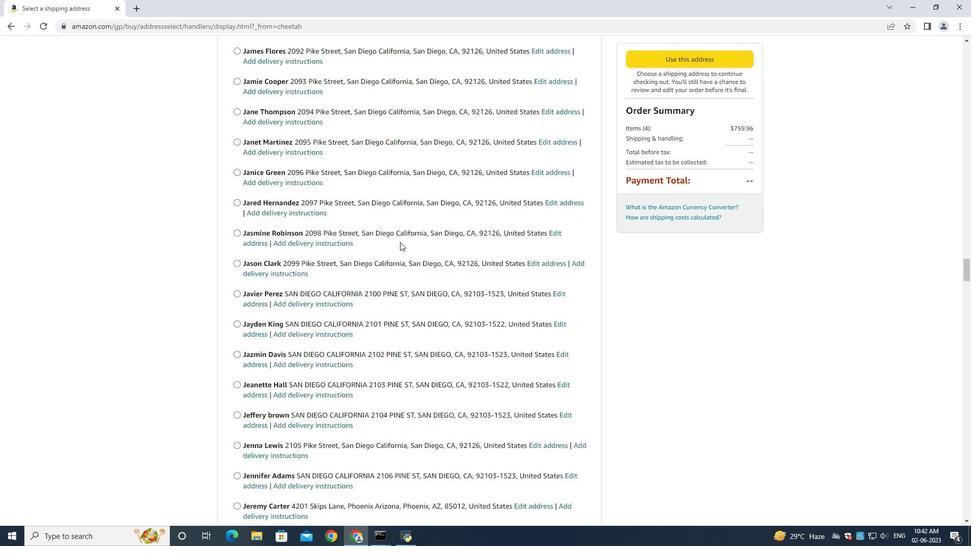 
Action: Mouse moved to (400, 242)
Screenshot: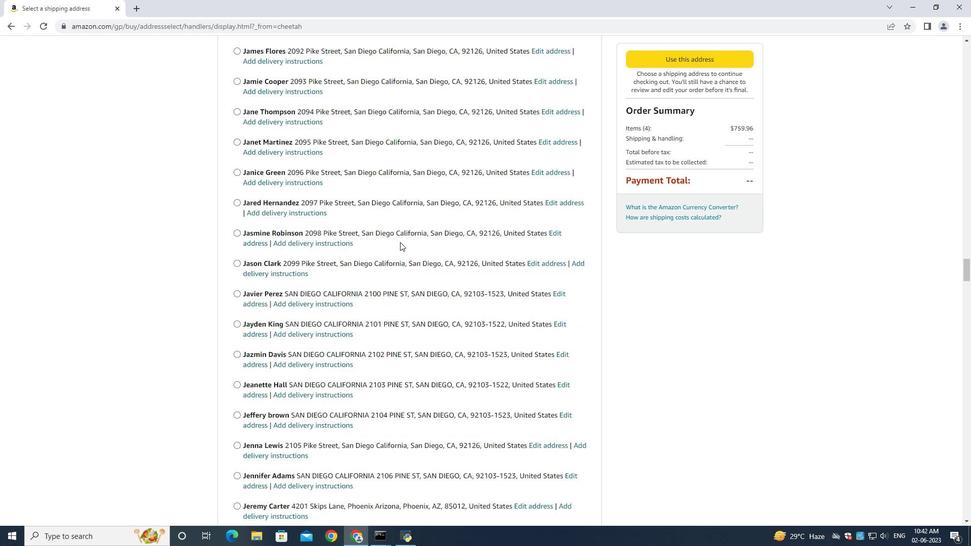 
Action: Mouse scrolled (400, 242) with delta (0, 0)
Screenshot: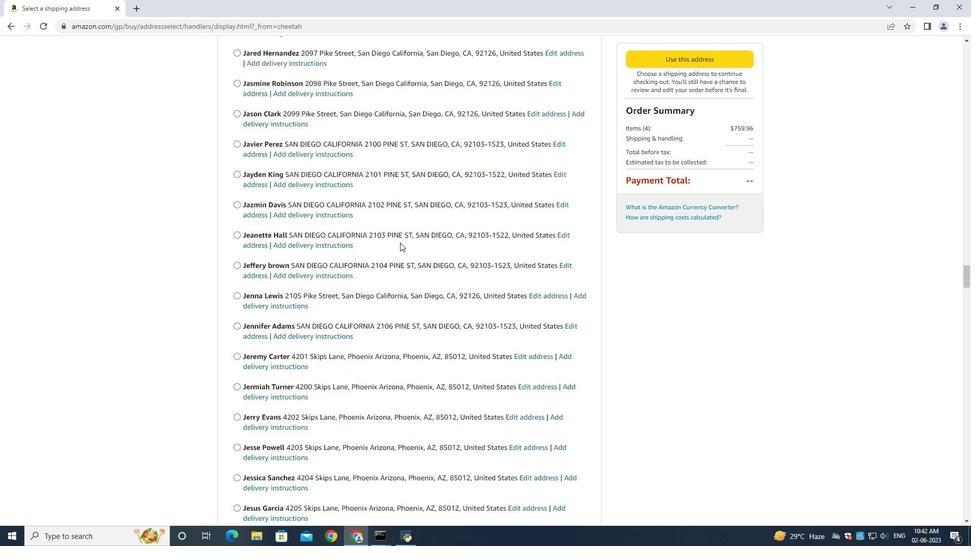 
Action: Mouse scrolled (400, 242) with delta (0, 0)
Screenshot: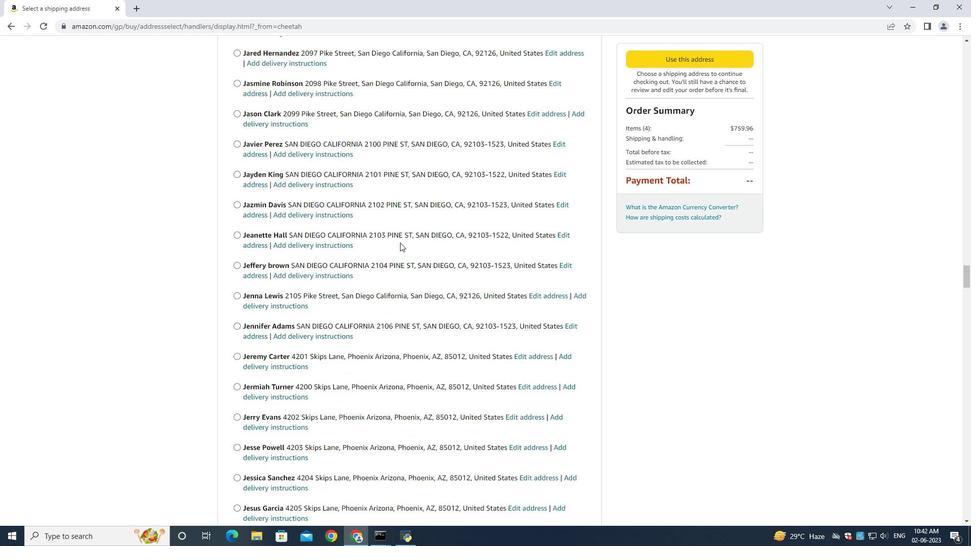 
Action: Mouse scrolled (400, 242) with delta (0, 0)
Screenshot: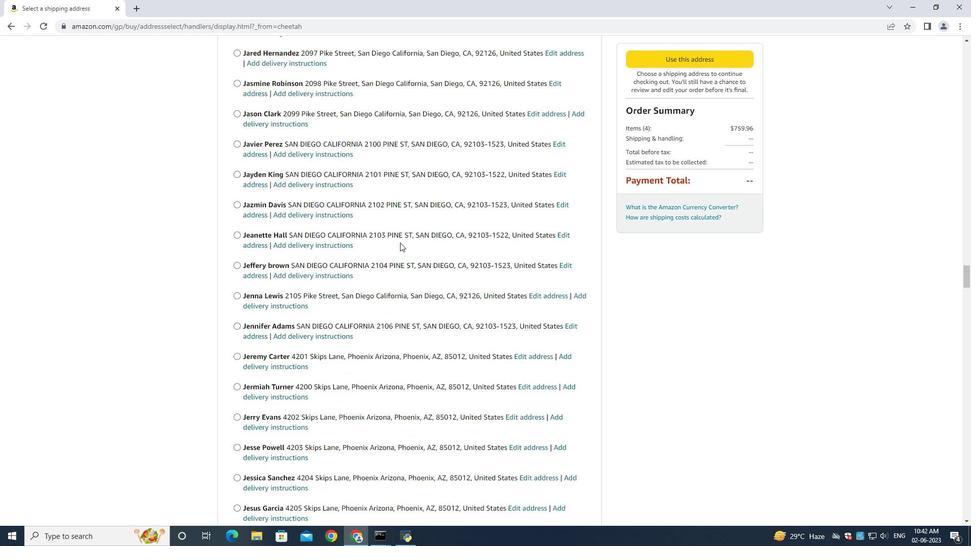 
Action: Mouse scrolled (400, 242) with delta (0, 0)
Screenshot: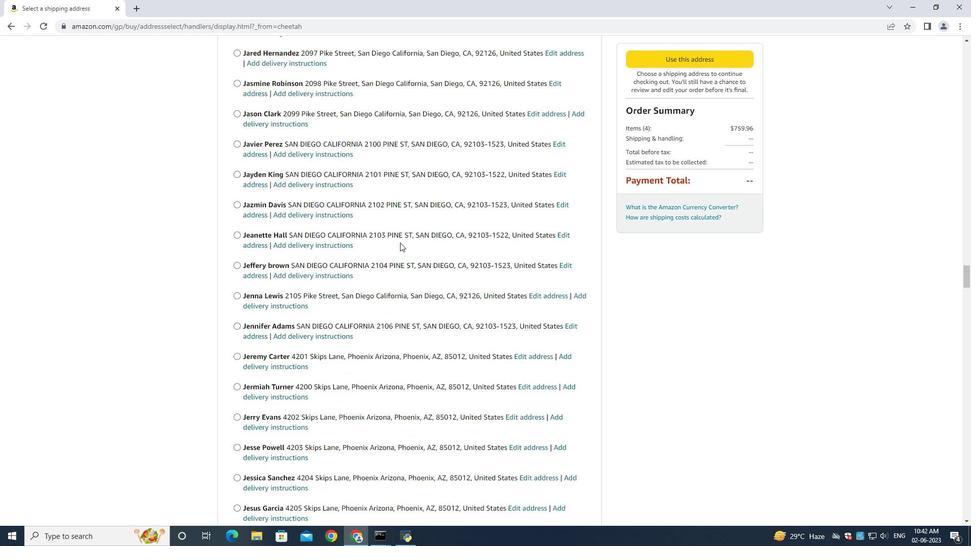 
Action: Mouse scrolled (400, 242) with delta (0, 0)
Screenshot: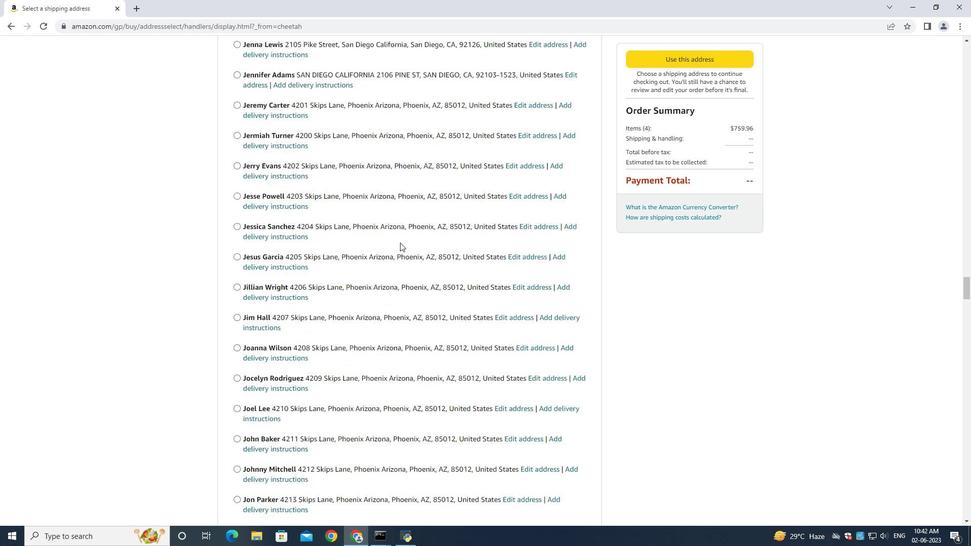 
Action: Mouse scrolled (400, 242) with delta (0, 0)
Screenshot: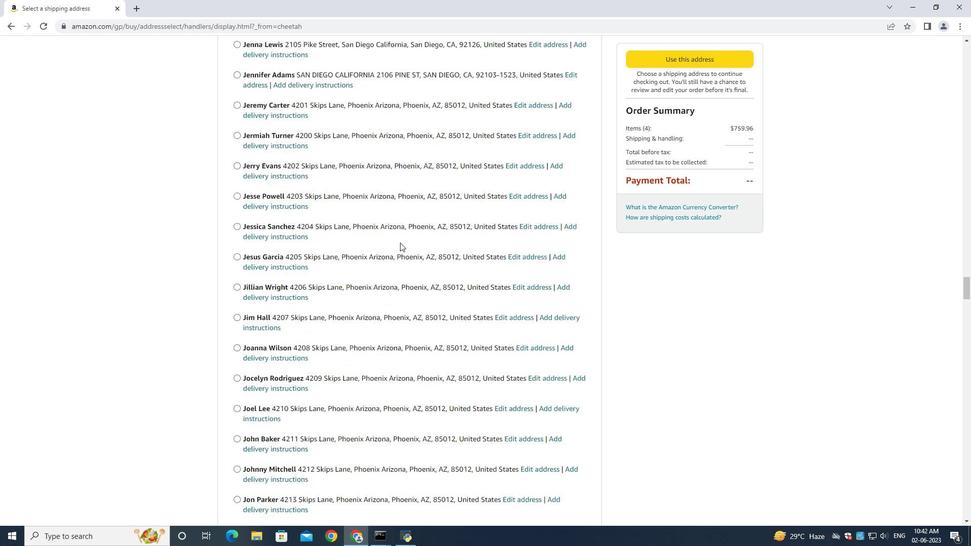
Action: Mouse scrolled (400, 242) with delta (0, 0)
Screenshot: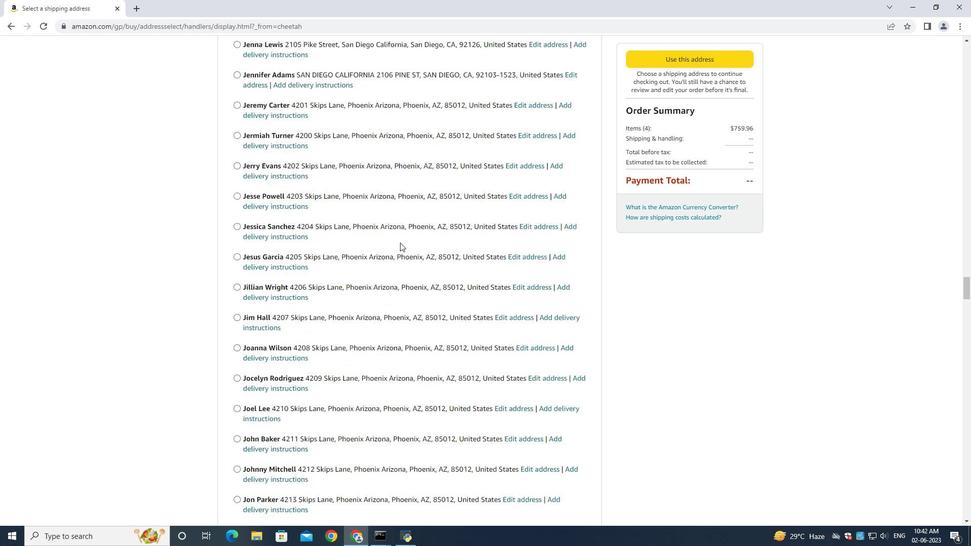 
Action: Mouse moved to (400, 243)
Screenshot: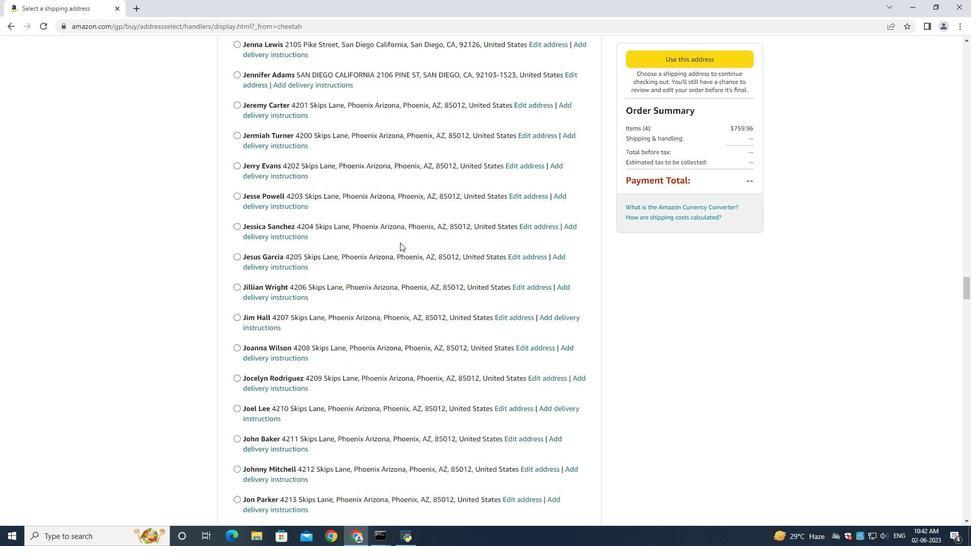 
Action: Mouse scrolled (400, 242) with delta (0, 0)
Screenshot: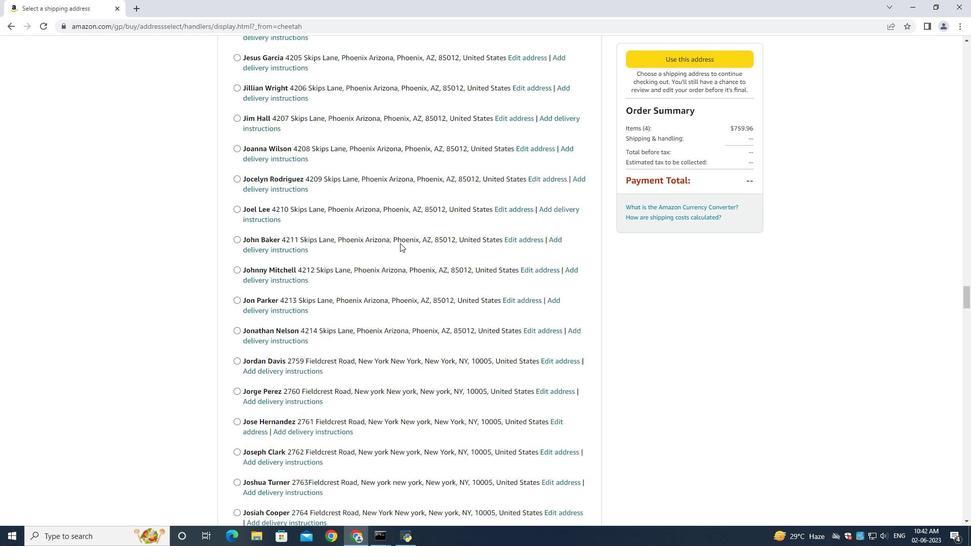 
Action: Mouse scrolled (400, 242) with delta (0, 0)
Screenshot: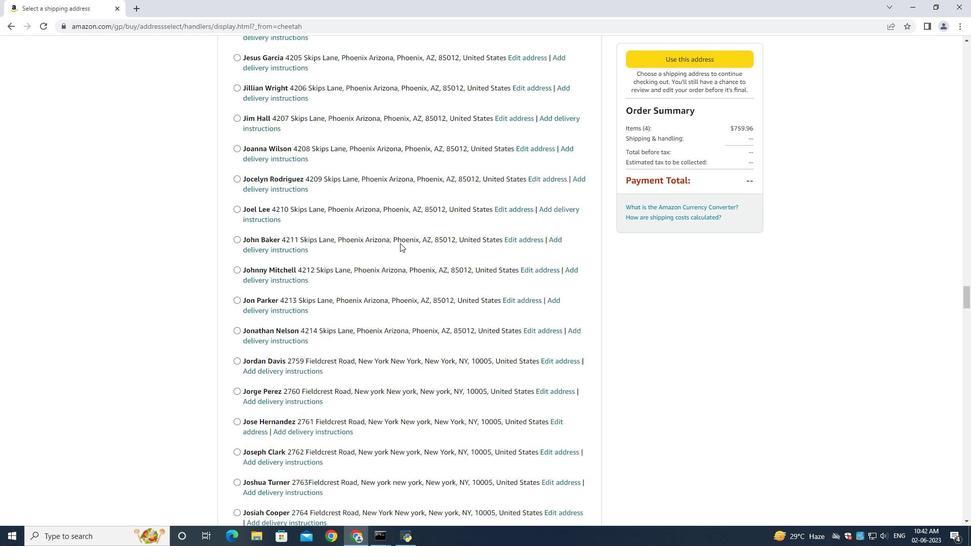 
Action: Mouse scrolled (400, 242) with delta (0, 0)
Screenshot: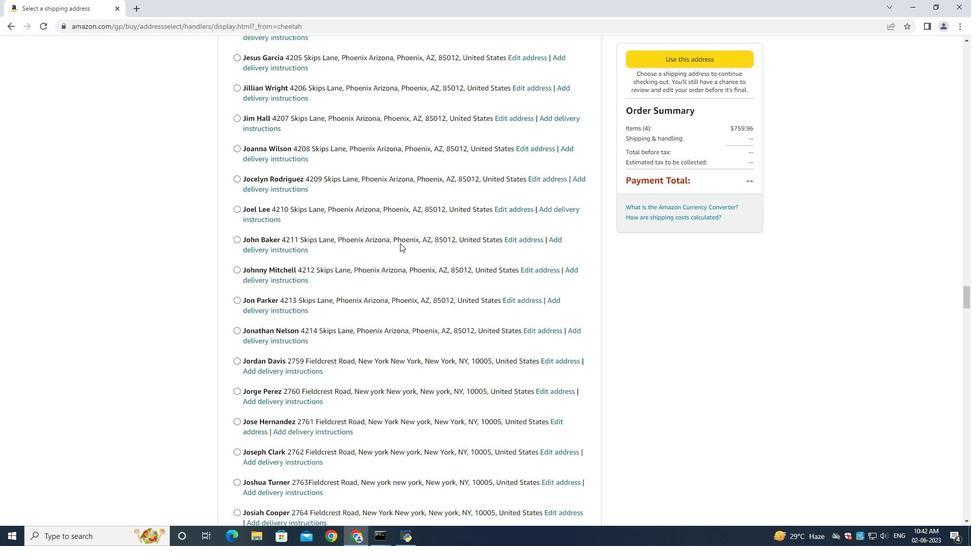 
Action: Mouse scrolled (400, 242) with delta (0, 0)
Screenshot: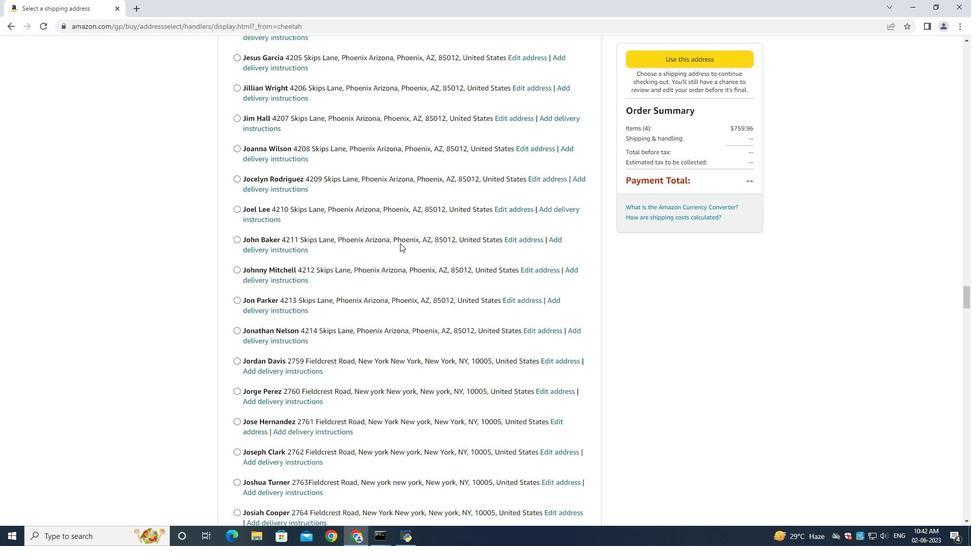 
Action: Mouse scrolled (400, 242) with delta (0, 0)
Screenshot: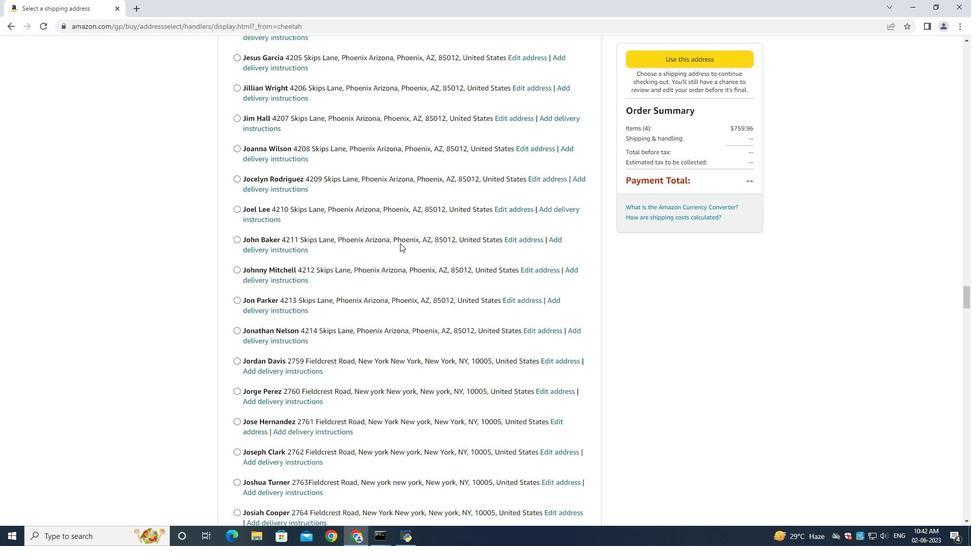 
Action: Mouse scrolled (400, 242) with delta (0, 0)
Screenshot: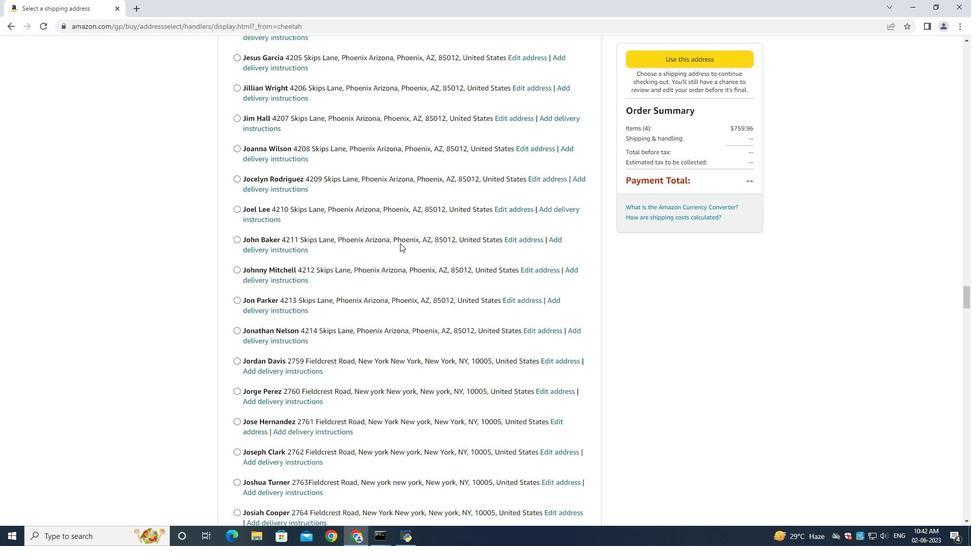 
Action: Mouse scrolled (400, 242) with delta (0, 0)
Screenshot: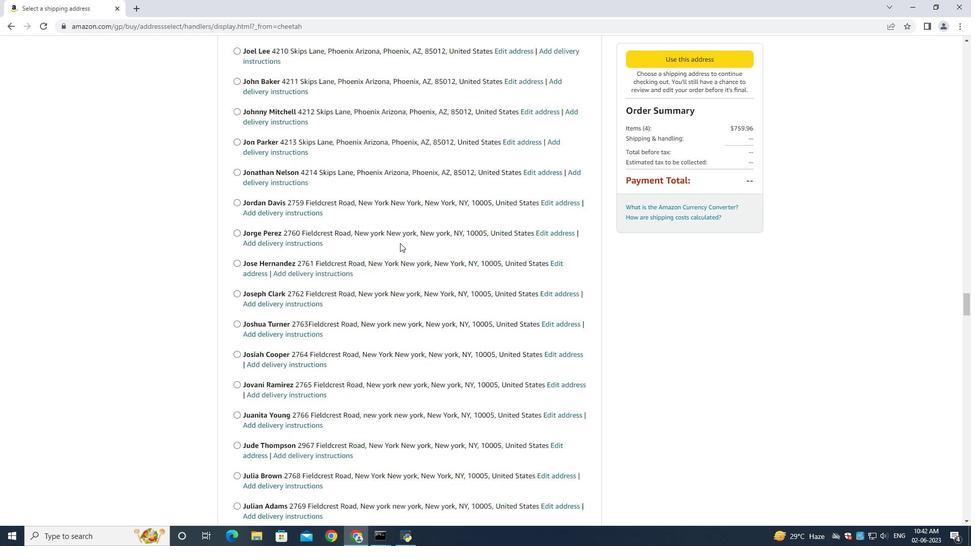 
Action: Mouse scrolled (400, 242) with delta (0, 0)
Screenshot: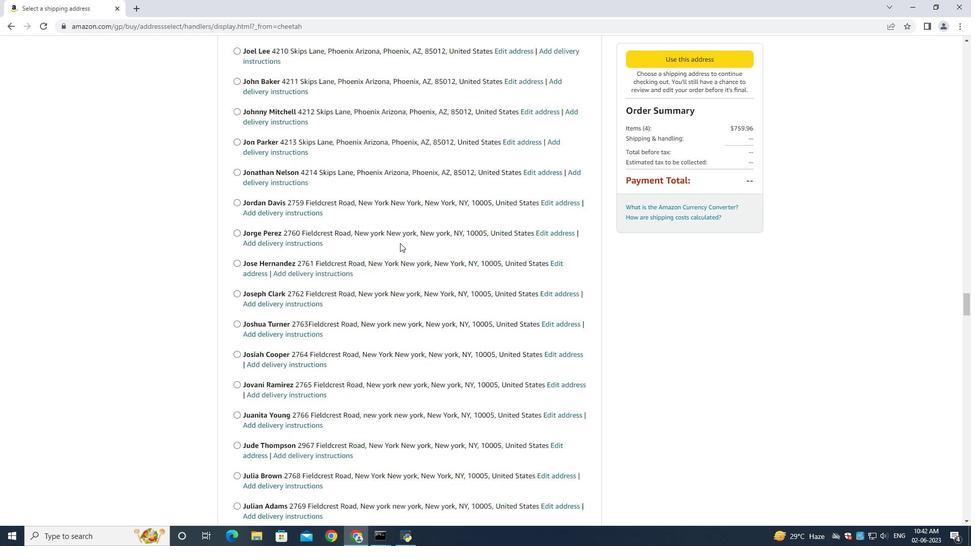 
Action: Mouse moved to (399, 239)
Screenshot: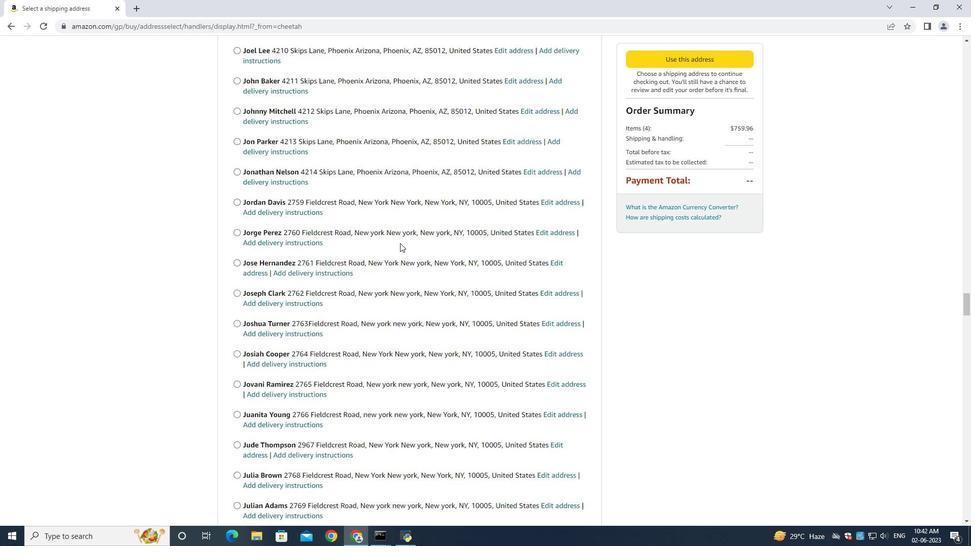 
Action: Mouse scrolled (399, 238) with delta (0, 0)
Screenshot: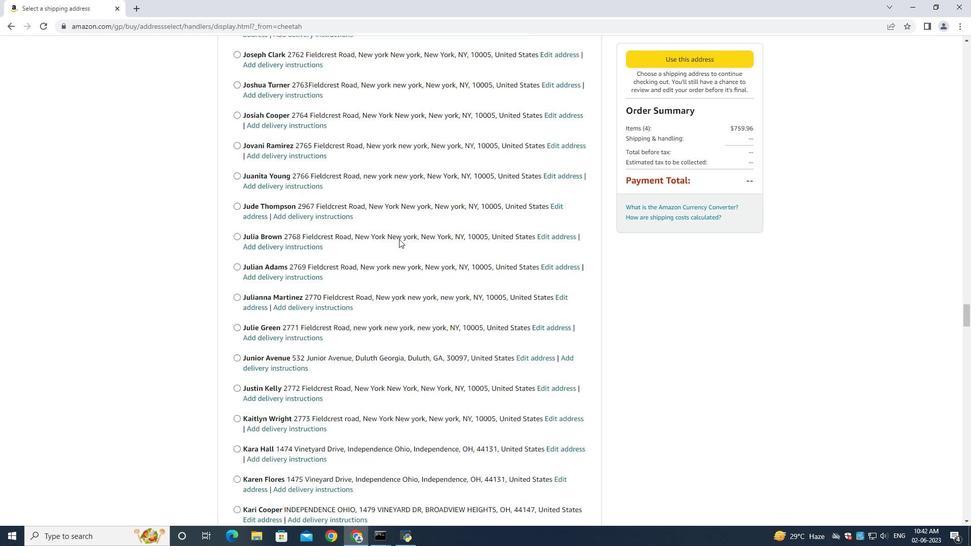 
Action: Mouse scrolled (399, 238) with delta (0, 0)
Screenshot: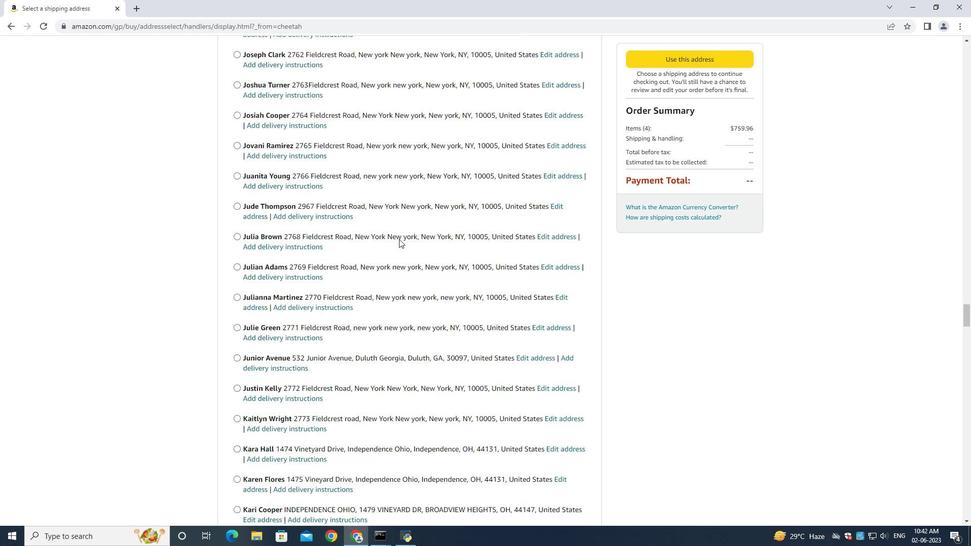 
Action: Mouse scrolled (399, 238) with delta (0, 0)
Screenshot: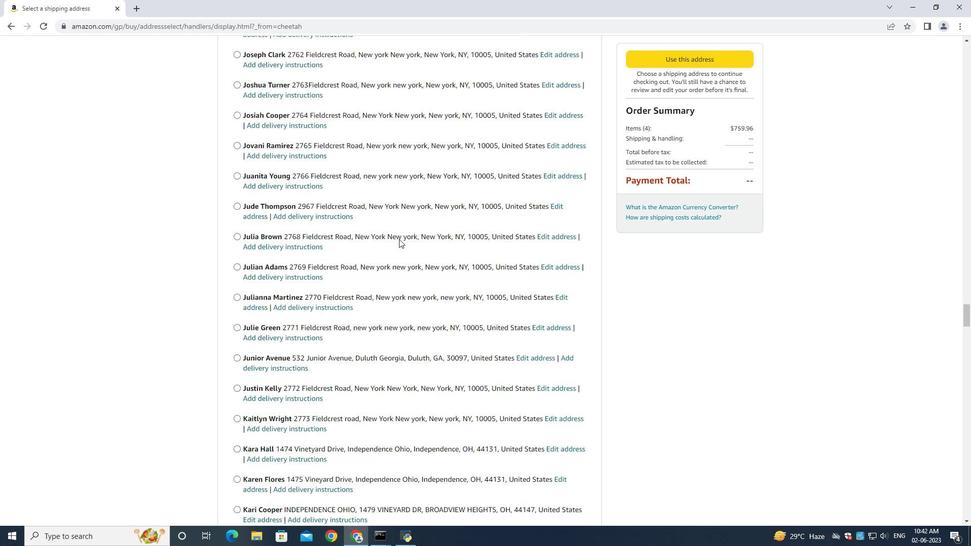 
Action: Mouse scrolled (399, 238) with delta (0, 0)
Screenshot: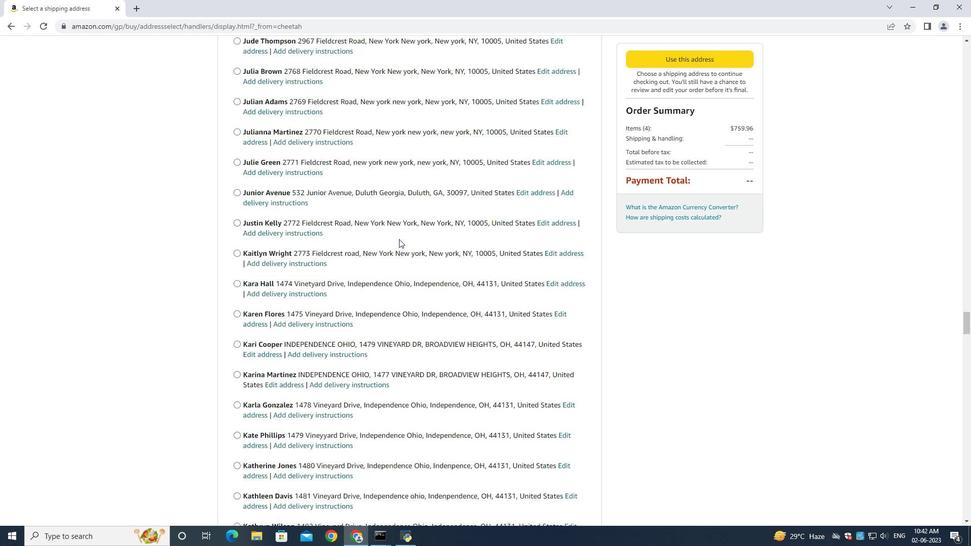 
Action: Mouse scrolled (399, 238) with delta (0, 0)
Screenshot: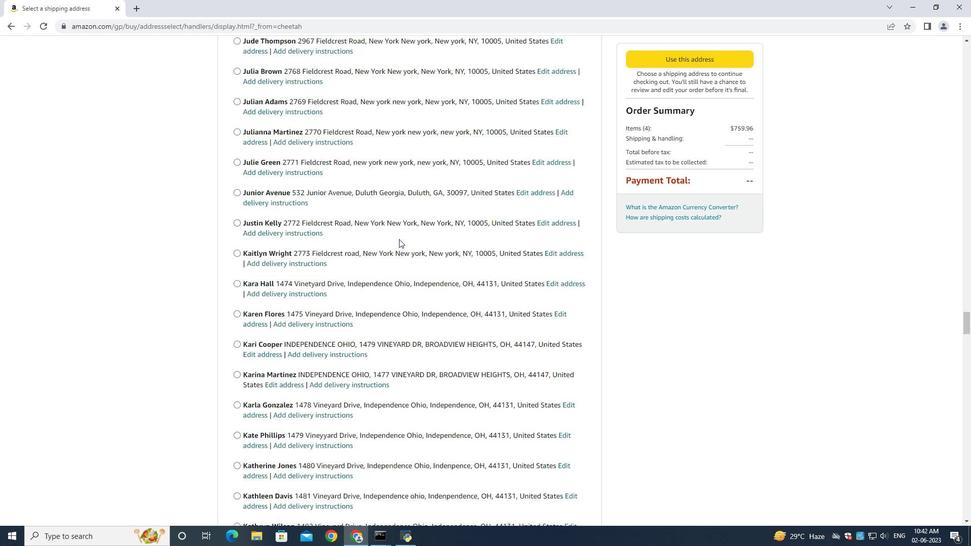 
Action: Mouse scrolled (399, 238) with delta (0, 0)
Screenshot: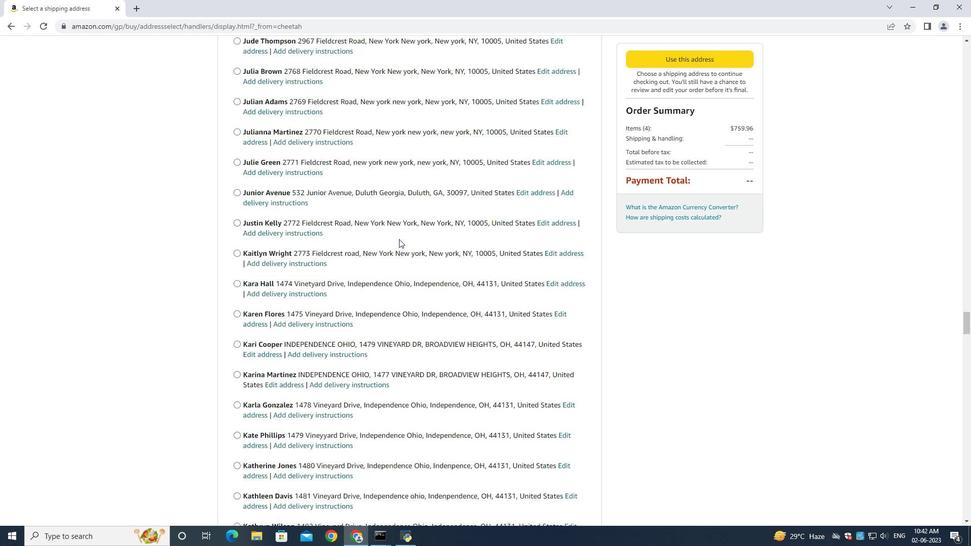
Action: Mouse scrolled (399, 238) with delta (0, 0)
Screenshot: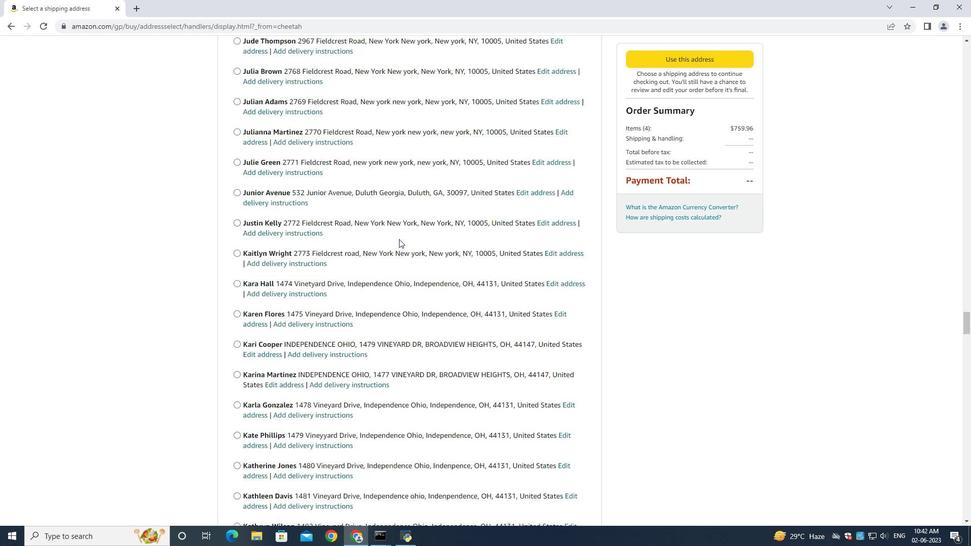 
Action: Mouse scrolled (399, 238) with delta (0, 0)
Screenshot: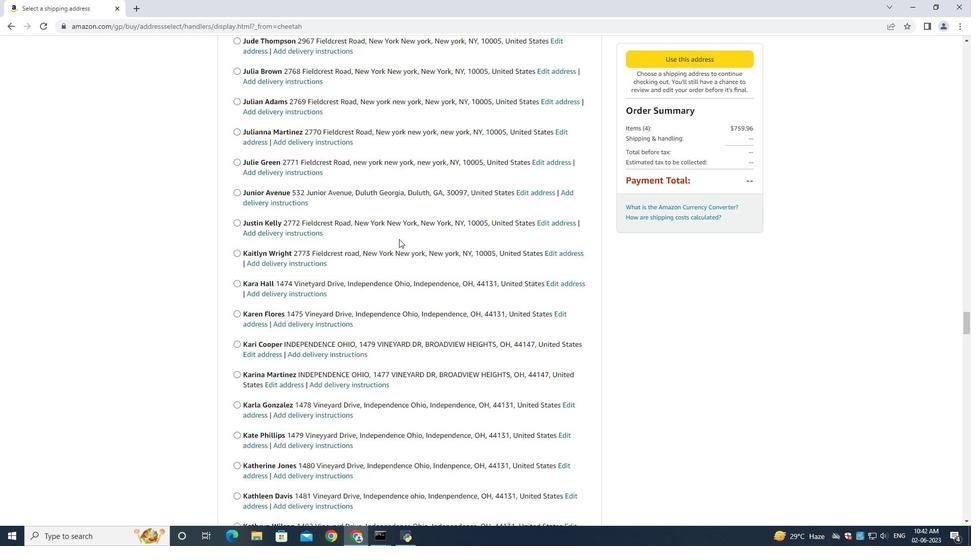 
Action: Mouse moved to (397, 236)
Screenshot: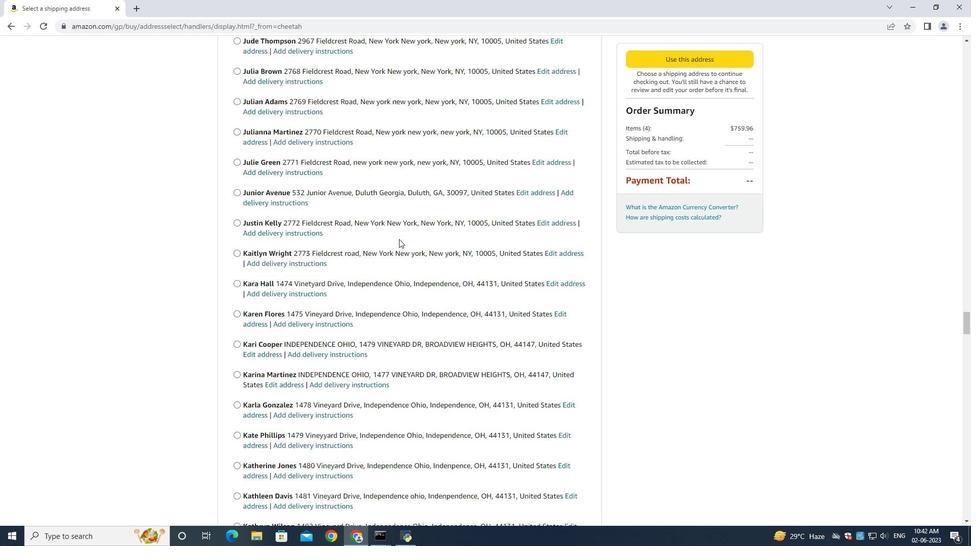 
Action: Mouse scrolled (397, 236) with delta (0, 0)
Screenshot: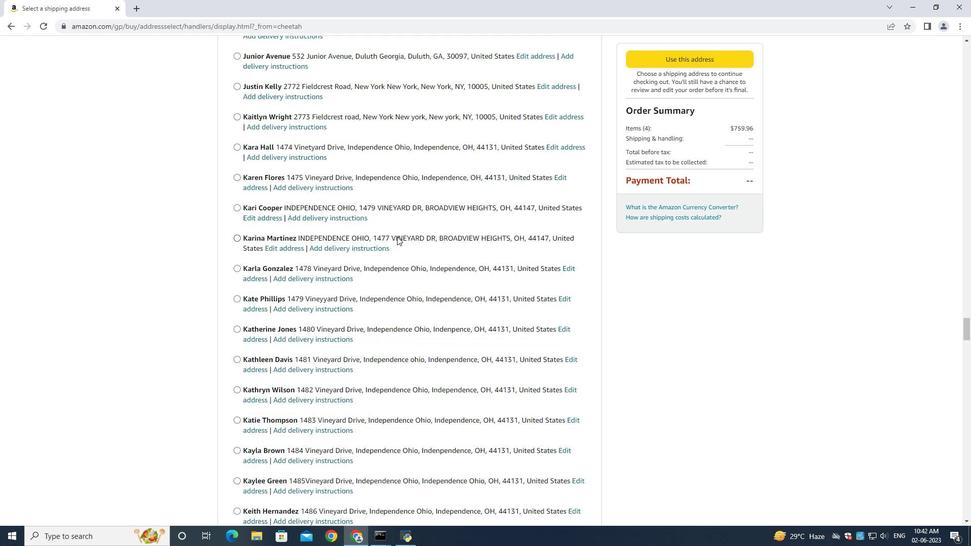 
Action: Mouse moved to (397, 236)
Screenshot: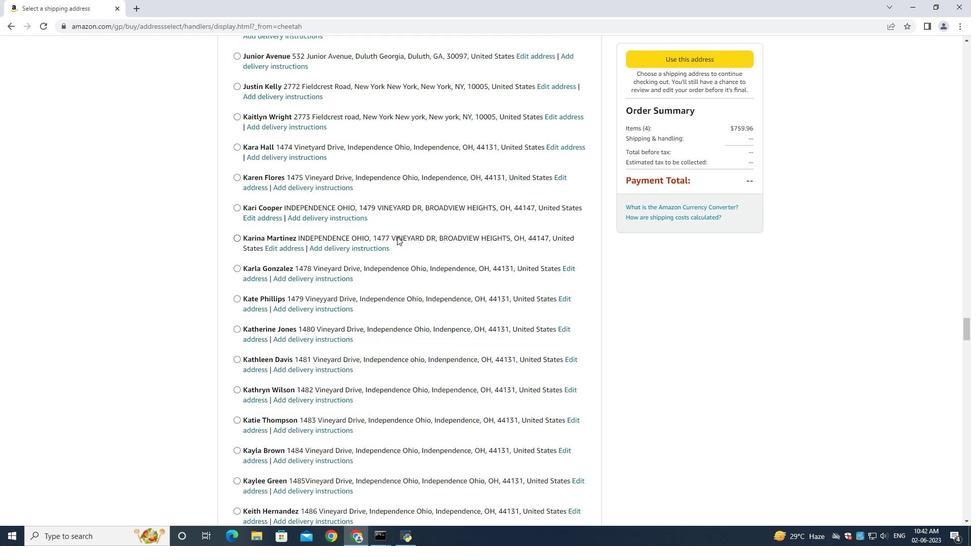 
Action: Mouse scrolled (397, 236) with delta (0, 0)
Screenshot: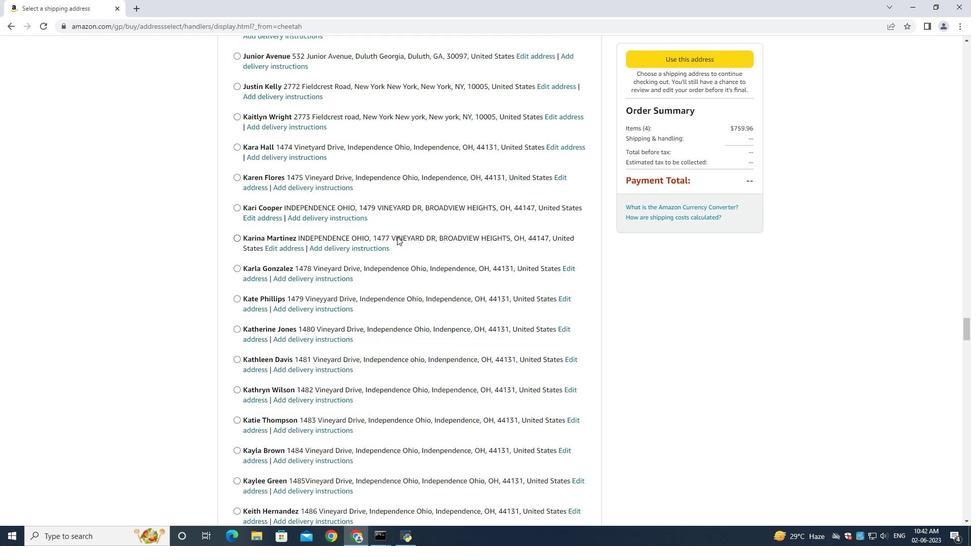
Action: Mouse moved to (396, 239)
Screenshot: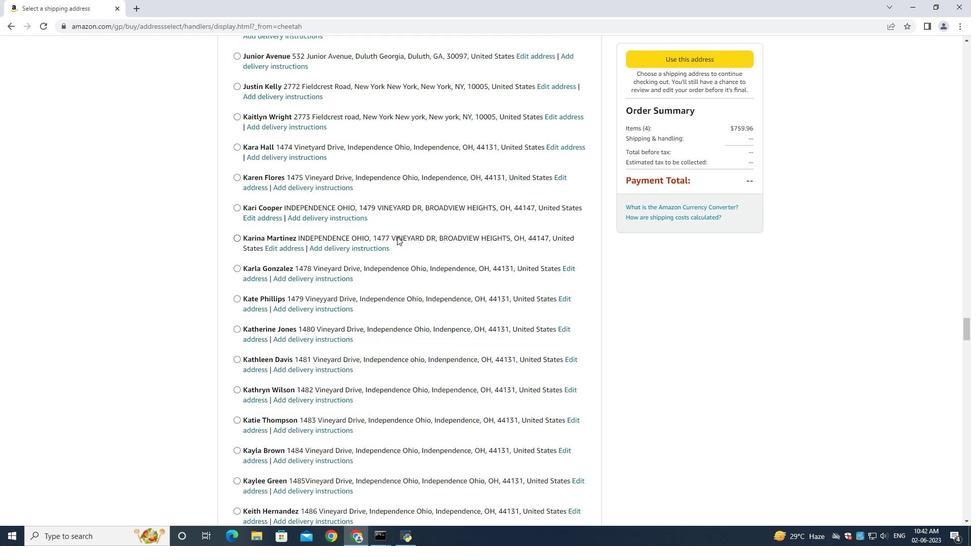 
Action: Mouse scrolled (396, 238) with delta (0, 0)
Screenshot: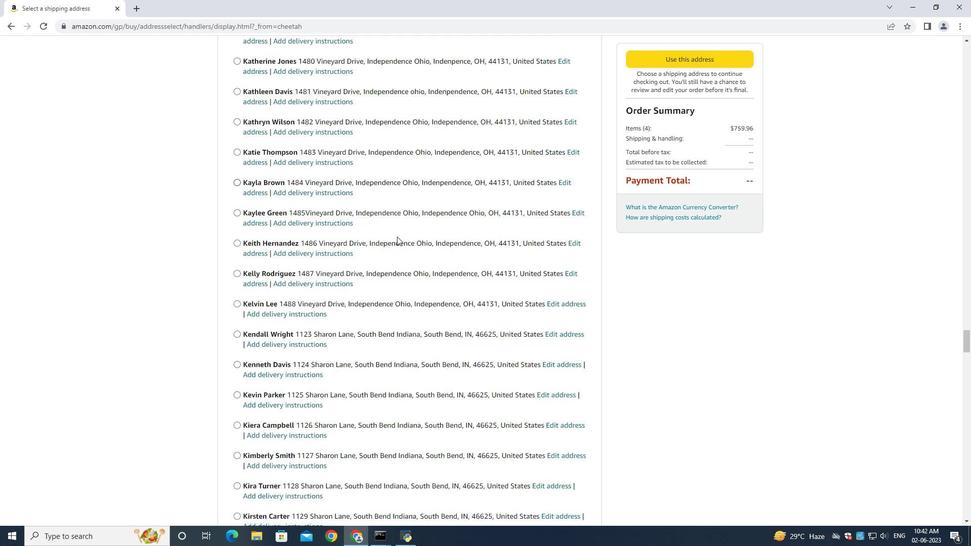 
Action: Mouse moved to (395, 239)
Screenshot: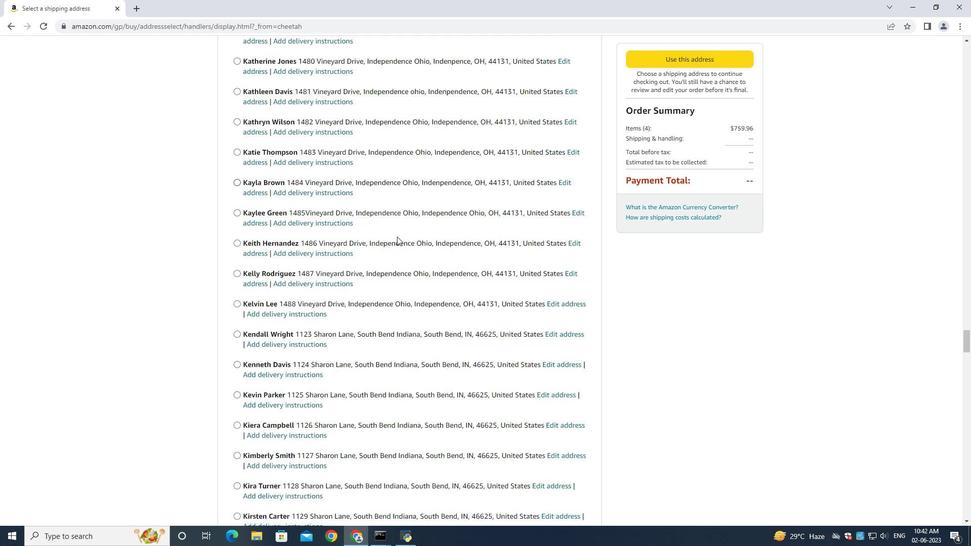 
Action: Mouse scrolled (396, 238) with delta (0, 0)
Screenshot: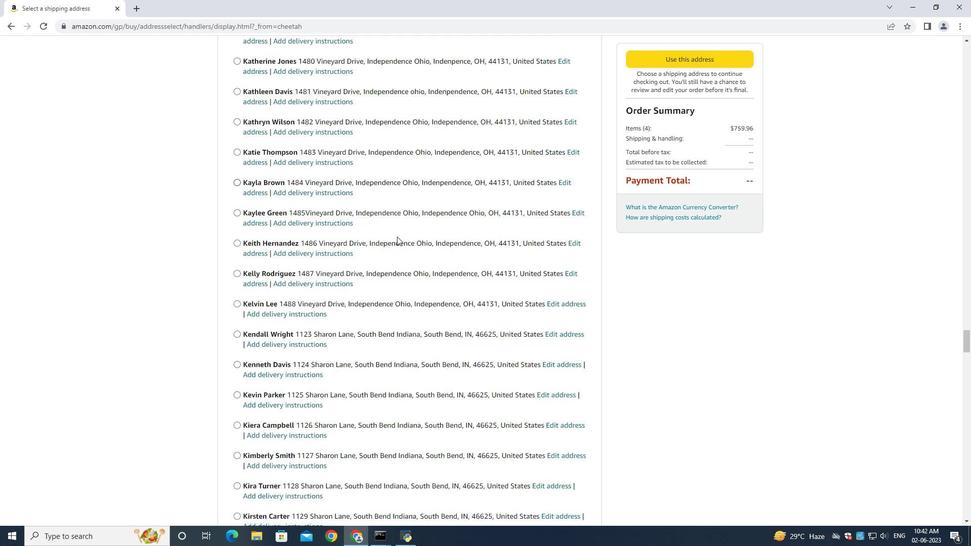 
Action: Mouse scrolled (395, 238) with delta (0, 0)
Screenshot: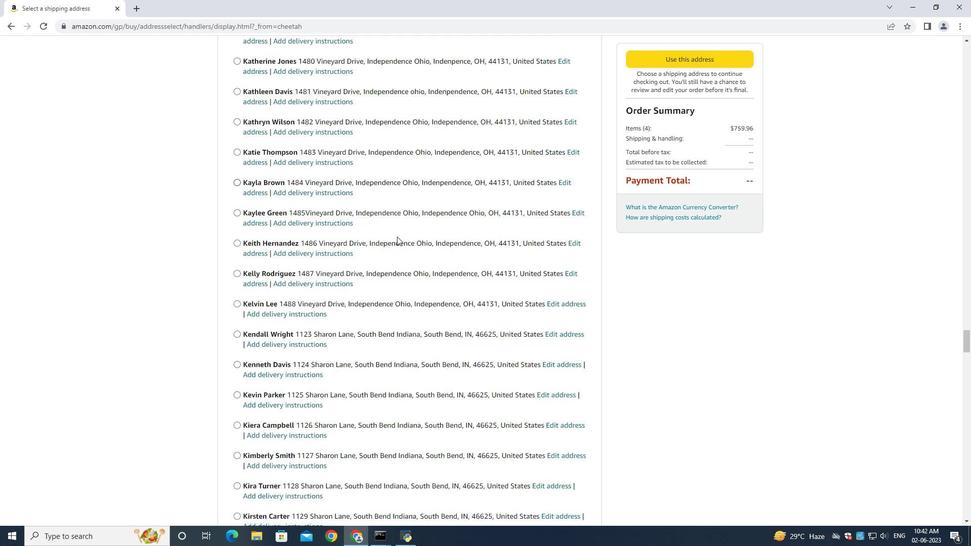 
Action: Mouse scrolled (395, 238) with delta (0, -1)
Screenshot: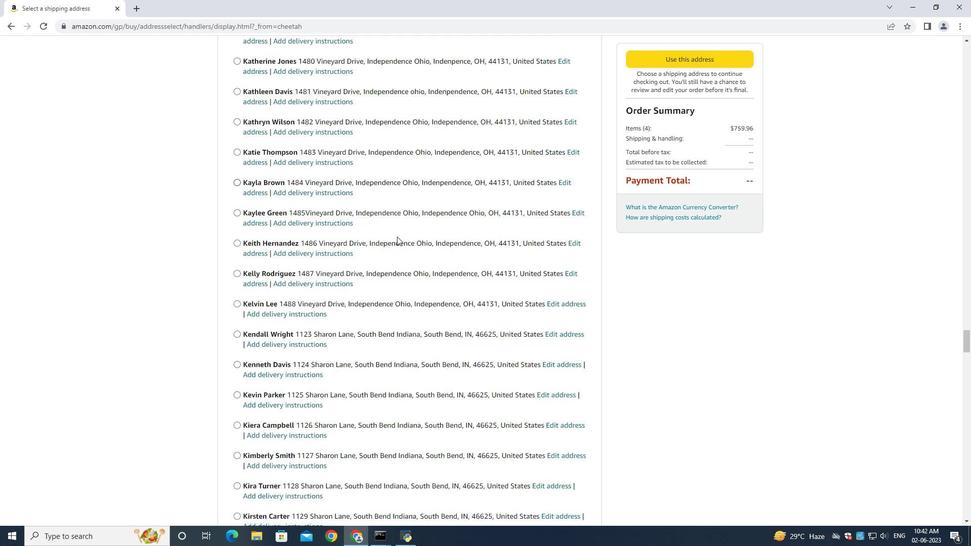 
Action: Mouse scrolled (395, 238) with delta (0, 0)
Screenshot: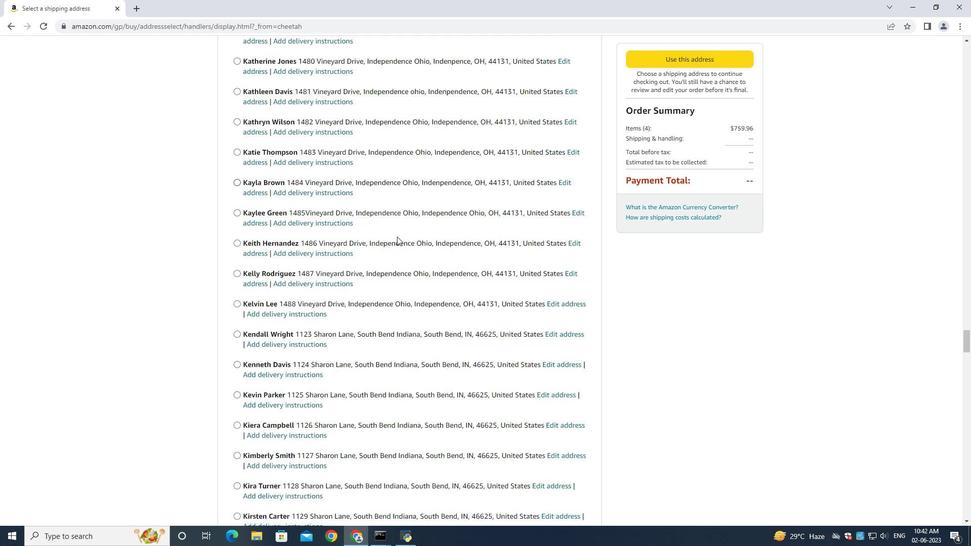 
Action: Mouse scrolled (395, 238) with delta (0, 0)
Screenshot: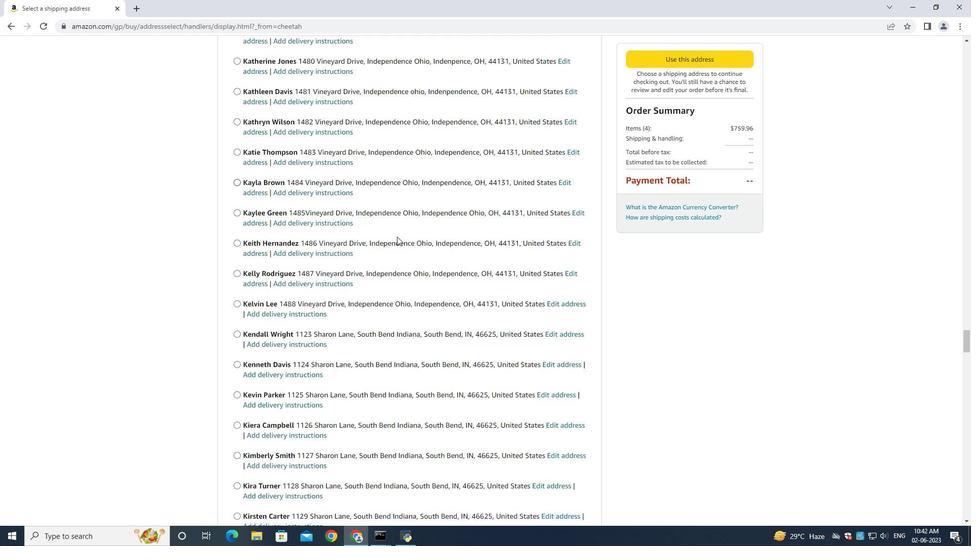 
Action: Mouse moved to (393, 240)
Screenshot: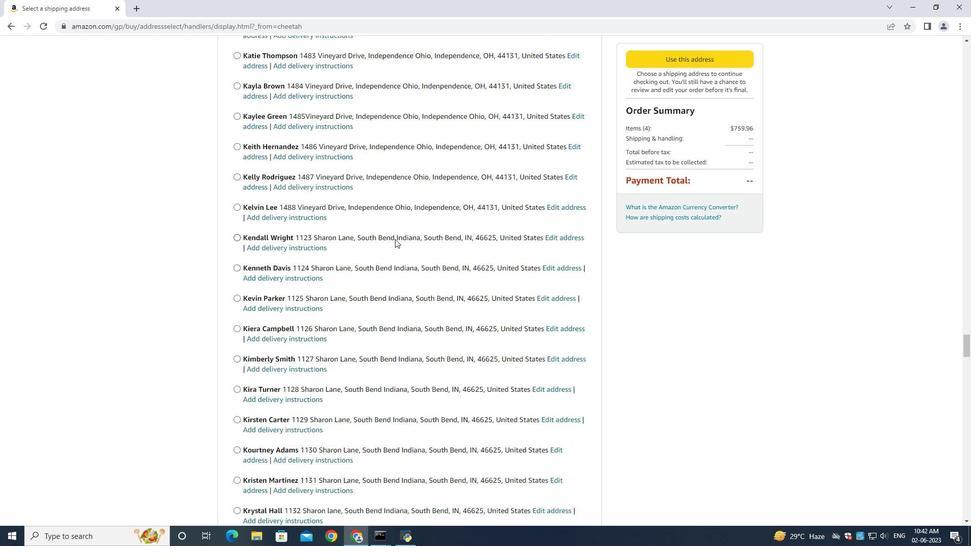 
Action: Mouse scrolled (393, 240) with delta (0, 0)
Screenshot: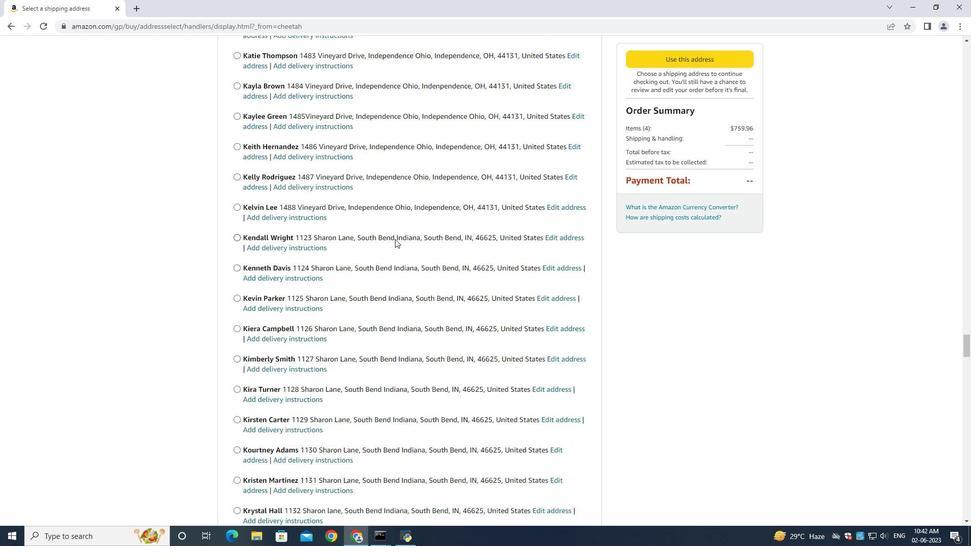 
Action: Mouse moved to (393, 240)
Screenshot: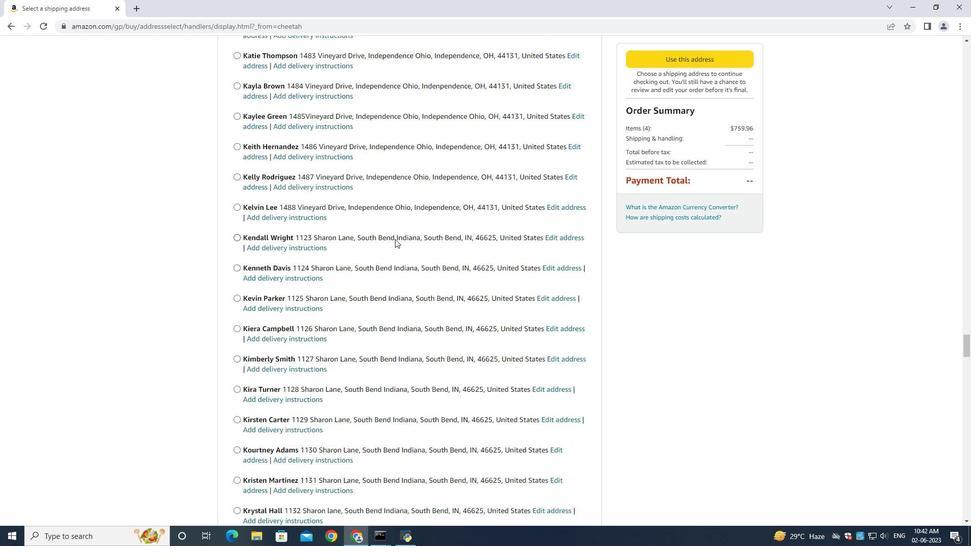 
Action: Mouse scrolled (393, 240) with delta (0, 0)
Screenshot: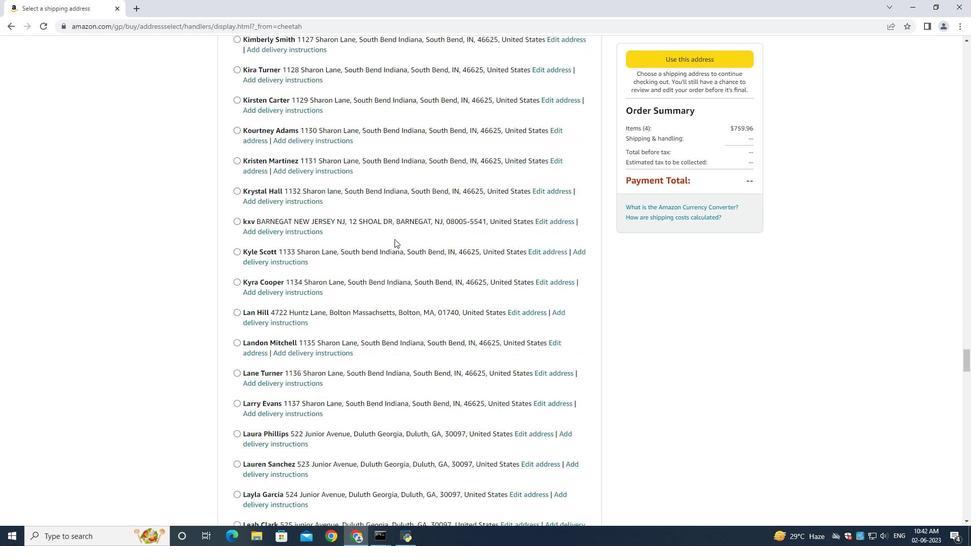 
Action: Mouse moved to (393, 241)
Screenshot: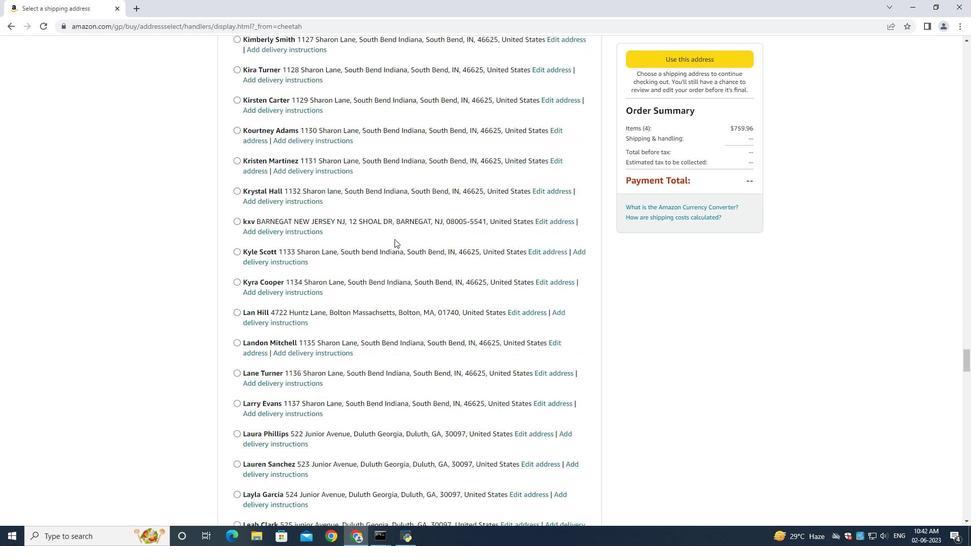 
Action: Mouse scrolled (393, 240) with delta (0, 0)
Screenshot: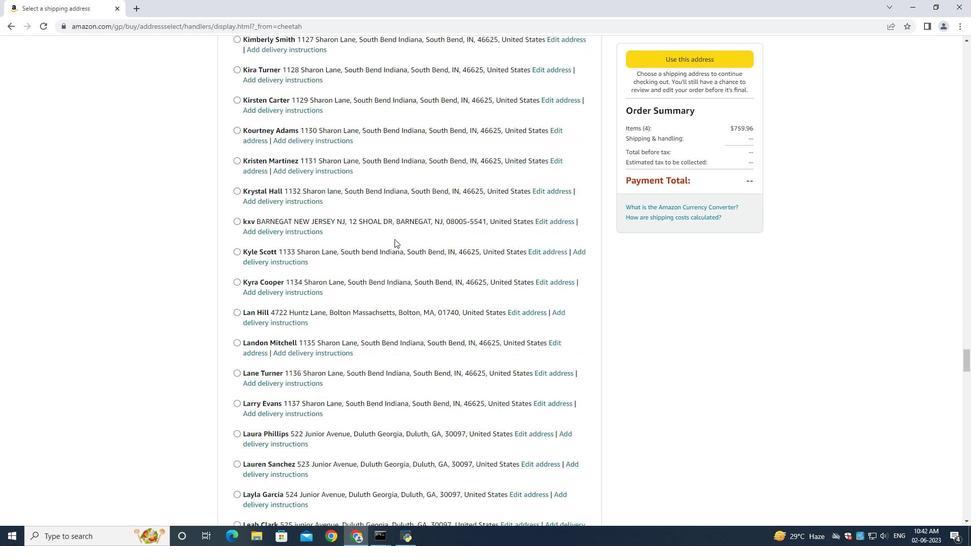 
Action: Mouse scrolled (393, 240) with delta (0, -1)
Screenshot: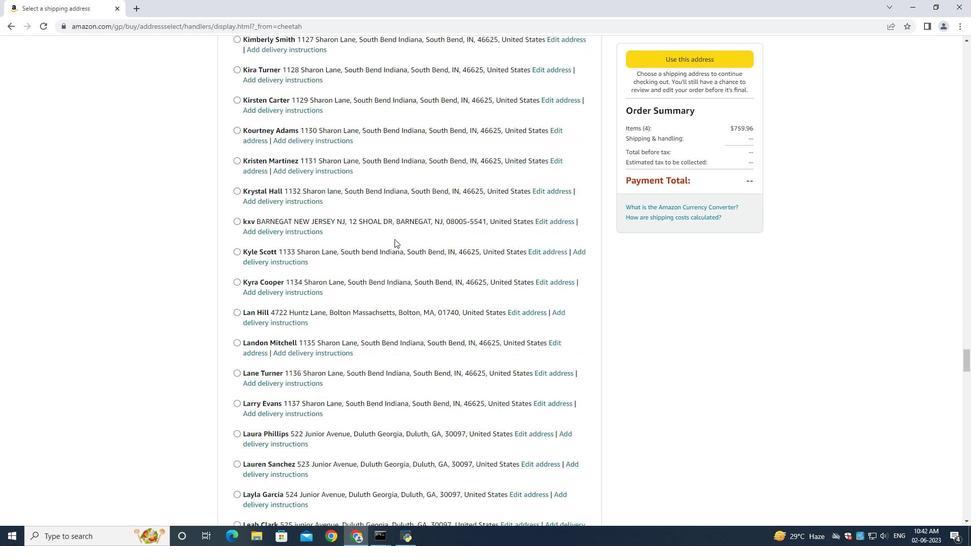 
Action: Mouse moved to (391, 240)
Screenshot: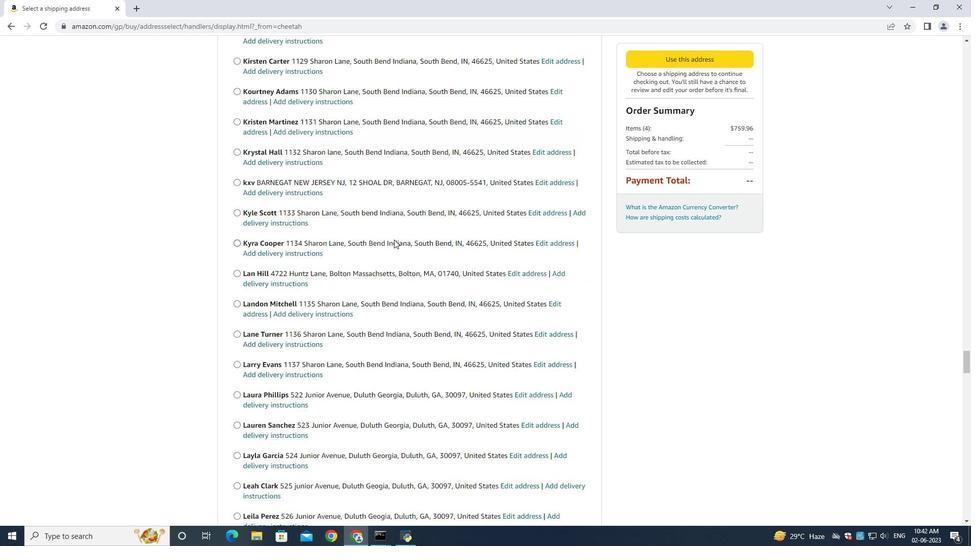 
Action: Mouse scrolled (393, 240) with delta (0, 0)
Screenshot: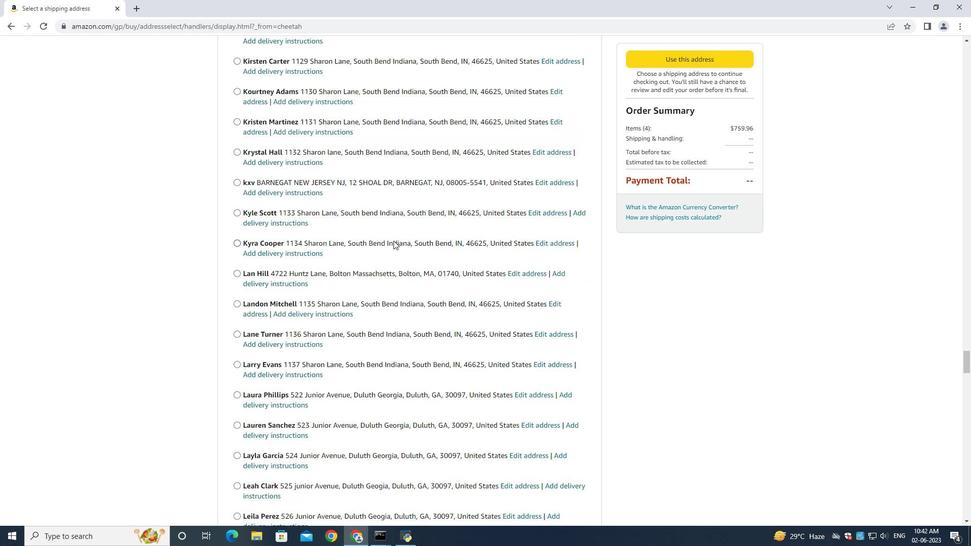 
Action: Mouse moved to (390, 237)
Screenshot: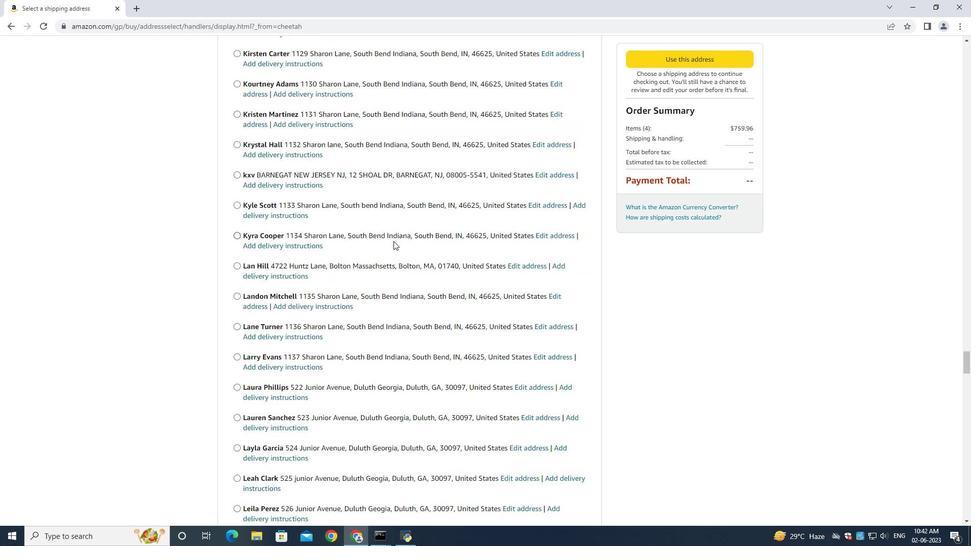 
Action: Mouse scrolled (393, 240) with delta (0, 0)
Screenshot: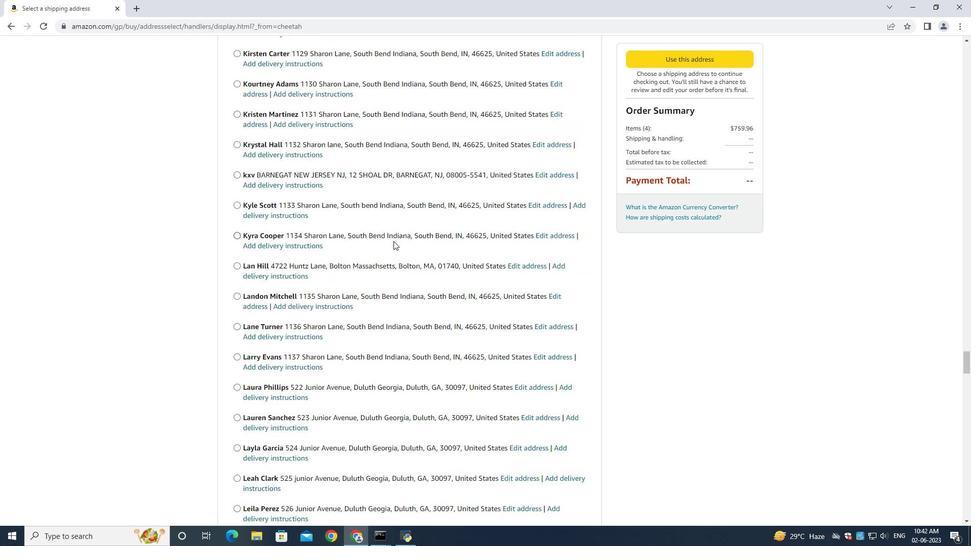 
Action: Mouse moved to (390, 237)
Screenshot: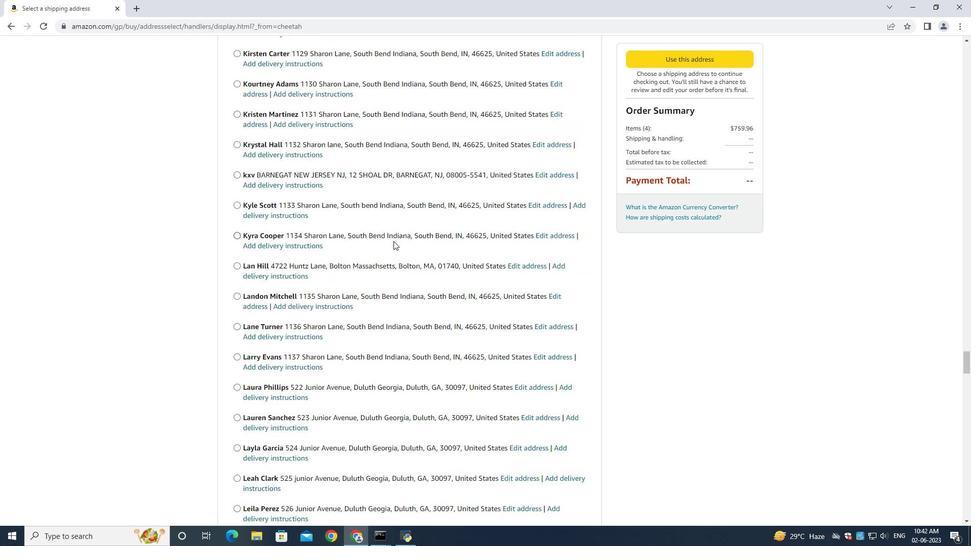 
Action: Mouse scrolled (393, 240) with delta (0, 0)
Screenshot: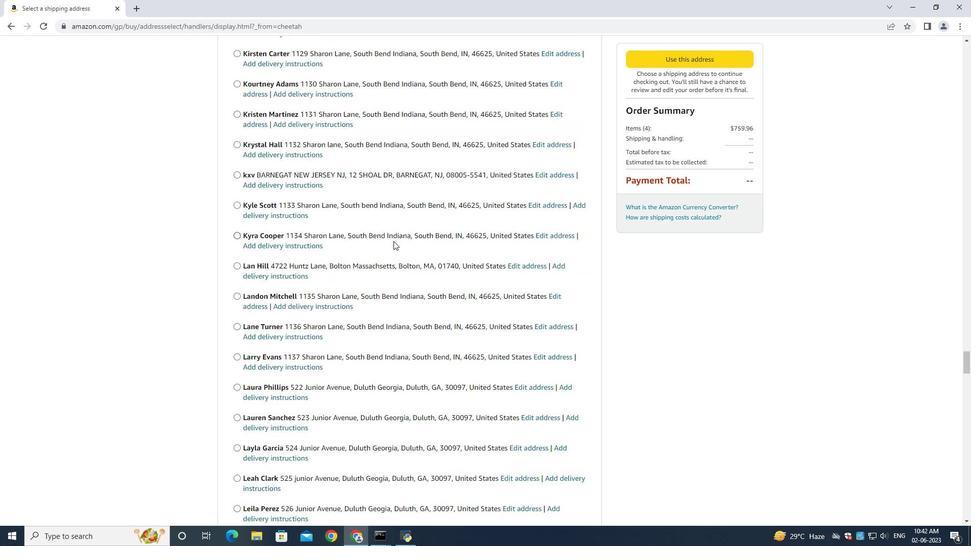 
Action: Mouse scrolled (390, 237) with delta (0, 0)
Screenshot: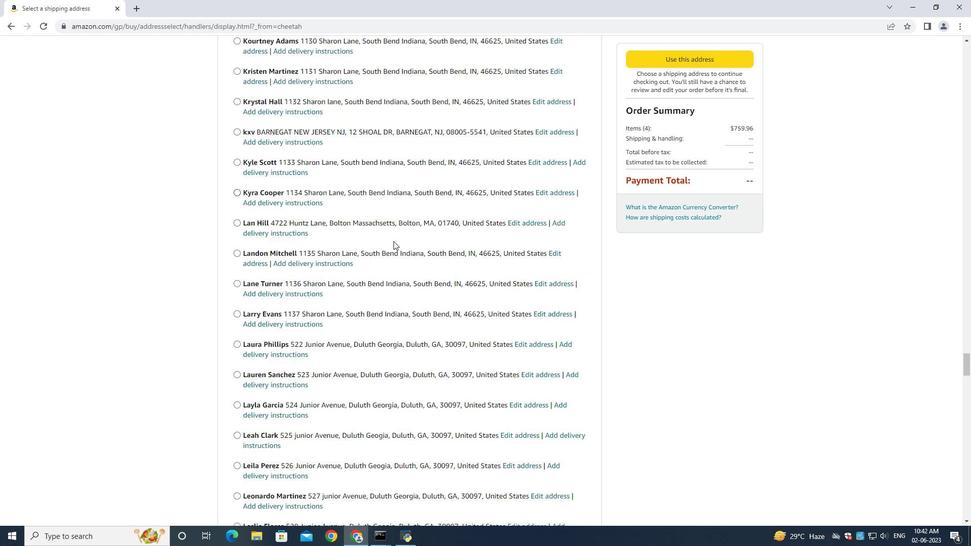 
Action: Mouse scrolled (390, 237) with delta (0, 0)
Screenshot: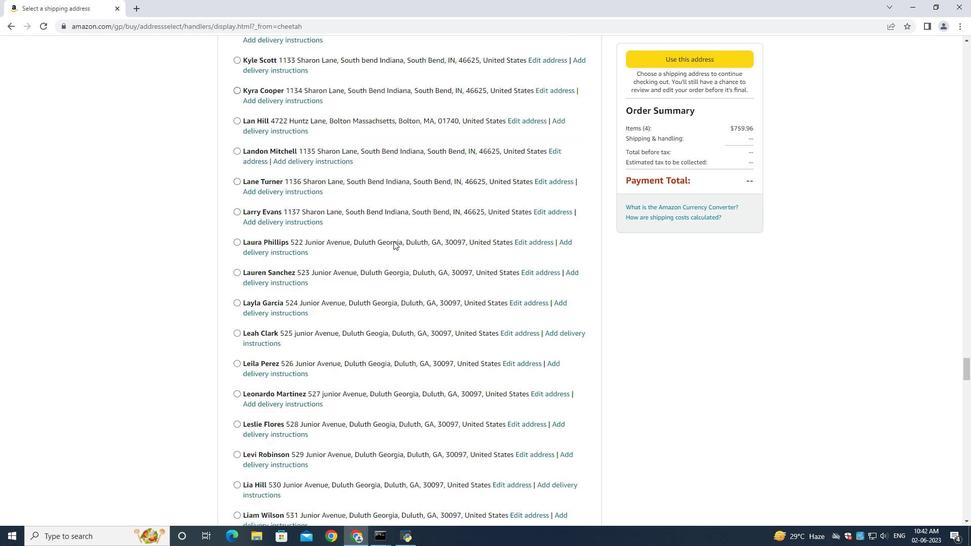 
Action: Mouse moved to (390, 237)
Screenshot: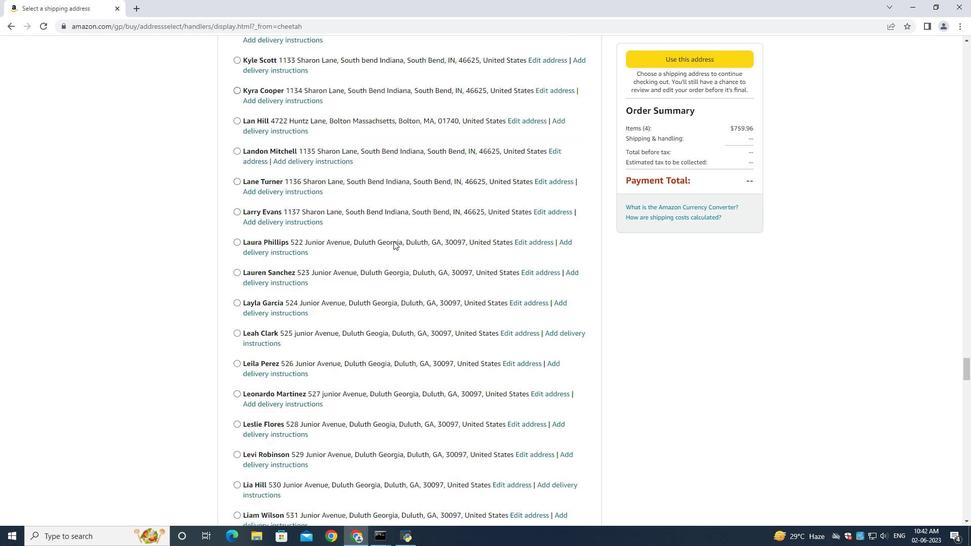 
Action: Mouse scrolled (390, 237) with delta (0, 0)
Screenshot: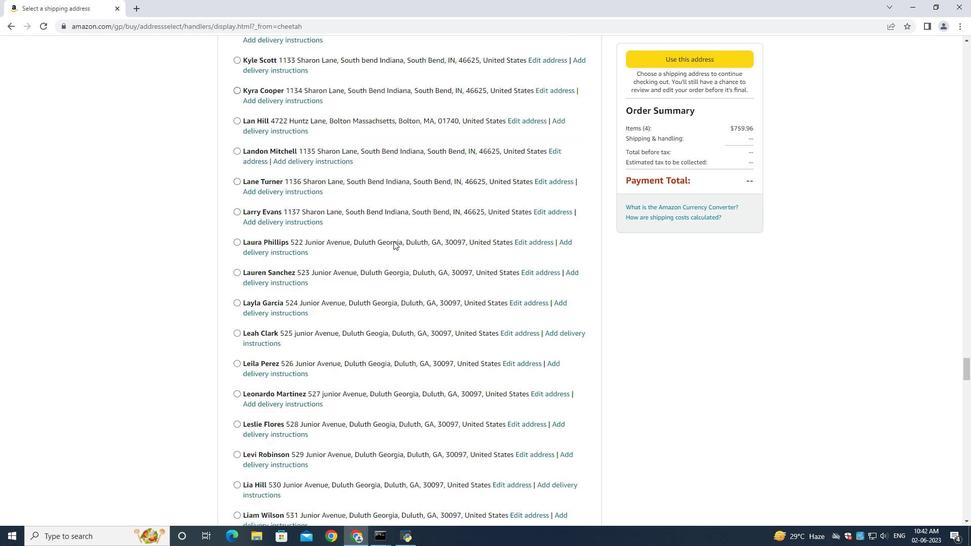 
Action: Mouse scrolled (390, 236) with delta (0, -1)
Screenshot: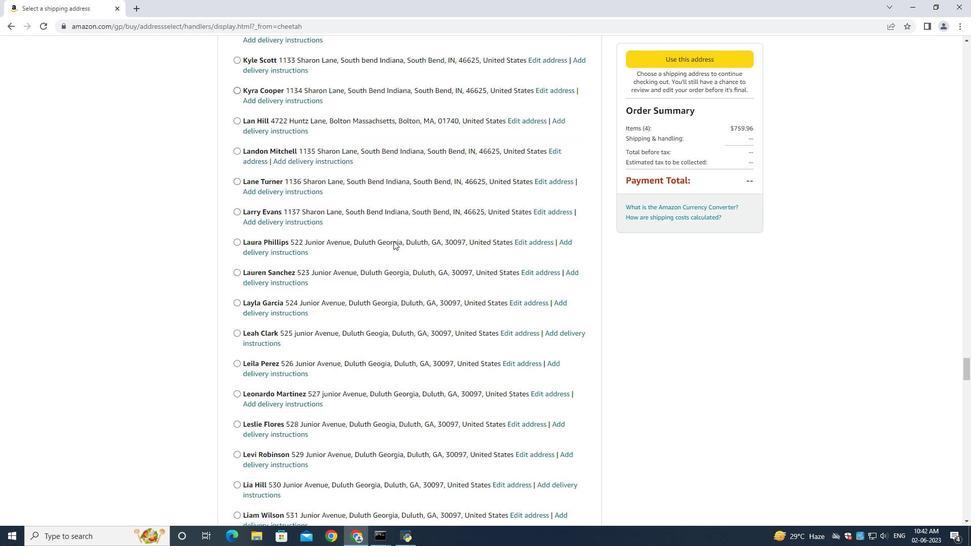 
Action: Mouse moved to (390, 237)
Screenshot: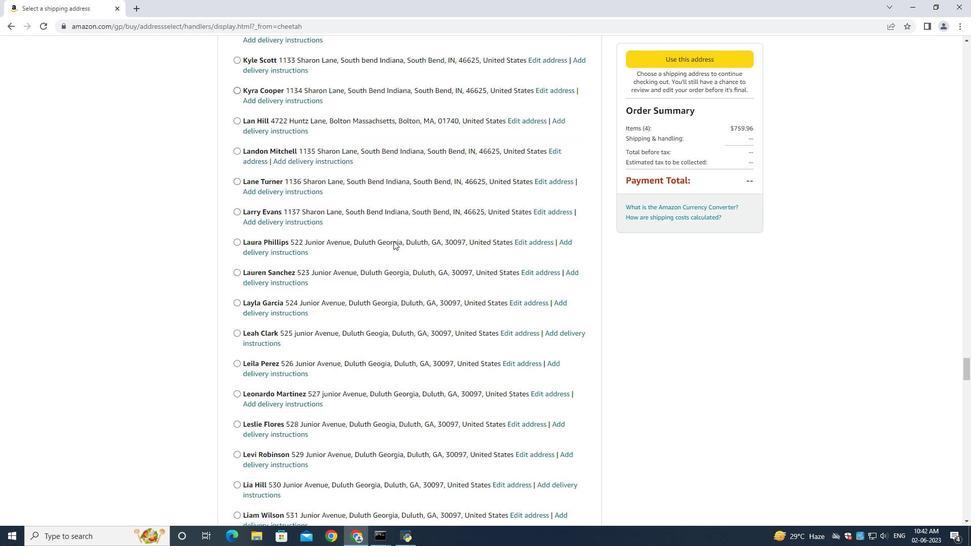 
Action: Mouse scrolled (390, 237) with delta (0, 0)
Screenshot: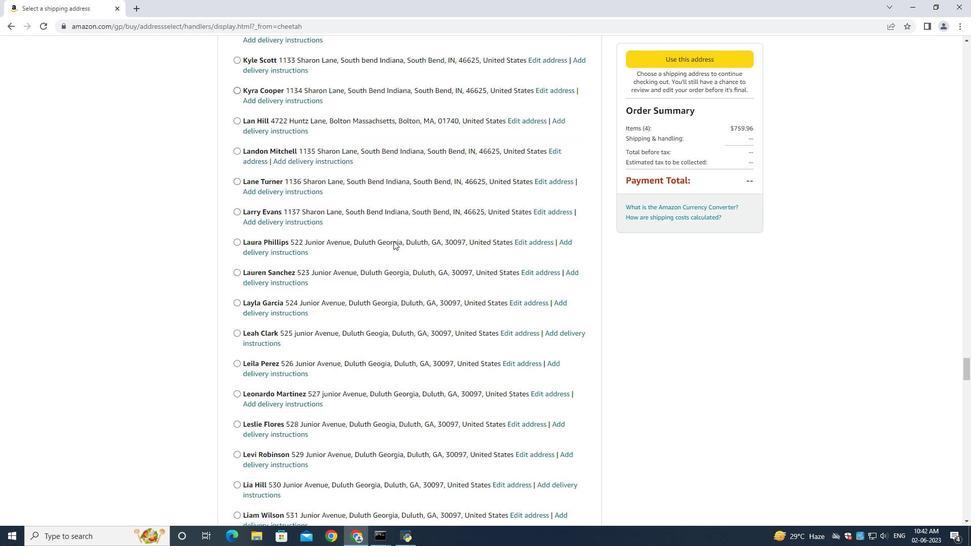
Action: Mouse scrolled (390, 237) with delta (0, 0)
Screenshot: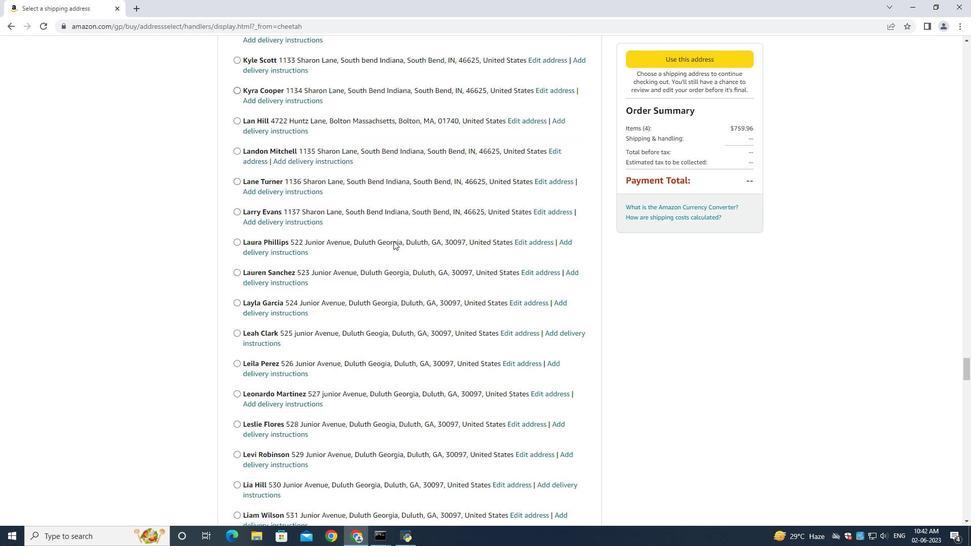 
Action: Mouse scrolled (390, 237) with delta (0, 0)
Screenshot: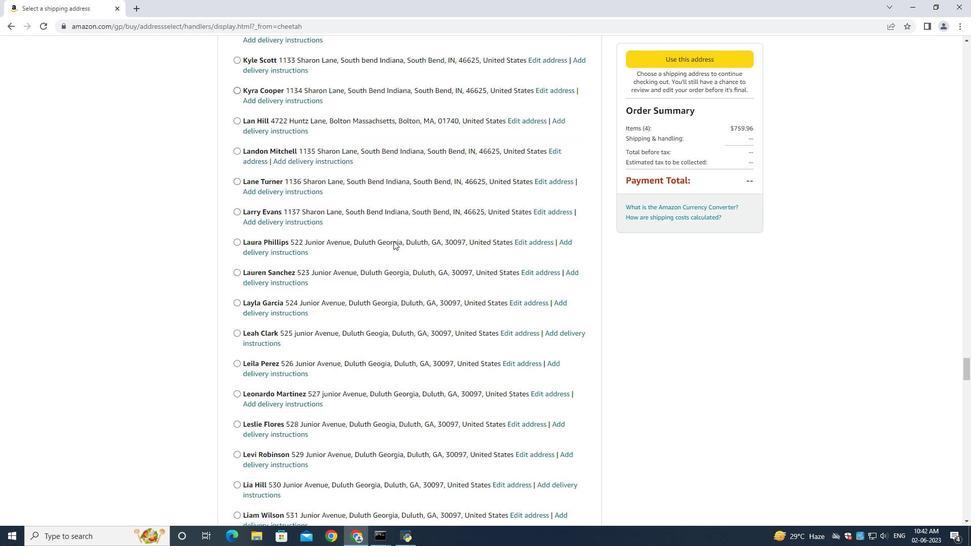 
Action: Mouse moved to (389, 237)
Screenshot: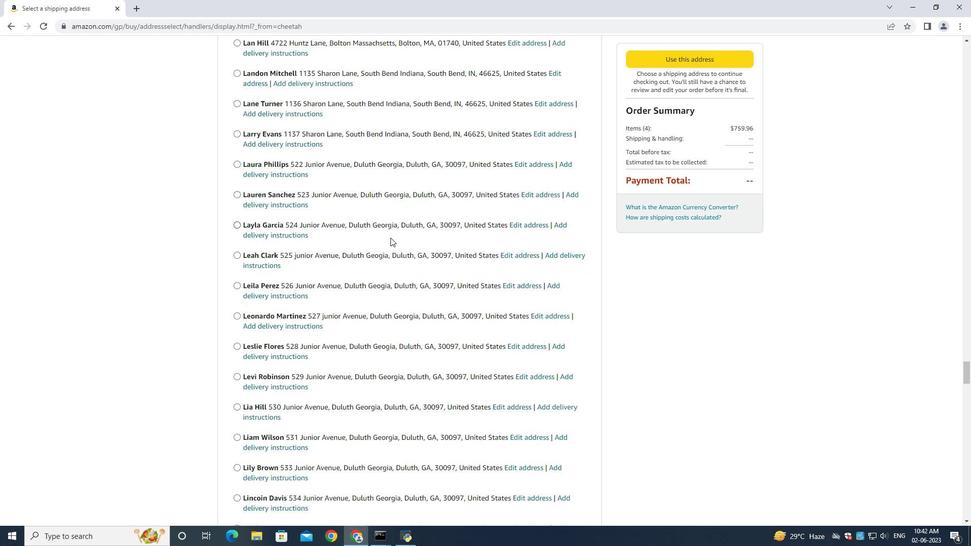 
Action: Mouse scrolled (389, 237) with delta (0, 0)
Screenshot: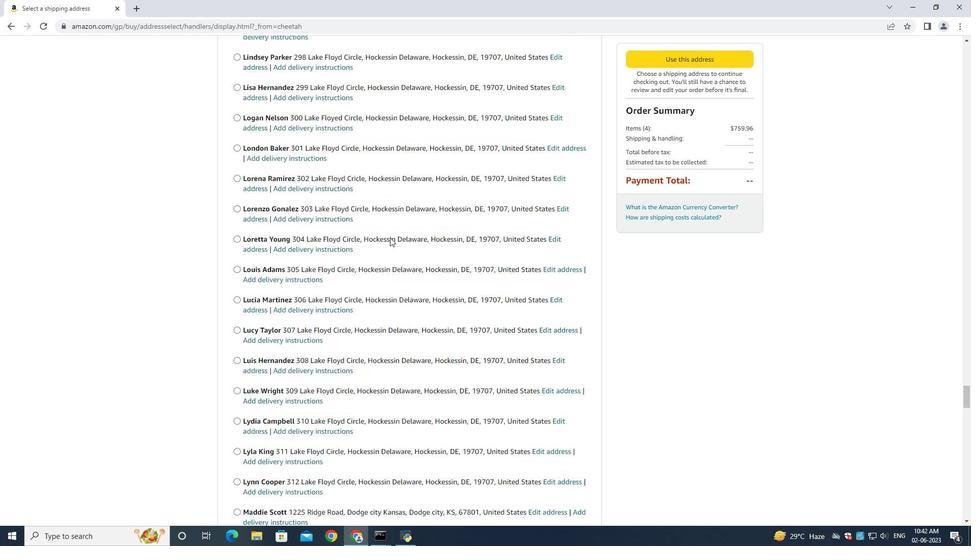 
Action: Mouse scrolled (389, 237) with delta (0, 0)
Screenshot: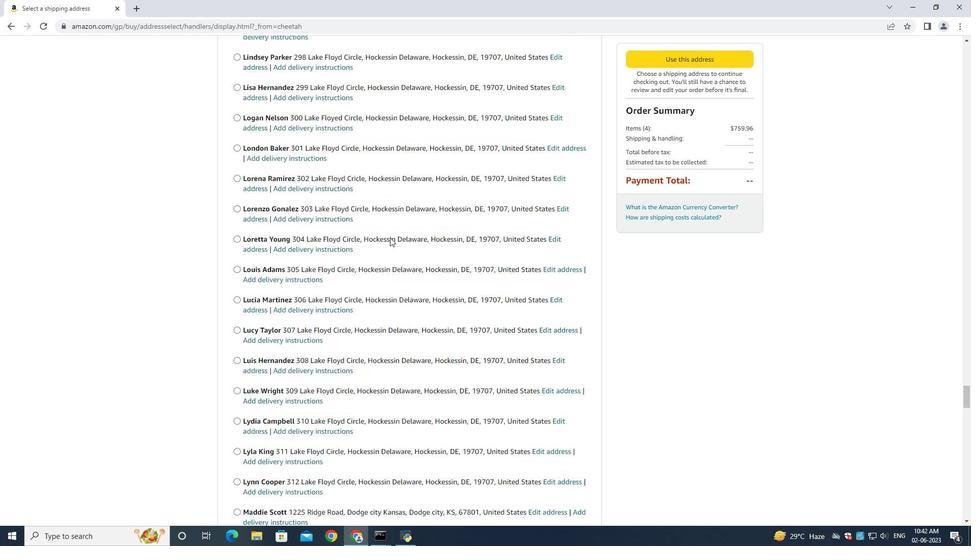 
Action: Mouse scrolled (389, 237) with delta (0, 0)
Screenshot: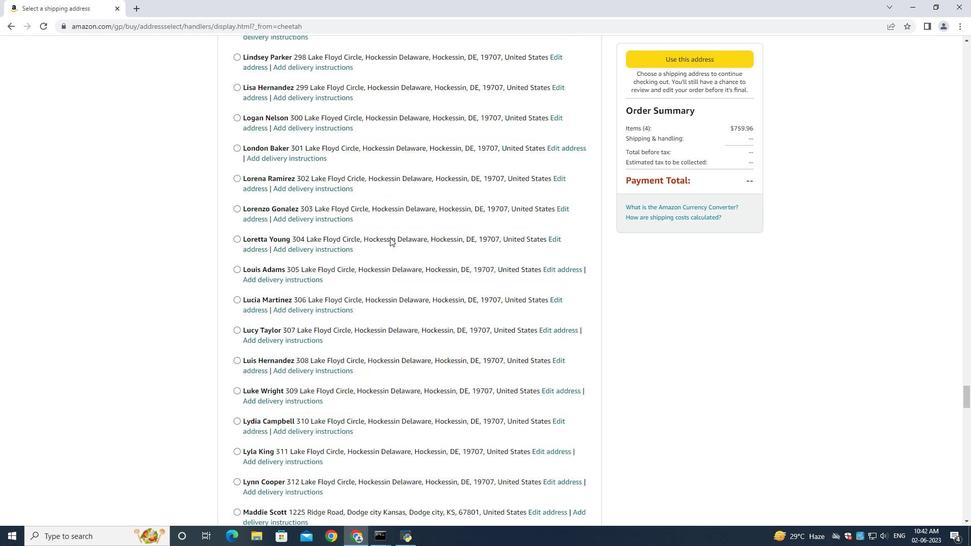 
Action: Mouse scrolled (389, 237) with delta (0, 0)
Screenshot: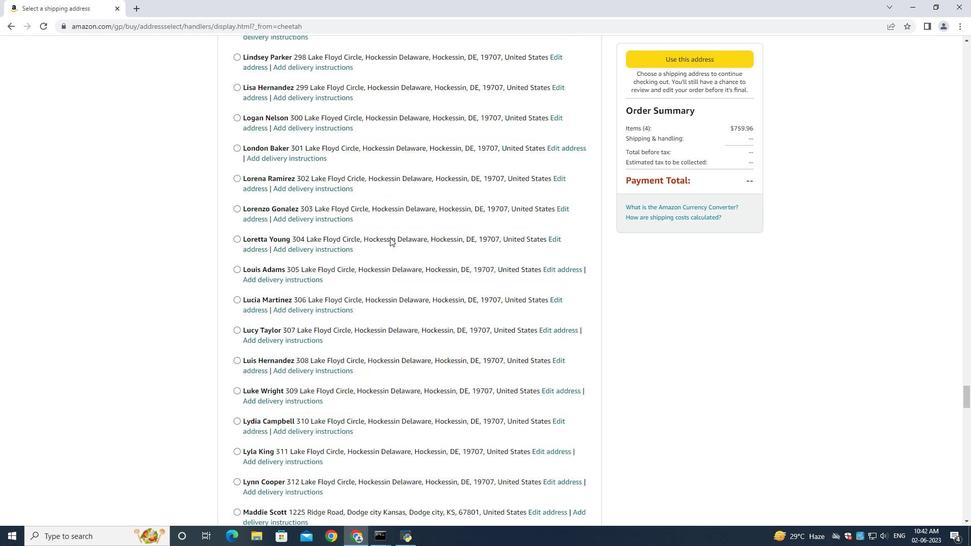 
Action: Mouse scrolled (389, 237) with delta (0, 0)
Screenshot: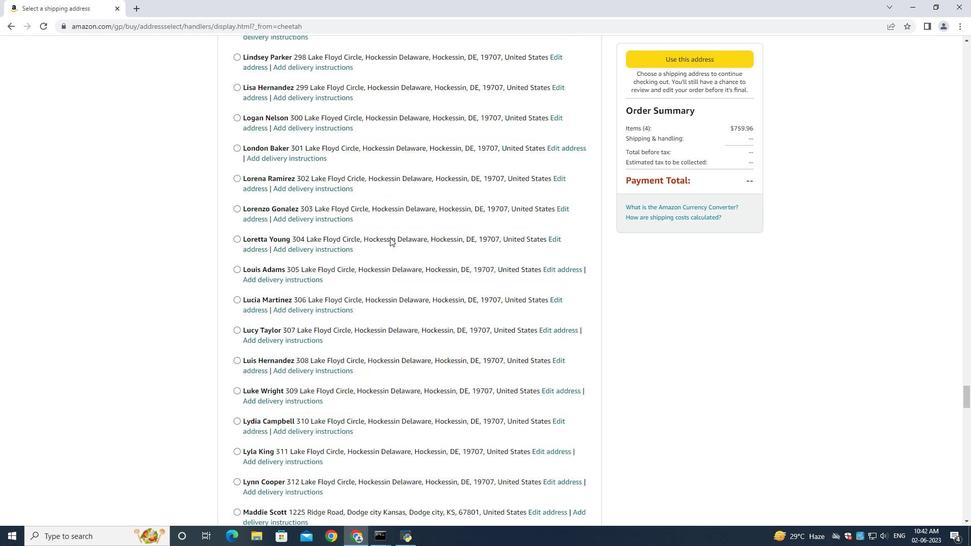 
Action: Mouse moved to (390, 237)
Screenshot: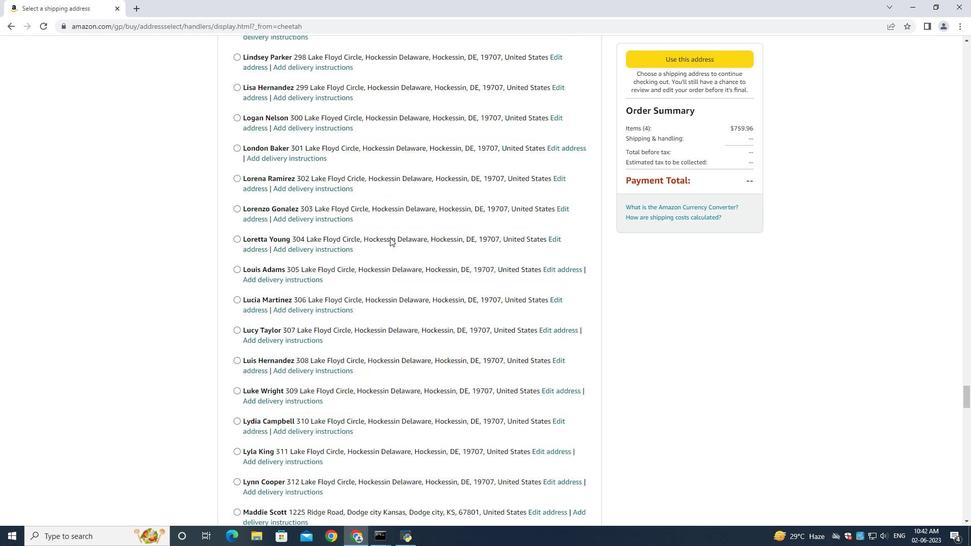 
Action: Mouse scrolled (390, 237) with delta (0, 0)
Screenshot: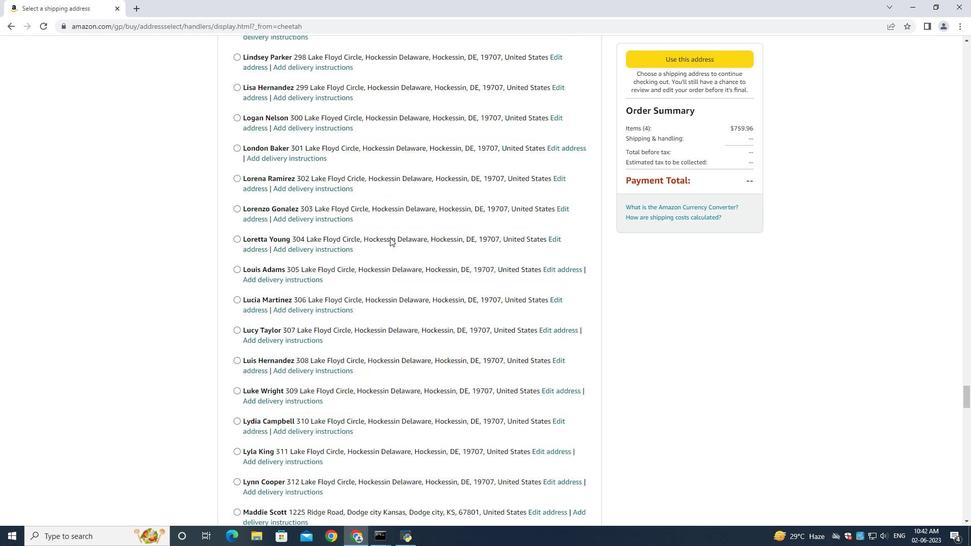 
Action: Mouse moved to (392, 236)
Screenshot: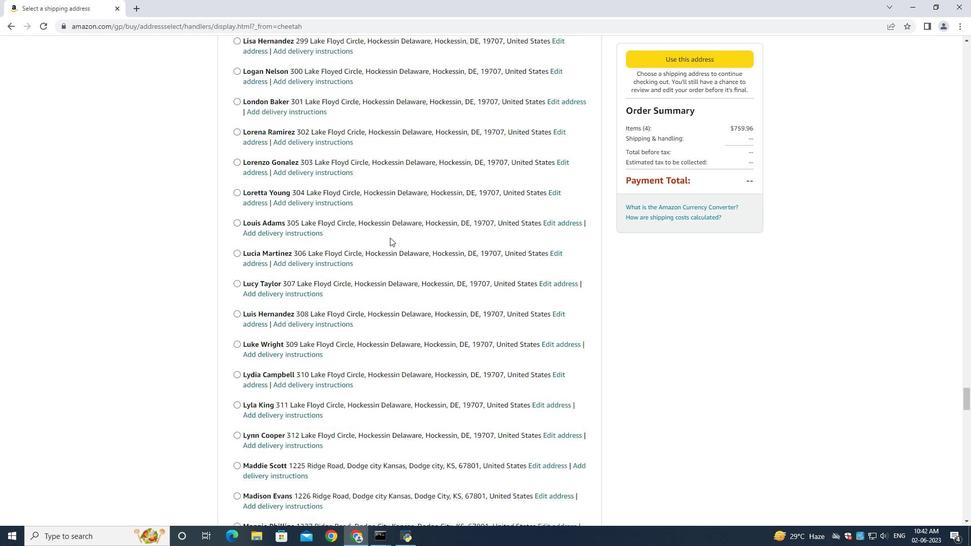 
Action: Mouse scrolled (391, 236) with delta (0, 0)
Screenshot: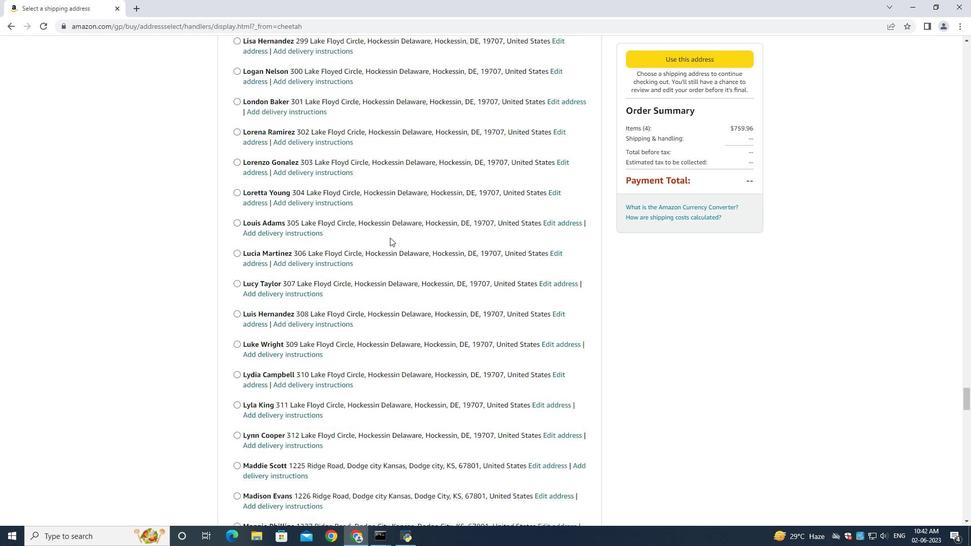 
Action: Mouse moved to (393, 235)
Screenshot: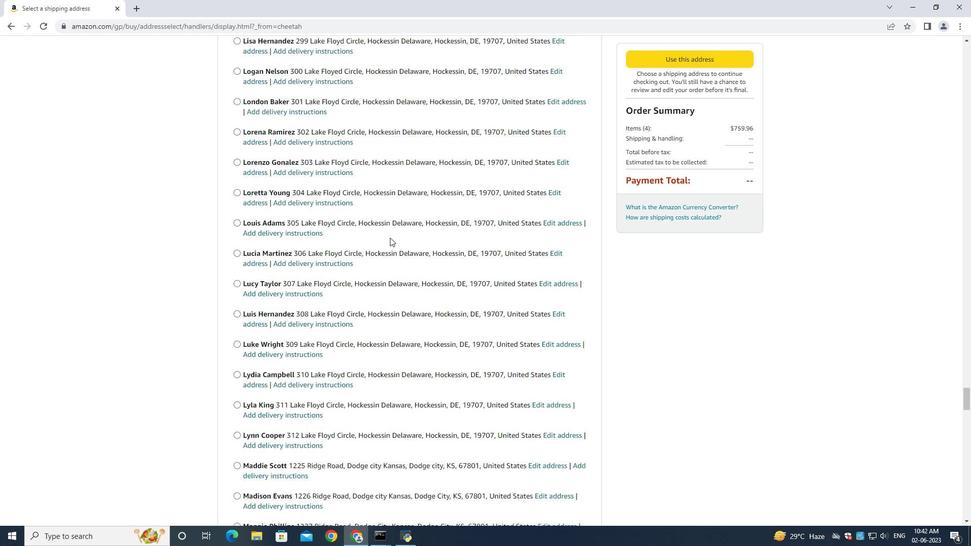 
Action: Mouse scrolled (393, 234) with delta (0, 0)
Screenshot: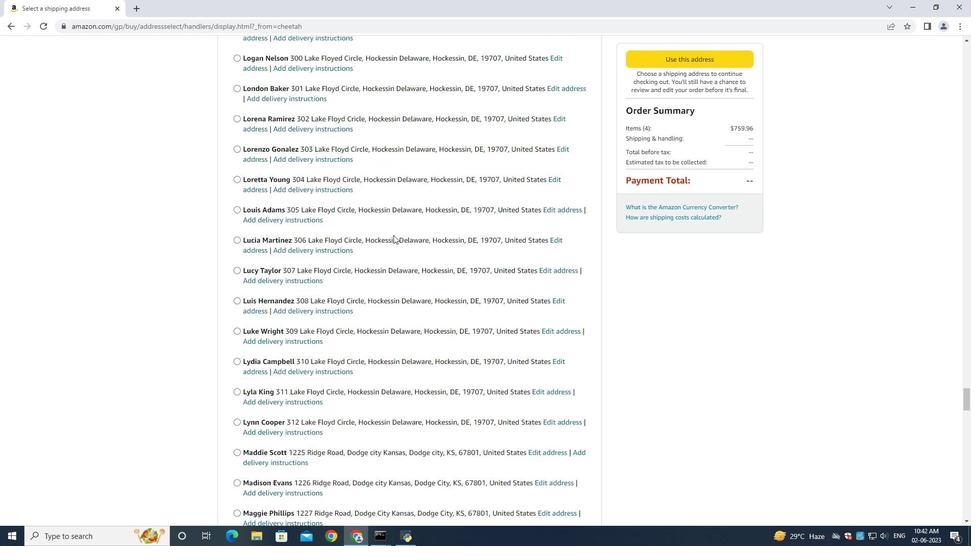 
Action: Mouse moved to (393, 235)
Screenshot: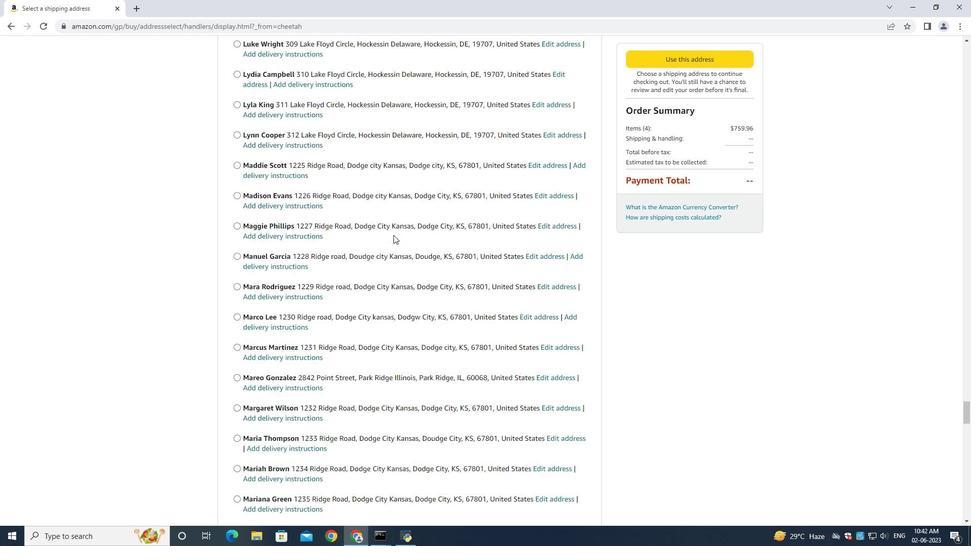 
Action: Mouse scrolled (393, 234) with delta (0, 0)
Screenshot: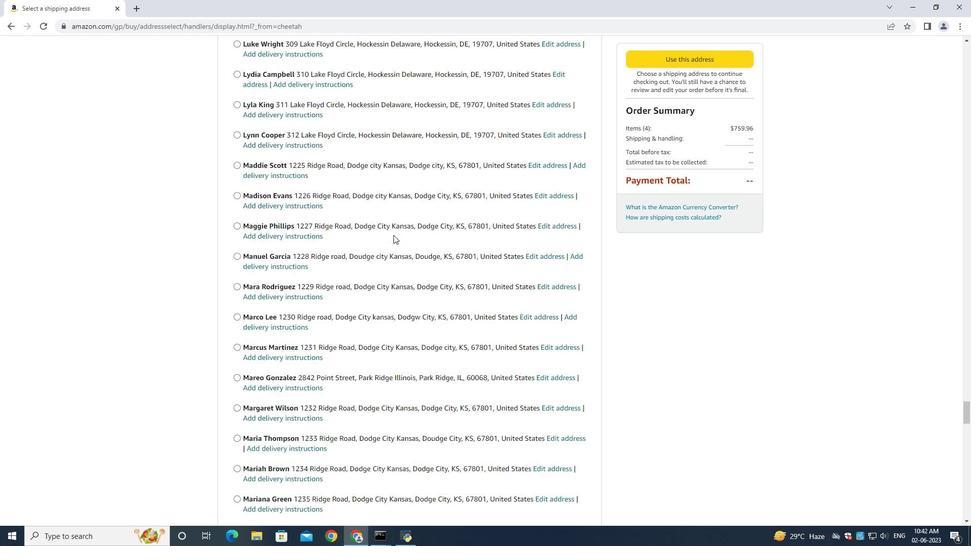 
Action: Mouse scrolled (393, 234) with delta (0, 0)
Screenshot: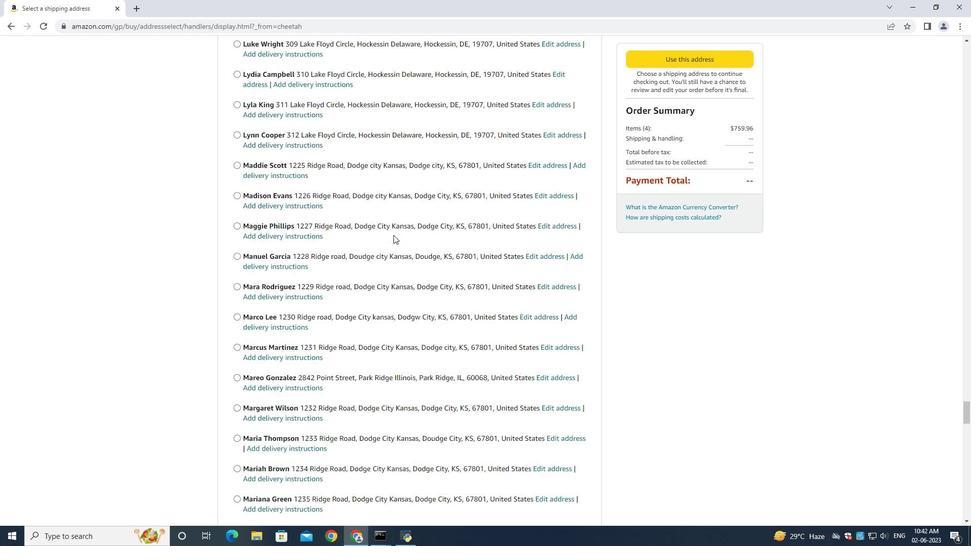
Action: Mouse scrolled (393, 234) with delta (0, 0)
Screenshot: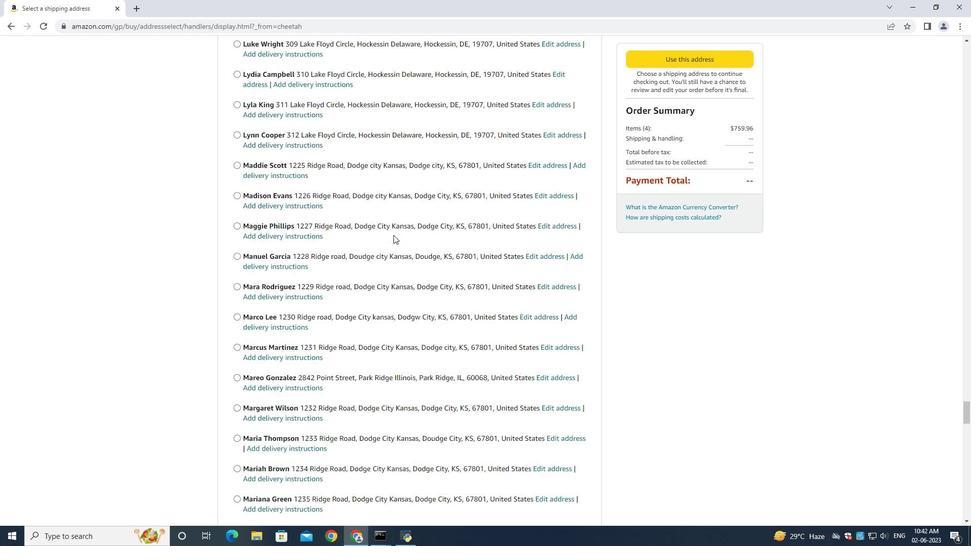 
Action: Mouse moved to (393, 235)
Screenshot: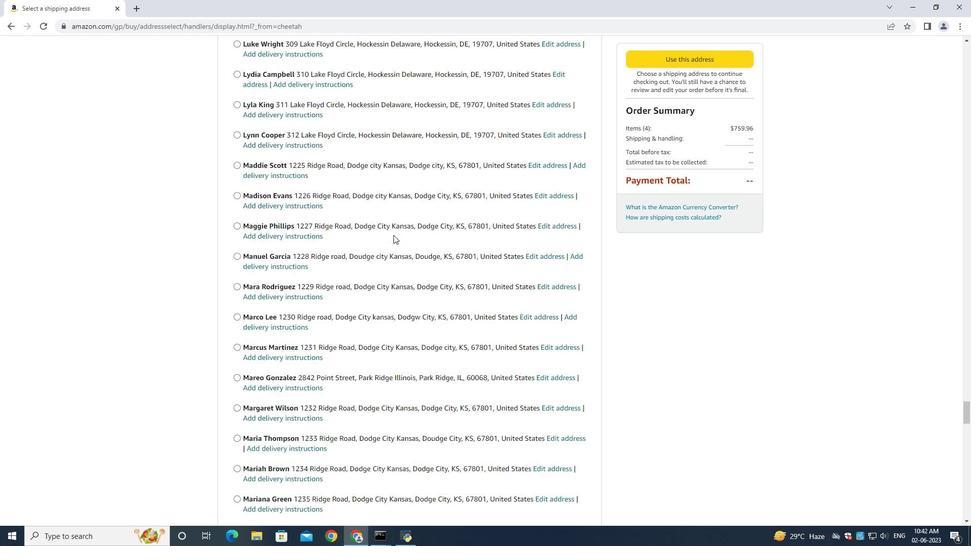 
Action: Mouse scrolled (393, 234) with delta (0, 0)
Screenshot: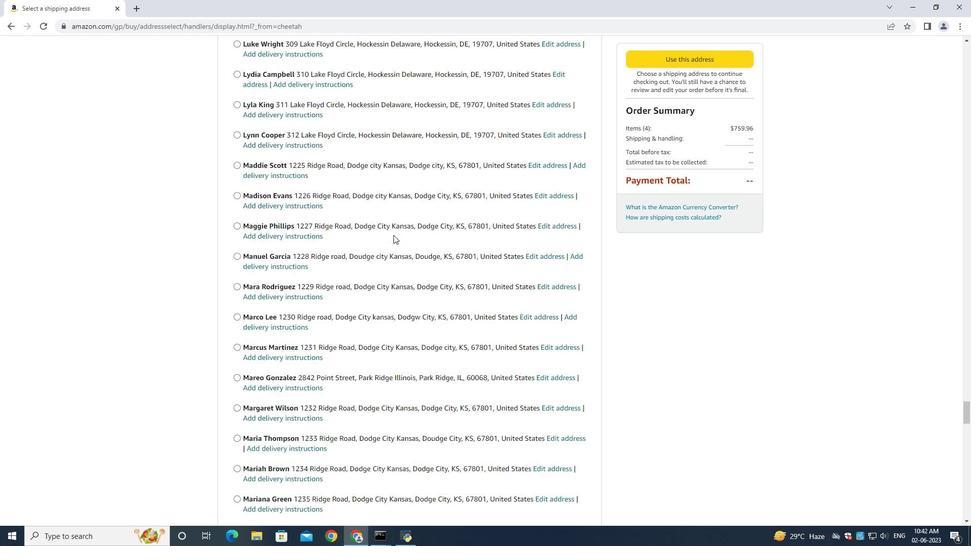 
Action: Mouse scrolled (393, 234) with delta (0, 0)
Screenshot: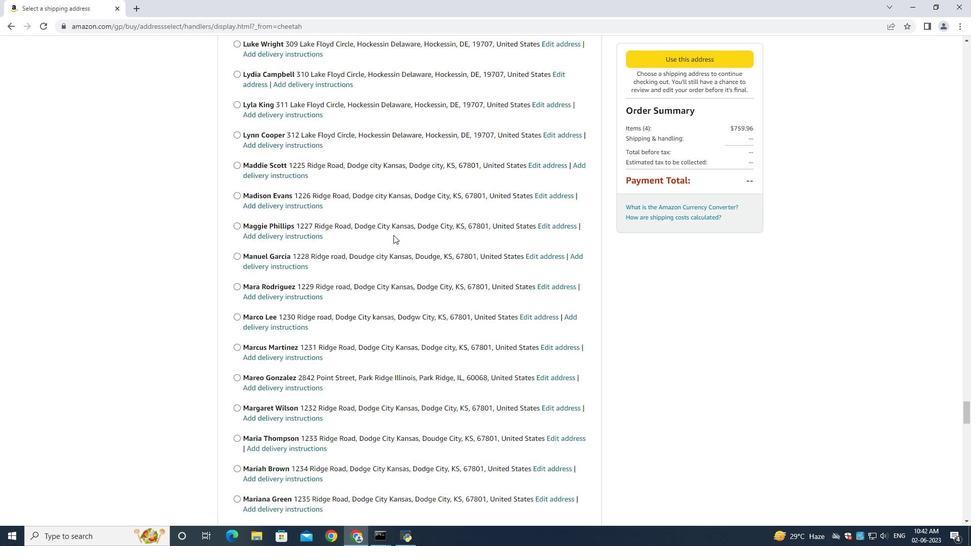 
Action: Mouse scrolled (393, 234) with delta (0, 0)
Screenshot: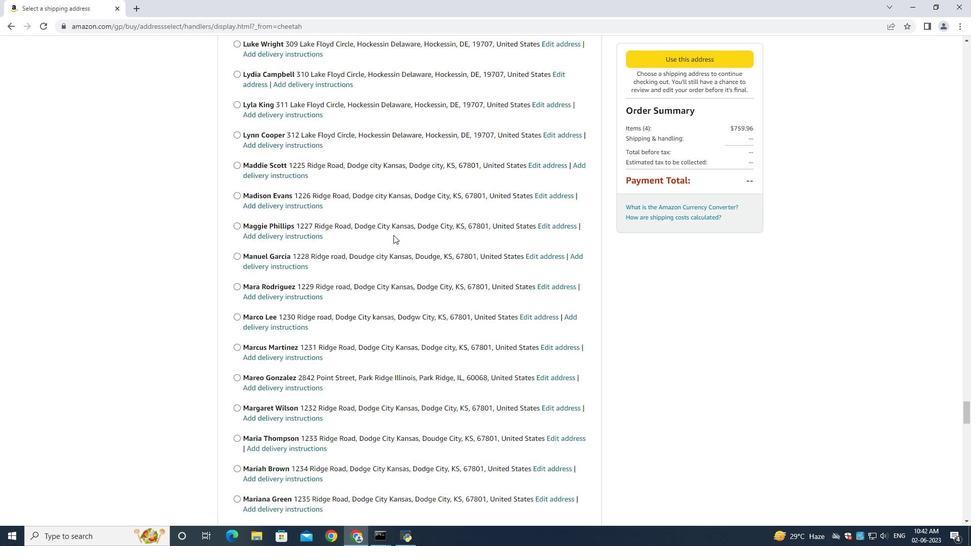 
Action: Mouse scrolled (393, 234) with delta (0, 0)
Screenshot: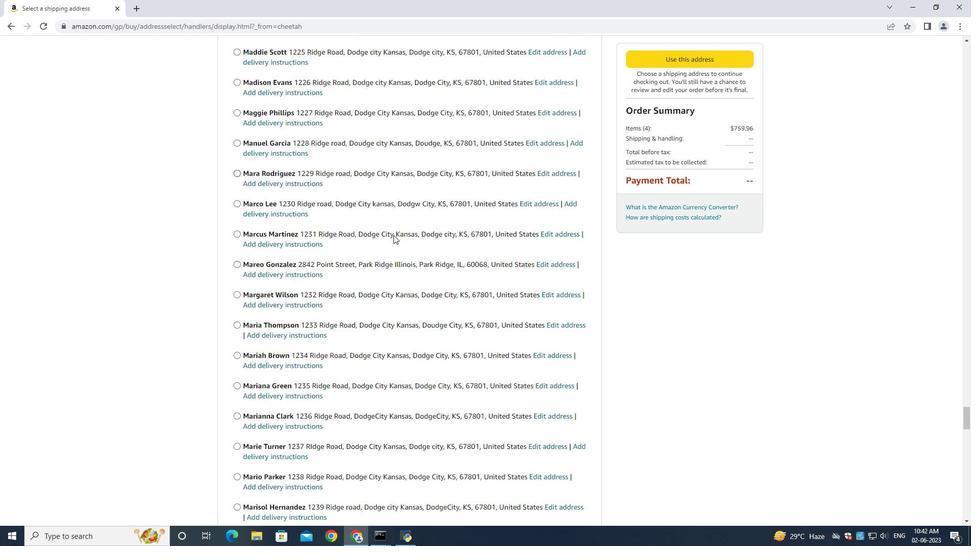 
Action: Mouse moved to (393, 236)
Screenshot: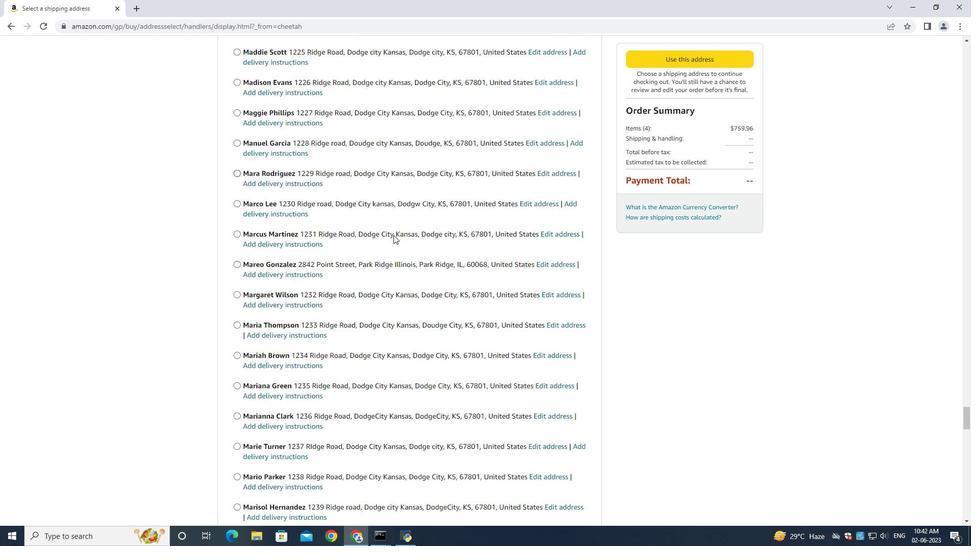 
Action: Mouse scrolled (393, 235) with delta (0, 0)
Screenshot: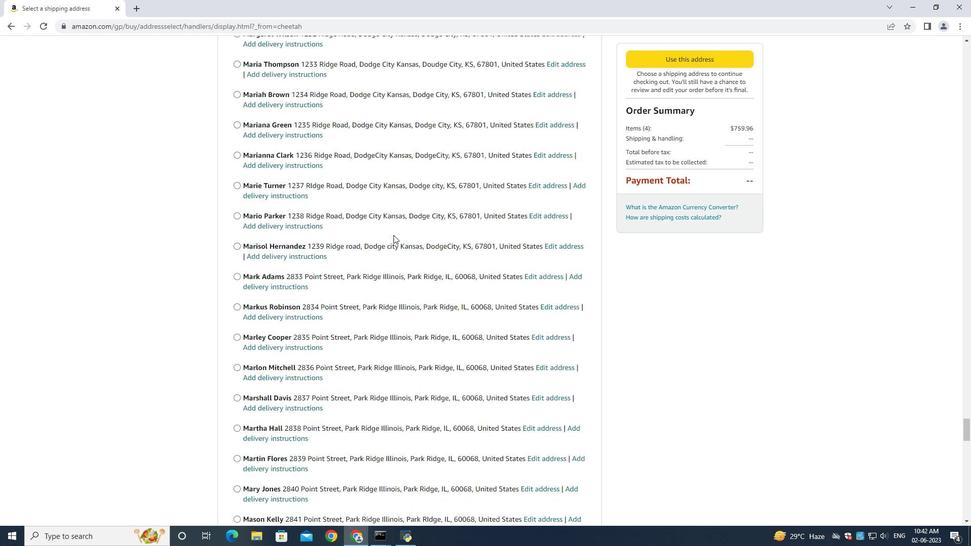 
Action: Mouse moved to (393, 237)
Screenshot: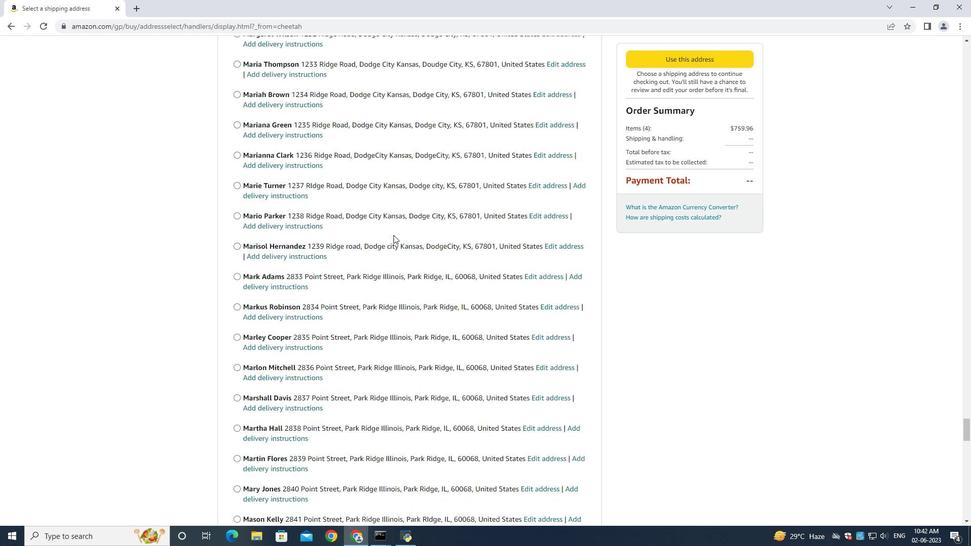 
Action: Mouse scrolled (393, 236) with delta (0, 0)
Screenshot: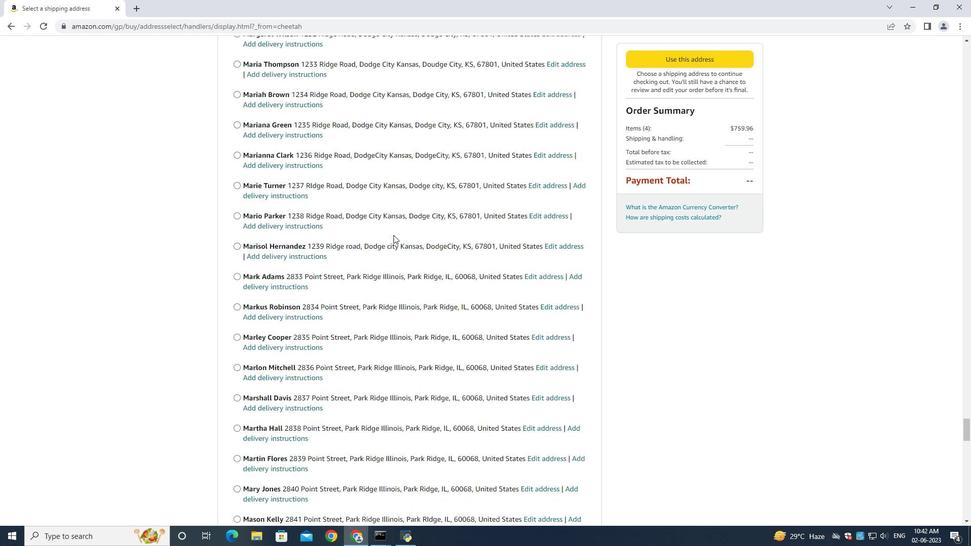 
Action: Mouse scrolled (393, 236) with delta (0, 0)
Screenshot: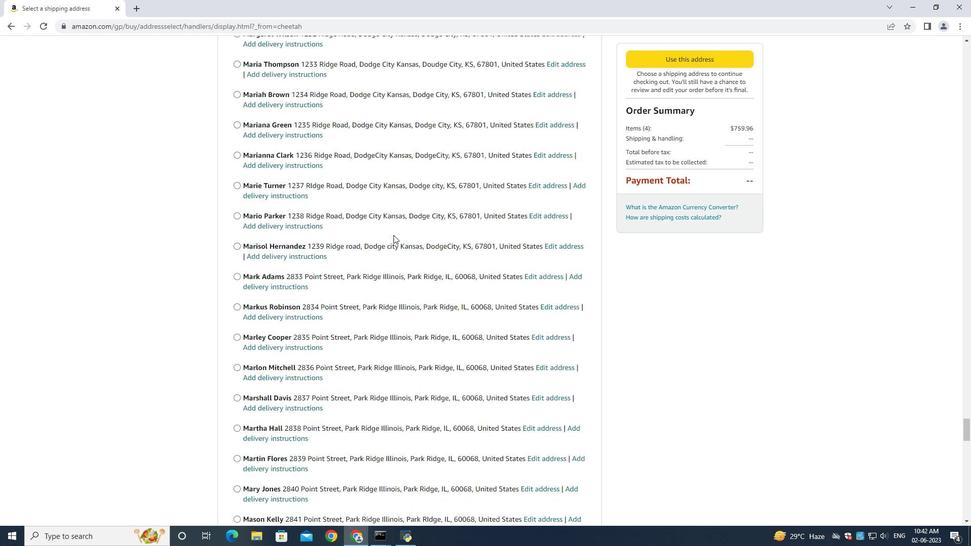 
Action: Mouse scrolled (393, 236) with delta (0, 0)
Screenshot: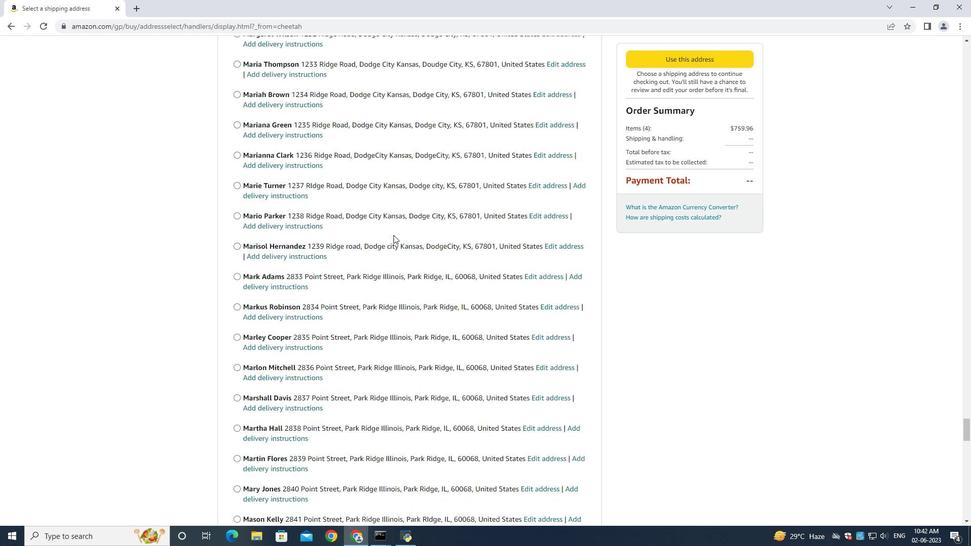 
Action: Mouse scrolled (393, 236) with delta (0, 0)
Screenshot: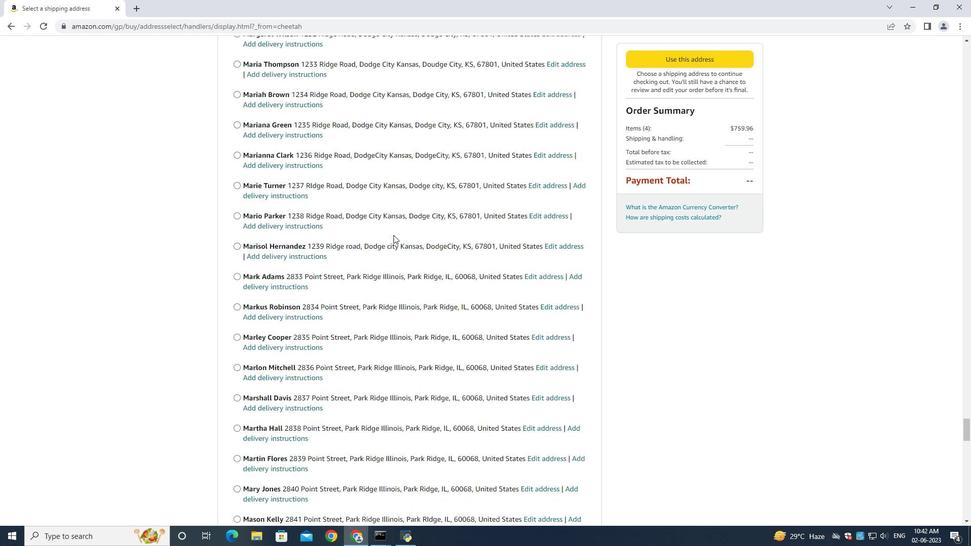 
Action: Mouse scrolled (393, 236) with delta (0, 0)
Screenshot: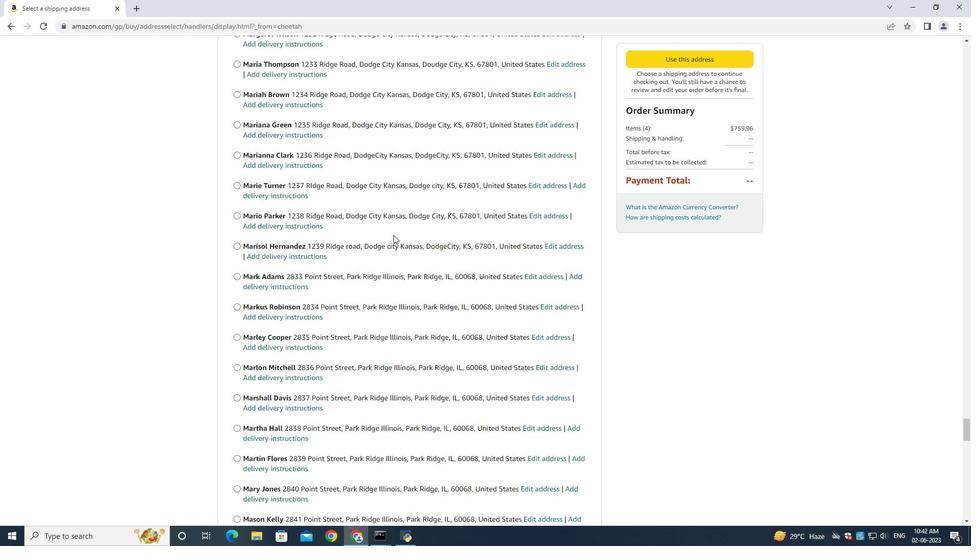 
Action: Mouse moved to (390, 250)
Screenshot: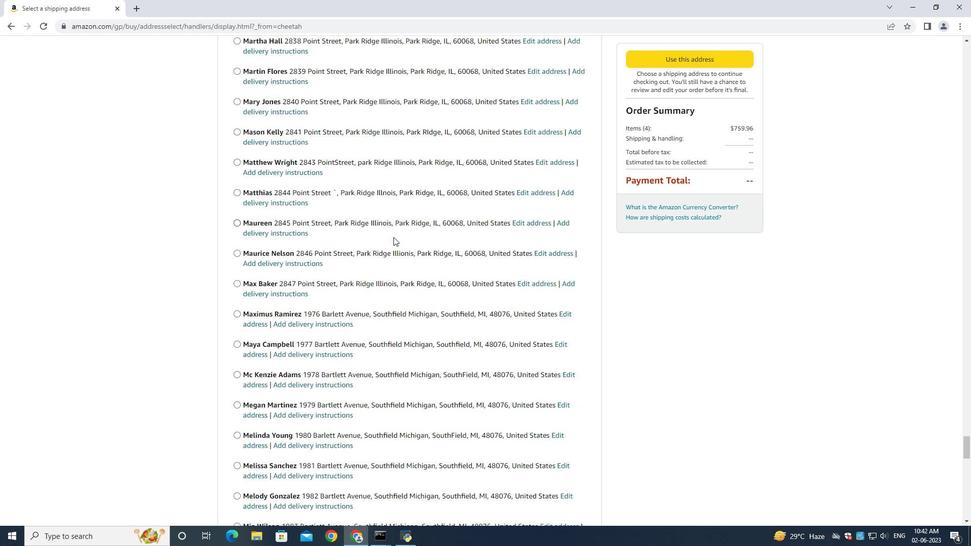 
Action: Mouse scrolled (391, 246) with delta (0, 0)
Screenshot: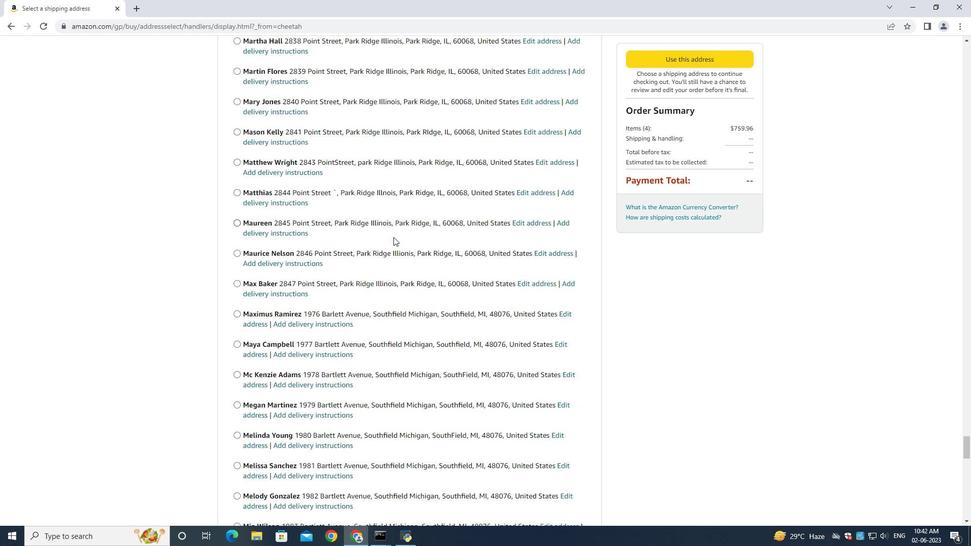 
Action: Mouse scrolled (390, 248) with delta (0, 0)
Screenshot: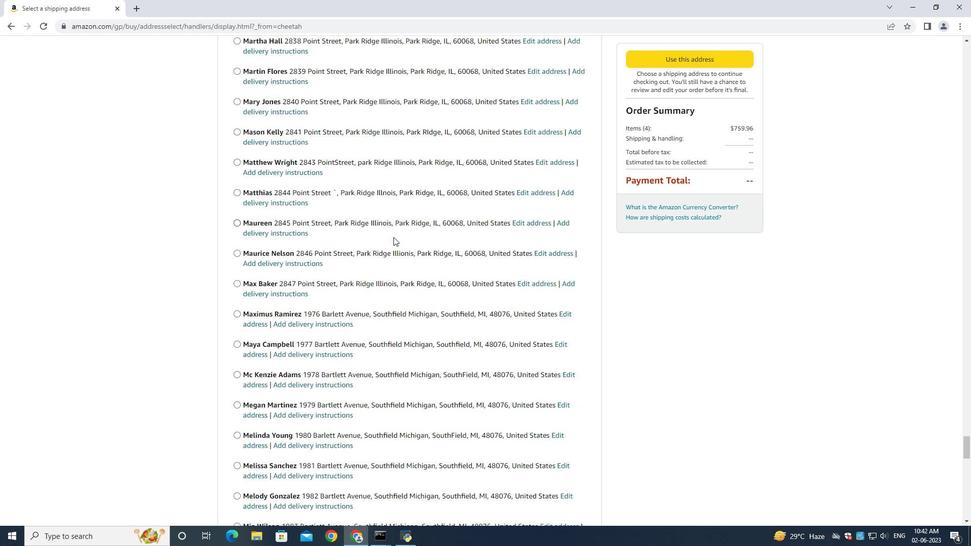 
Action: Mouse scrolled (390, 249) with delta (0, 0)
Screenshot: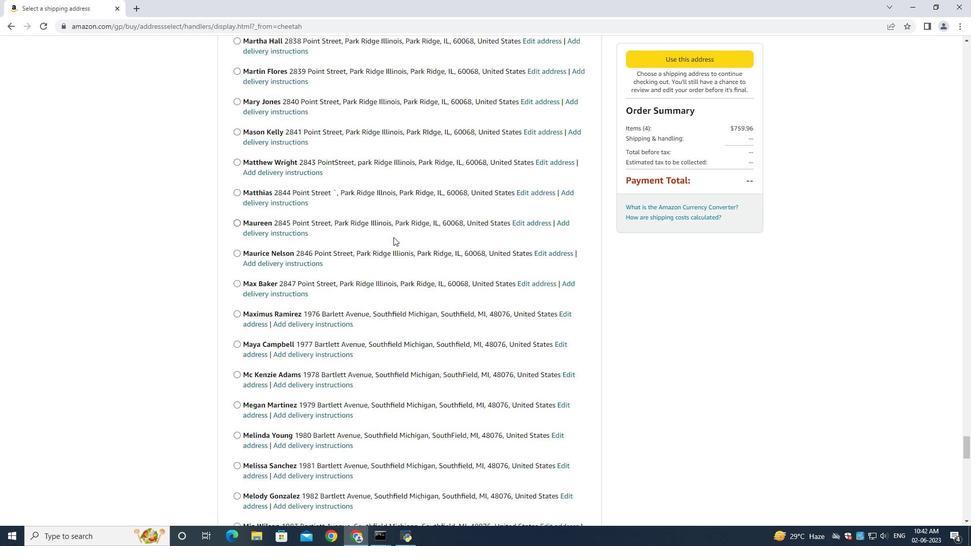 
Action: Mouse scrolled (390, 249) with delta (0, 0)
Screenshot: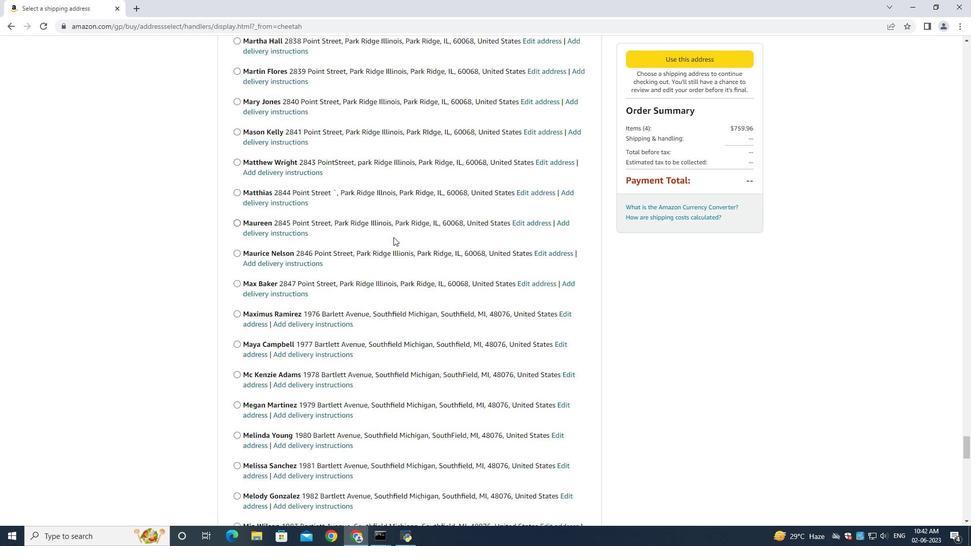 
Action: Mouse scrolled (390, 249) with delta (0, 0)
Screenshot: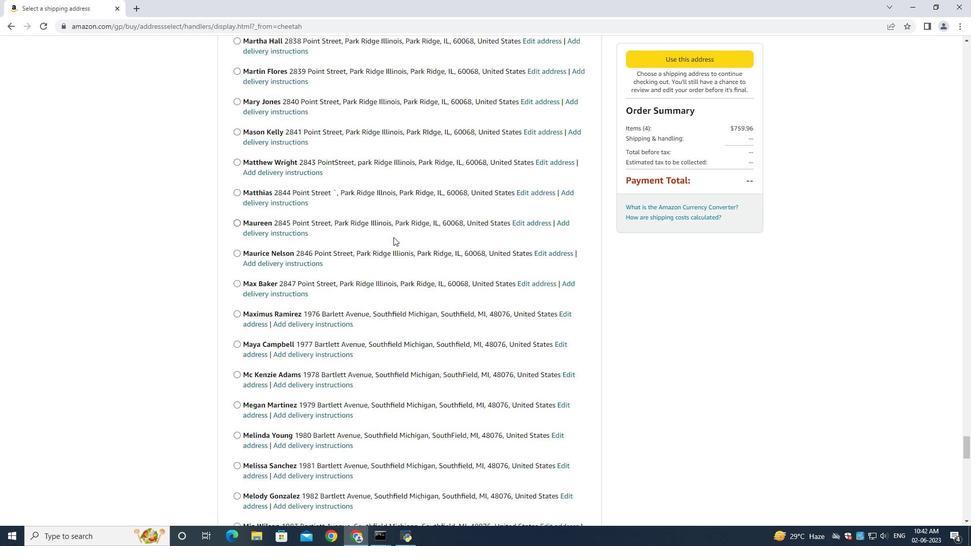 
Action: Mouse scrolled (390, 249) with delta (0, 0)
Screenshot: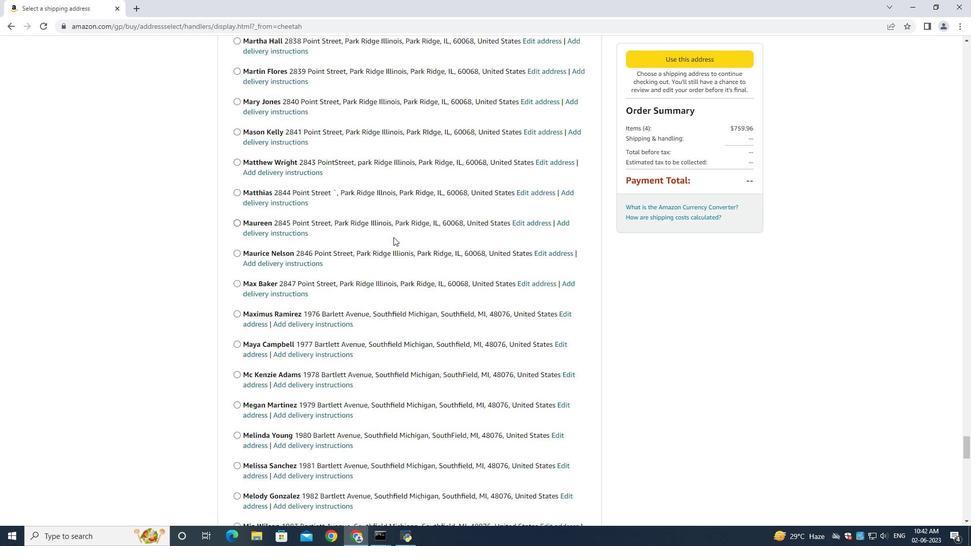 
Action: Mouse scrolled (390, 249) with delta (0, 0)
Screenshot: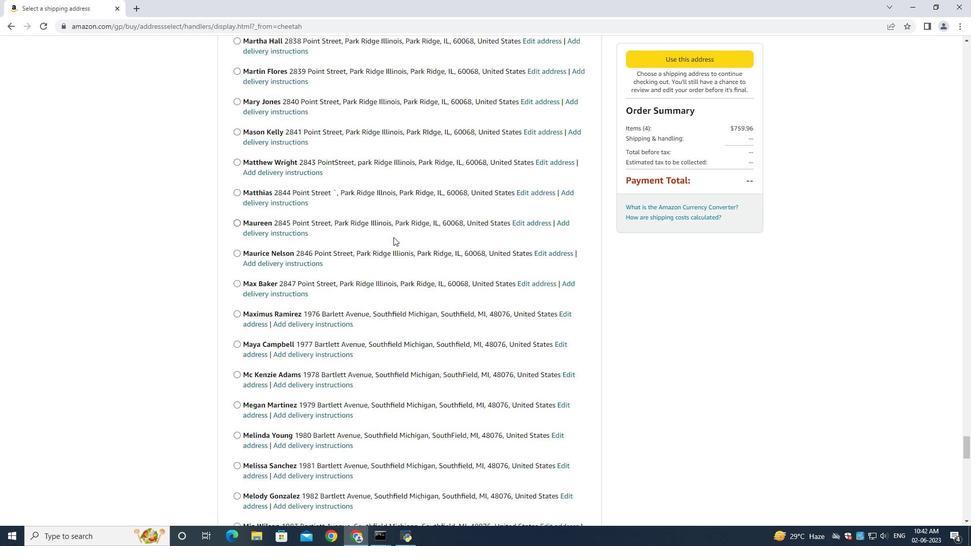 
Action: Mouse scrolled (390, 249) with delta (0, 0)
Screenshot: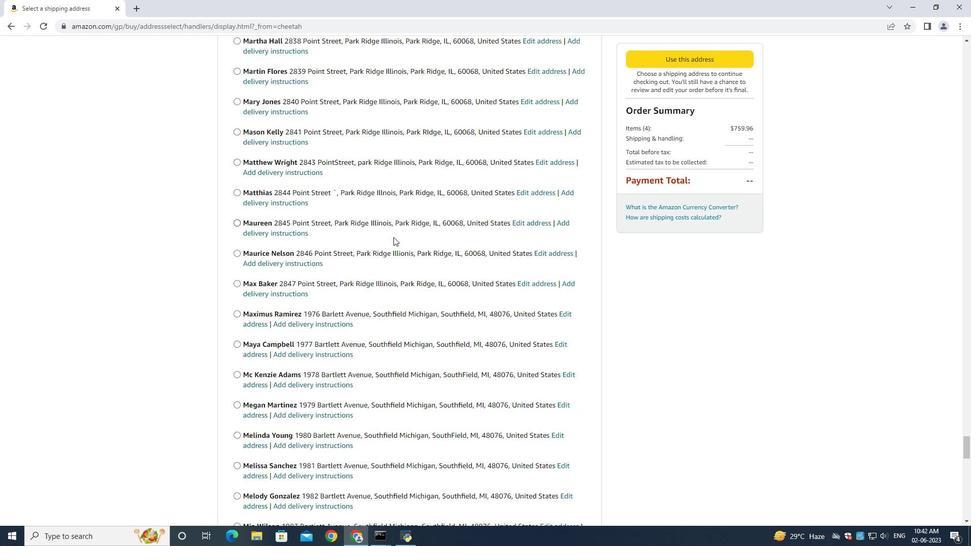 
Action: Mouse moved to (389, 253)
Screenshot: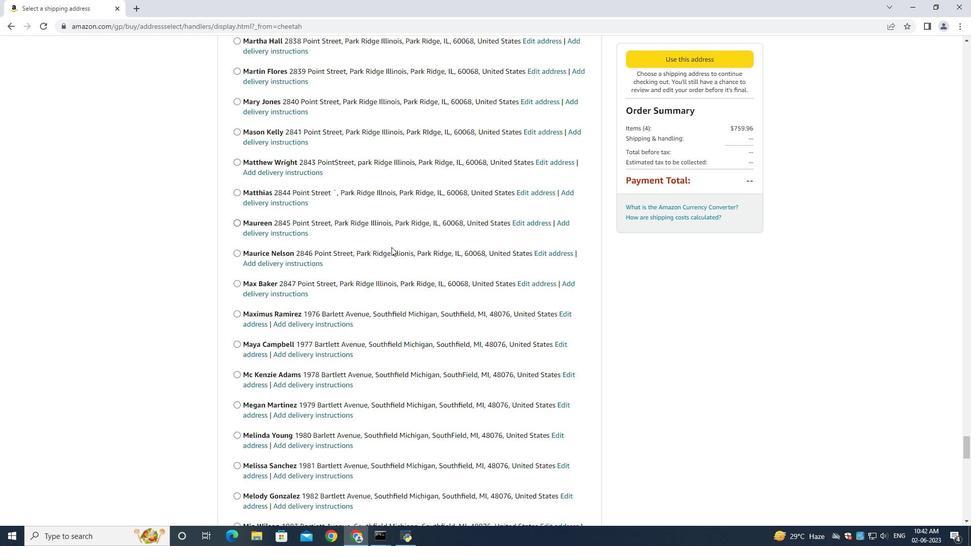 
Action: Mouse scrolled (389, 252) with delta (0, 0)
Screenshot: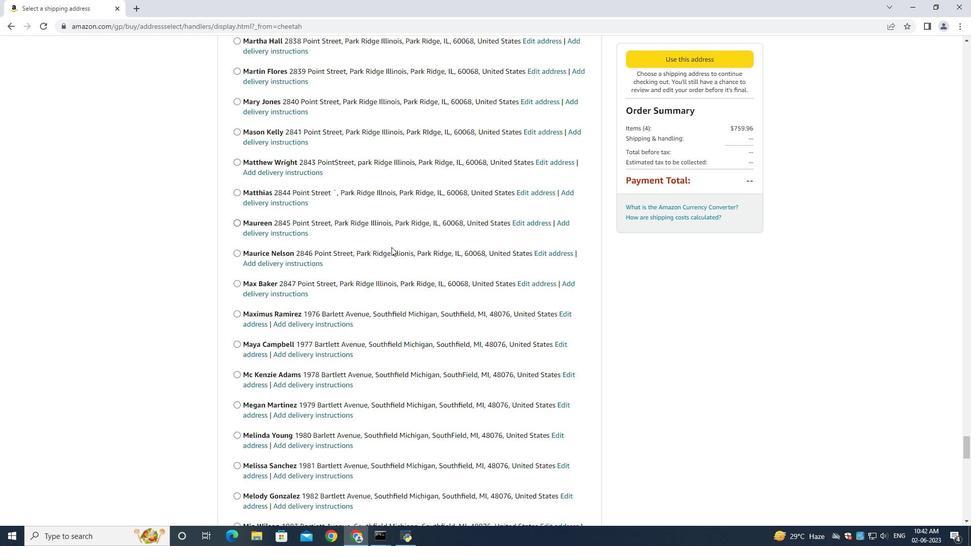 
Action: Mouse moved to (389, 254)
Screenshot: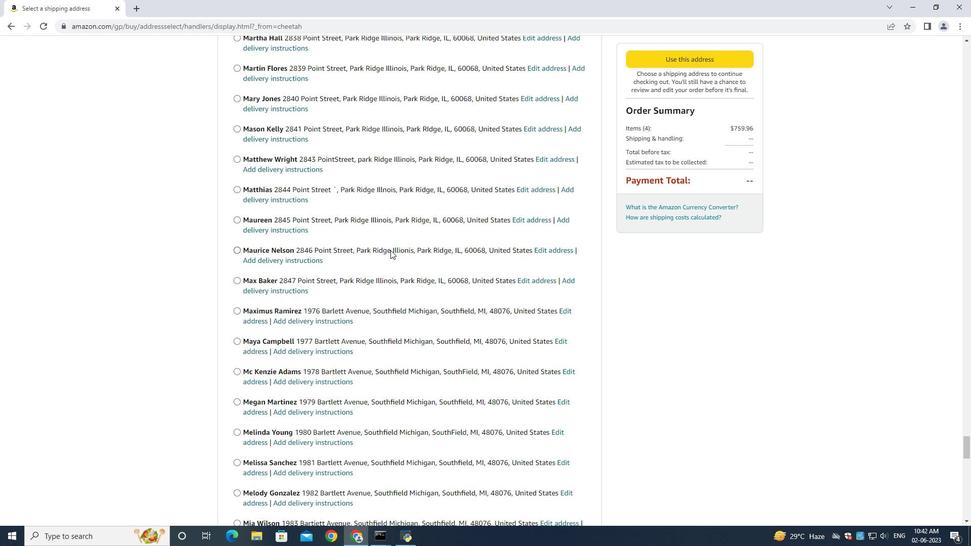 
Action: Mouse scrolled (389, 253) with delta (0, 0)
Screenshot: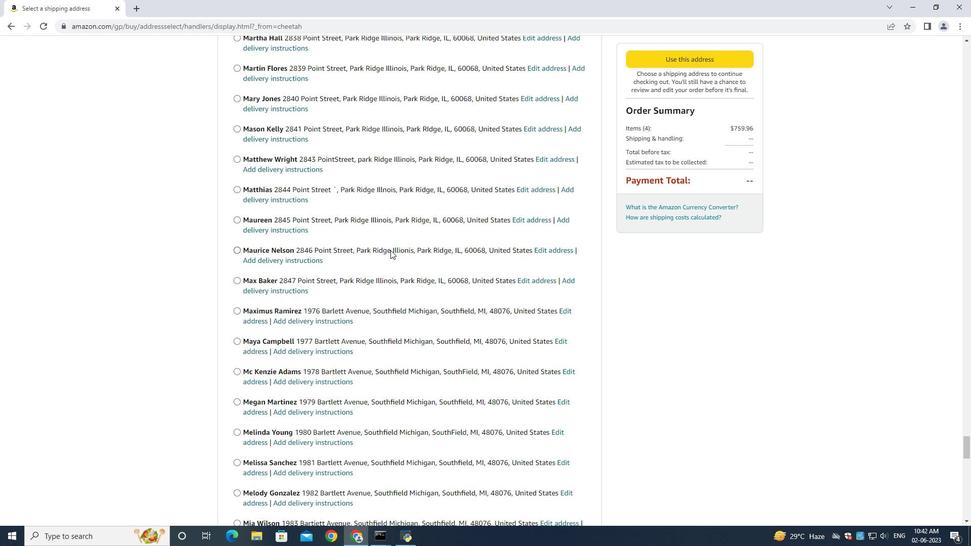 
Action: Mouse moved to (389, 255)
Screenshot: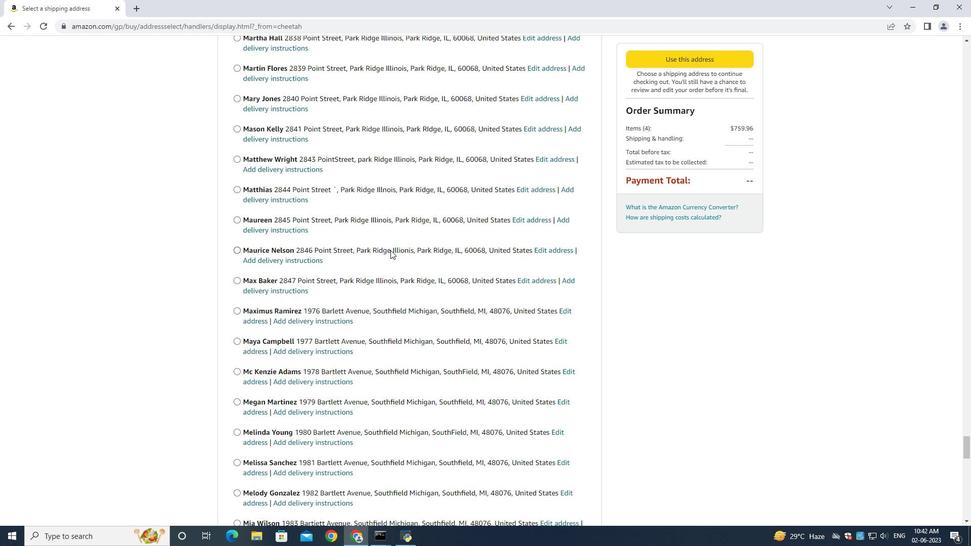 
Action: Mouse scrolled (389, 254) with delta (0, 0)
Screenshot: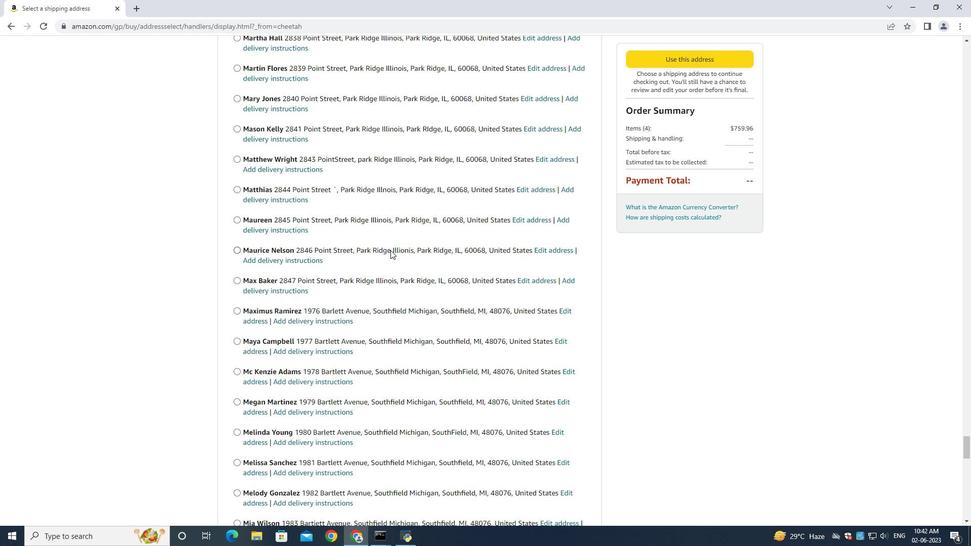 
Action: Mouse moved to (389, 255)
Screenshot: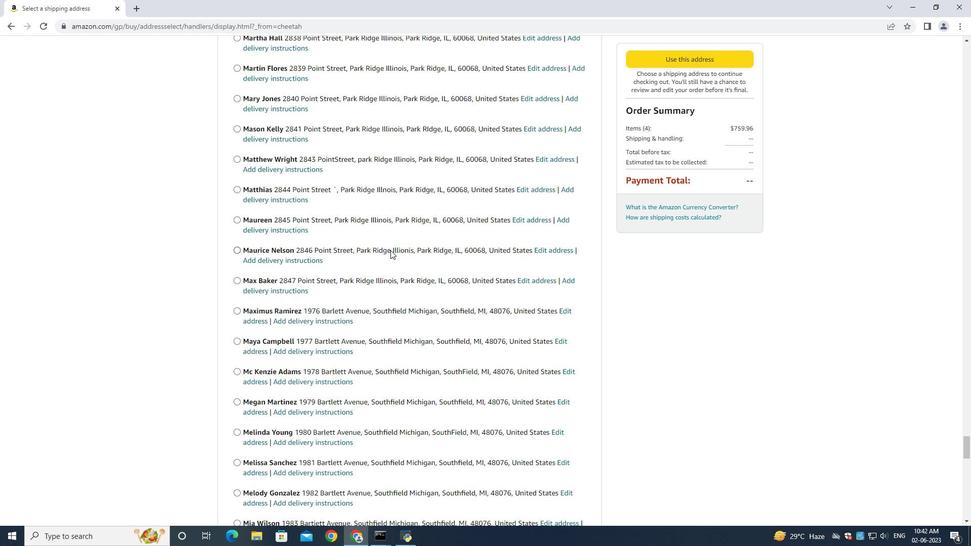 
Action: Mouse scrolled (389, 254) with delta (0, 0)
Screenshot: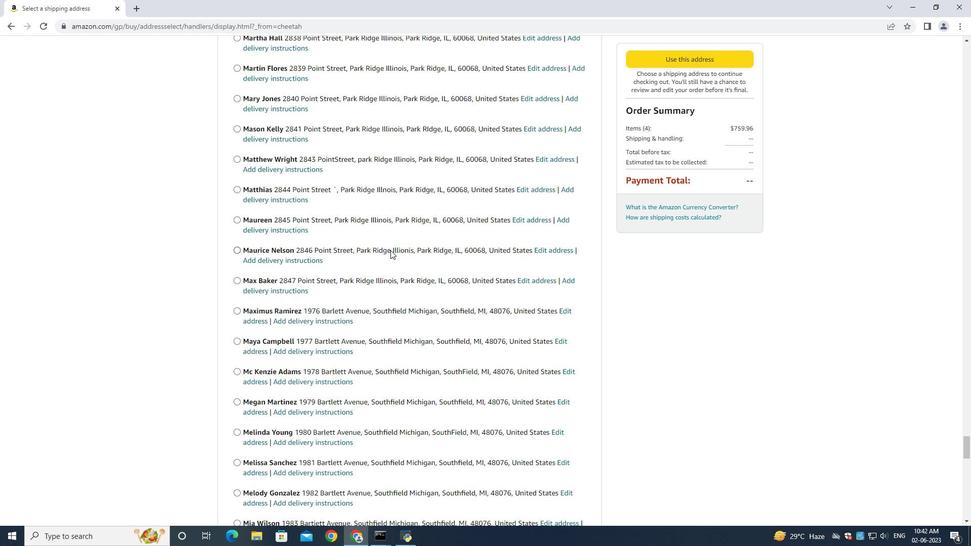 
Action: Mouse scrolled (389, 254) with delta (0, 0)
Screenshot: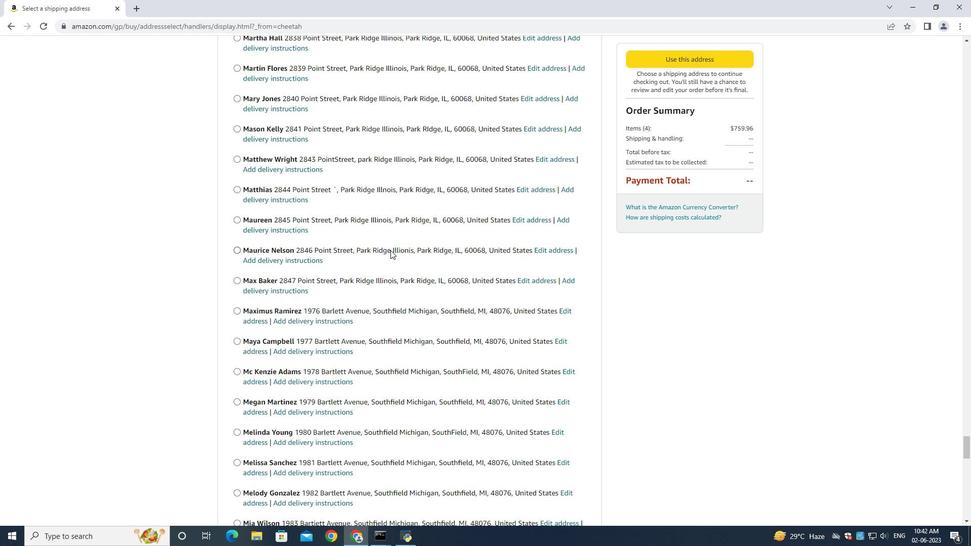 
Action: Mouse scrolled (389, 254) with delta (0, 0)
Screenshot: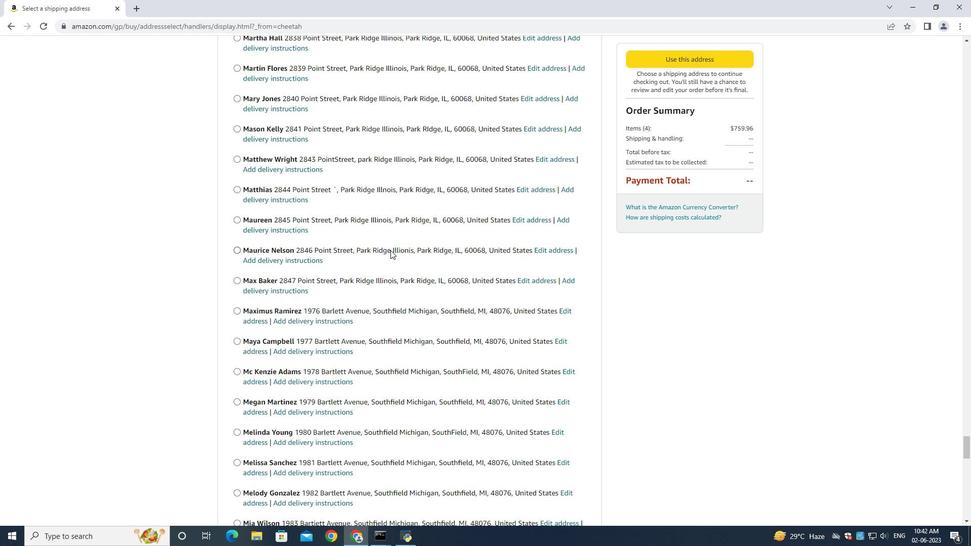 
Action: Mouse scrolled (389, 254) with delta (0, 0)
Screenshot: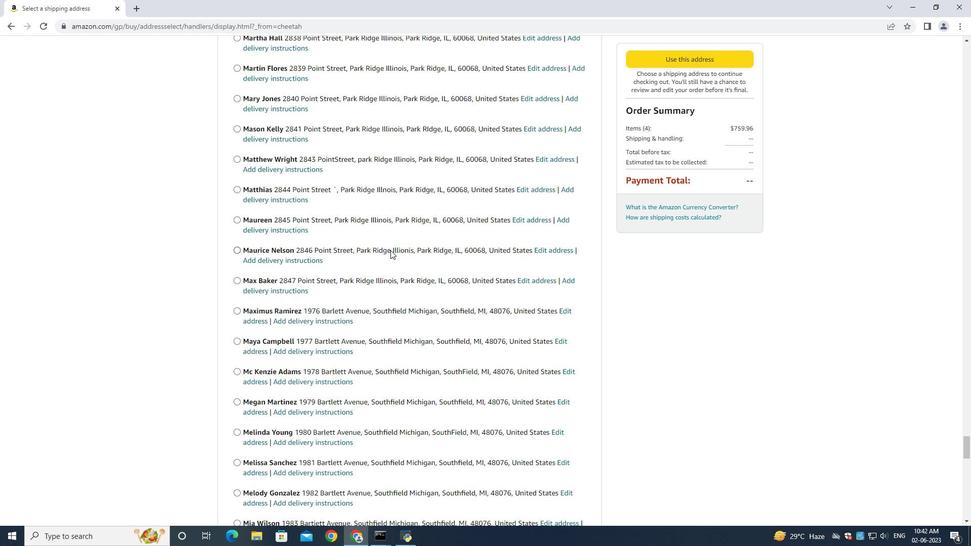 
Action: Mouse scrolled (389, 254) with delta (0, 0)
Screenshot: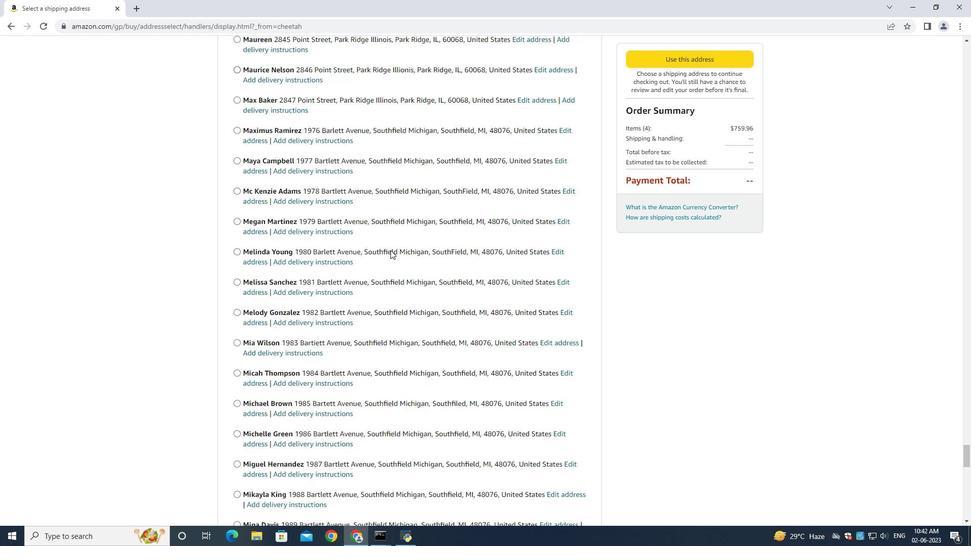 
Action: Mouse scrolled (389, 254) with delta (0, 0)
Screenshot: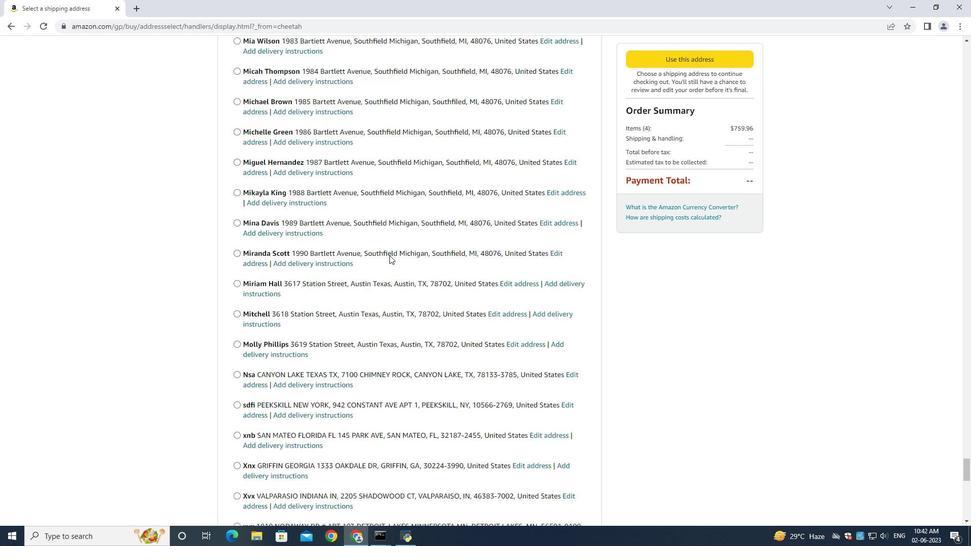 
Action: Mouse scrolled (389, 254) with delta (0, 0)
Screenshot: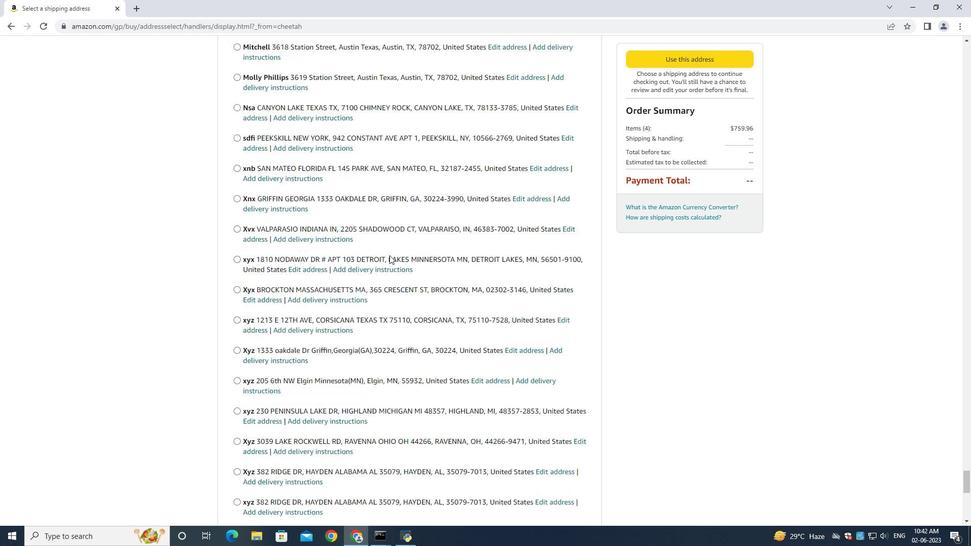 
Action: Mouse scrolled (389, 254) with delta (0, 0)
Screenshot: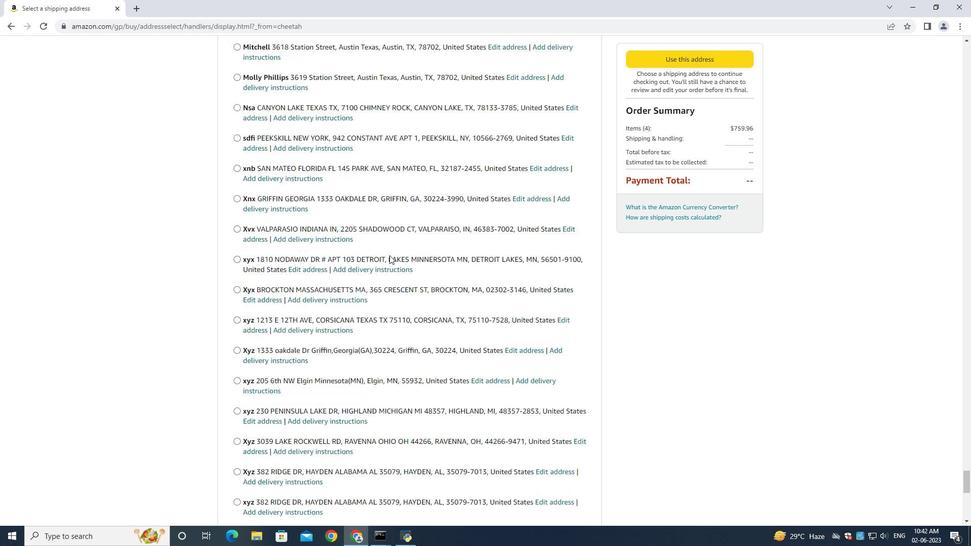 
Action: Mouse scrolled (389, 254) with delta (0, 0)
Screenshot: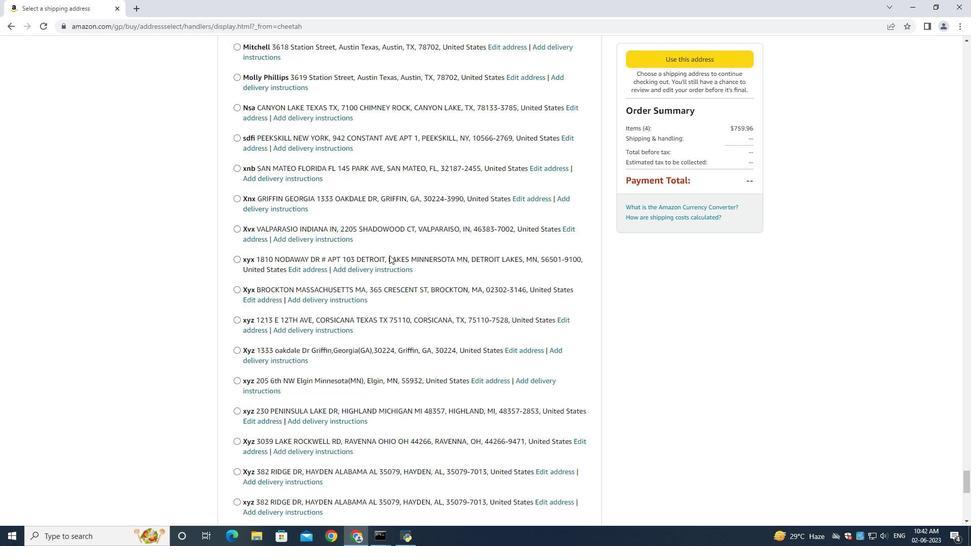 
Action: Mouse scrolled (389, 254) with delta (0, 0)
Screenshot: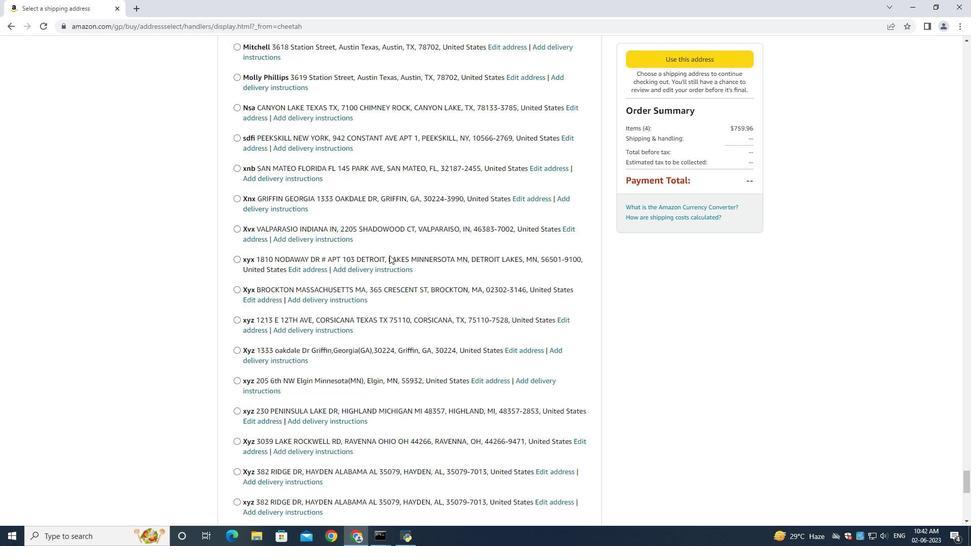 
Action: Mouse scrolled (389, 254) with delta (0, 0)
Screenshot: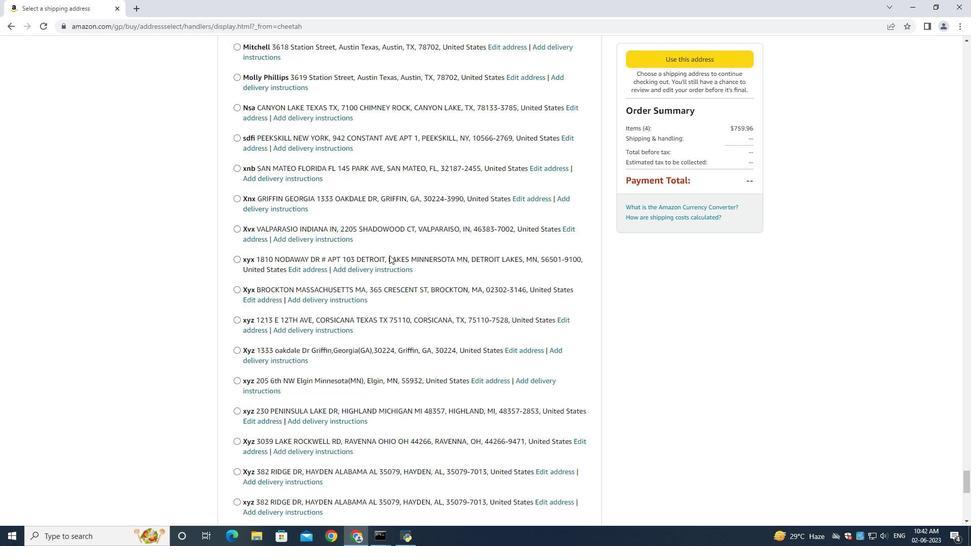
Action: Mouse scrolled (389, 254) with delta (0, 0)
Screenshot: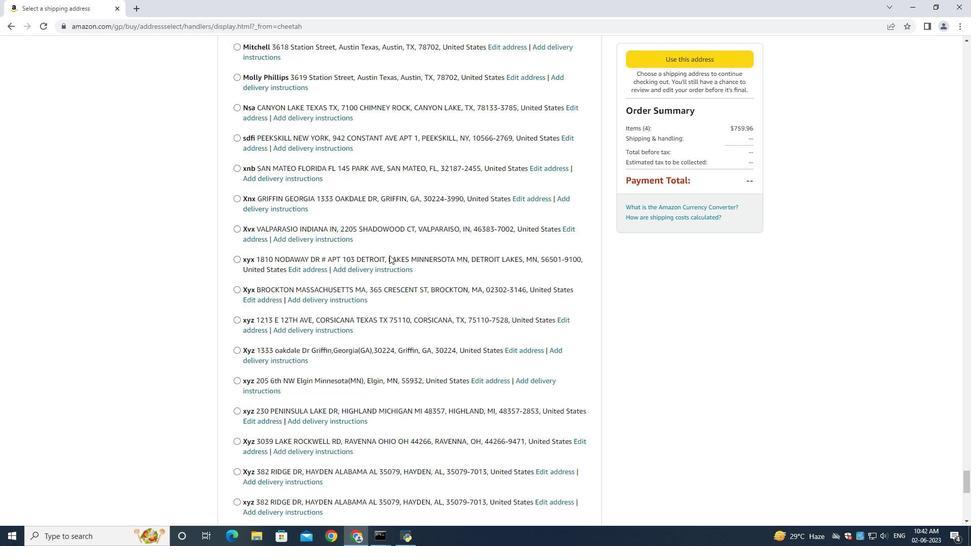 
Action: Mouse scrolled (389, 254) with delta (0, 0)
Screenshot: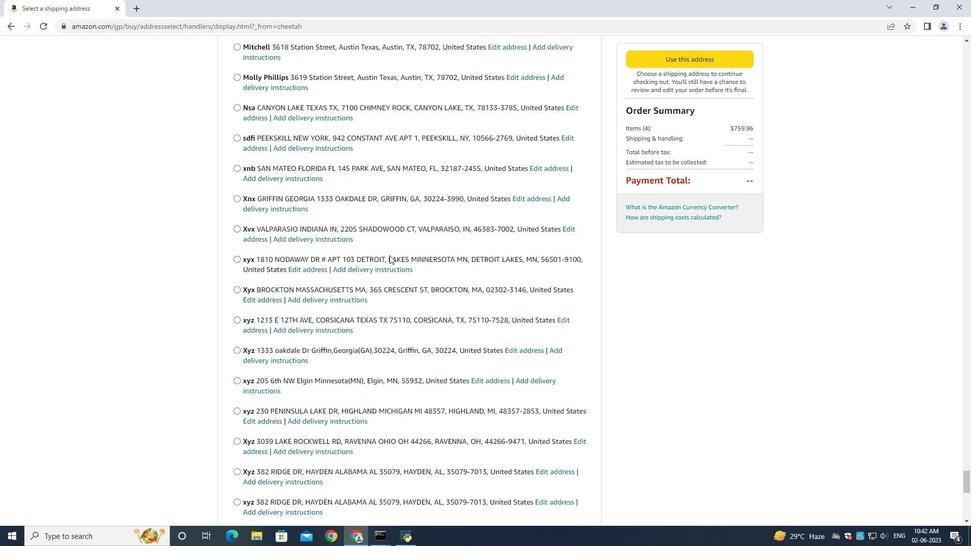 
Action: Mouse moved to (389, 254)
Screenshot: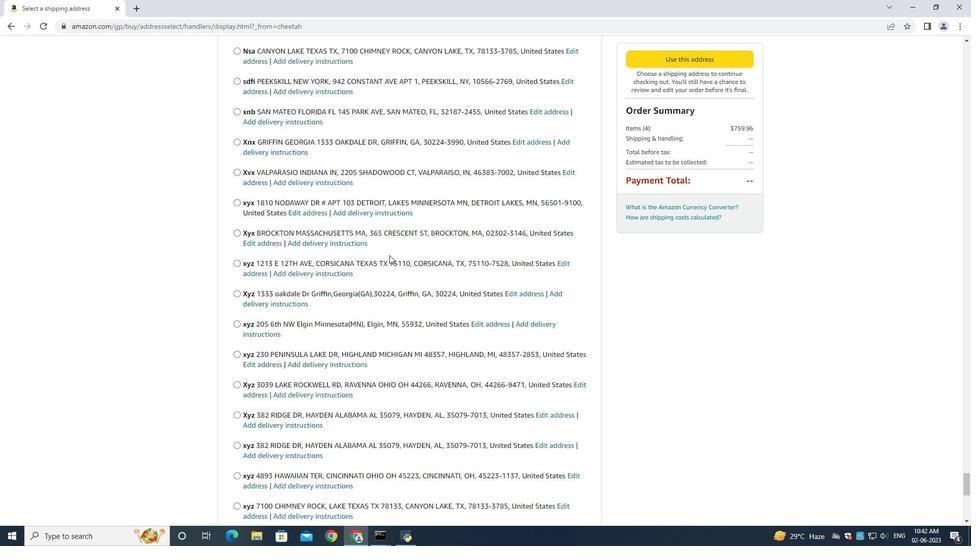 
Action: Mouse scrolled (389, 253) with delta (0, 0)
Screenshot: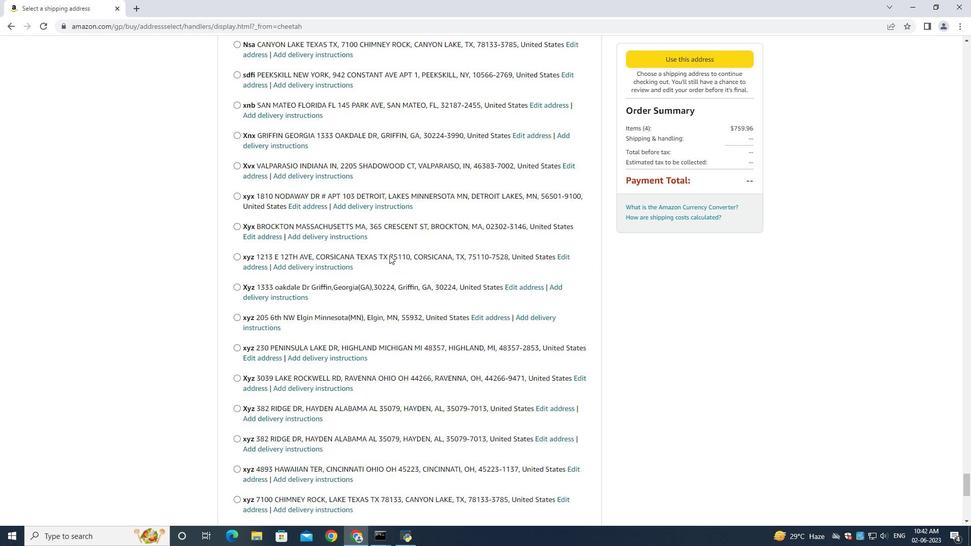 
Action: Mouse moved to (389, 254)
Screenshot: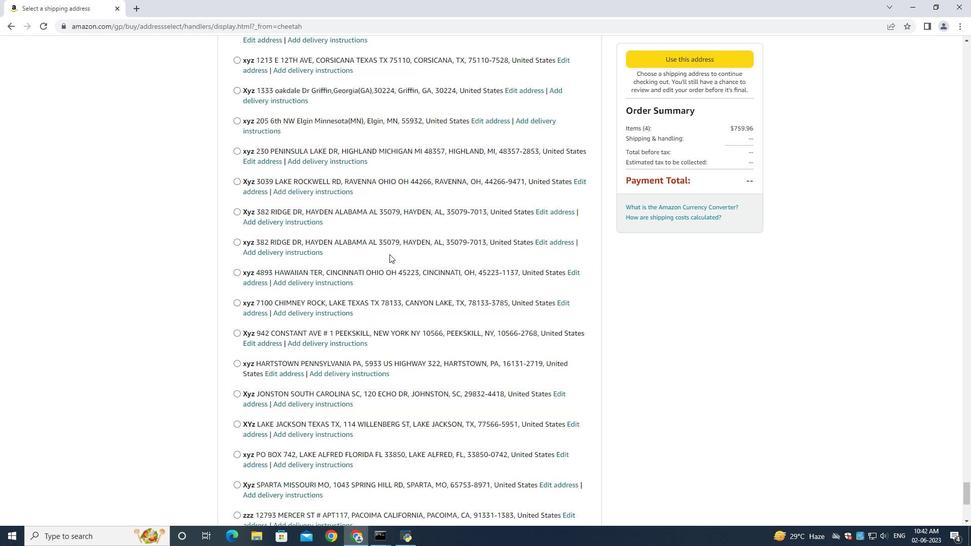 
Action: Mouse scrolled (389, 253) with delta (0, 0)
